 Task: Access a repository's "Releases" to publish and manage versions.
Action: Mouse moved to (631, 302)
Screenshot: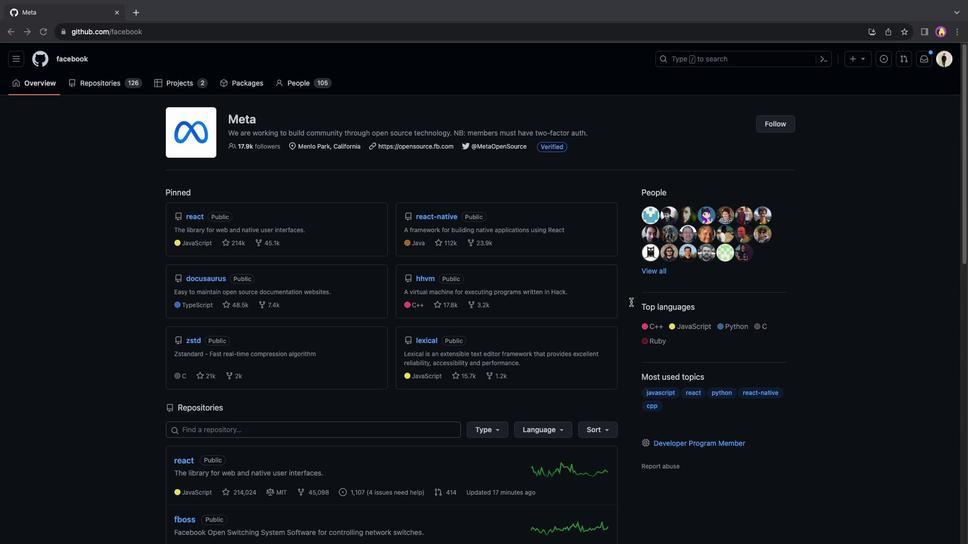 
Action: Mouse pressed left at (631, 302)
Screenshot: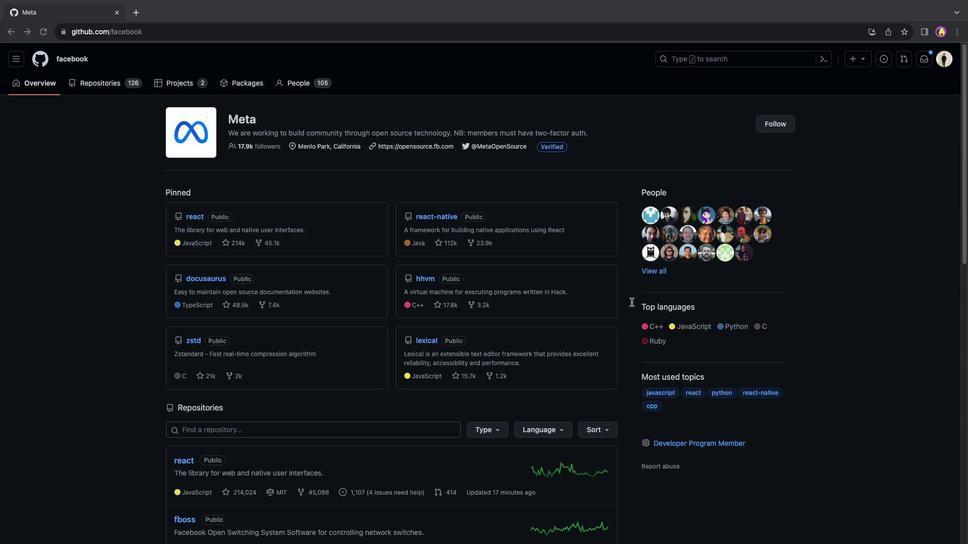 
Action: Mouse moved to (426, 216)
Screenshot: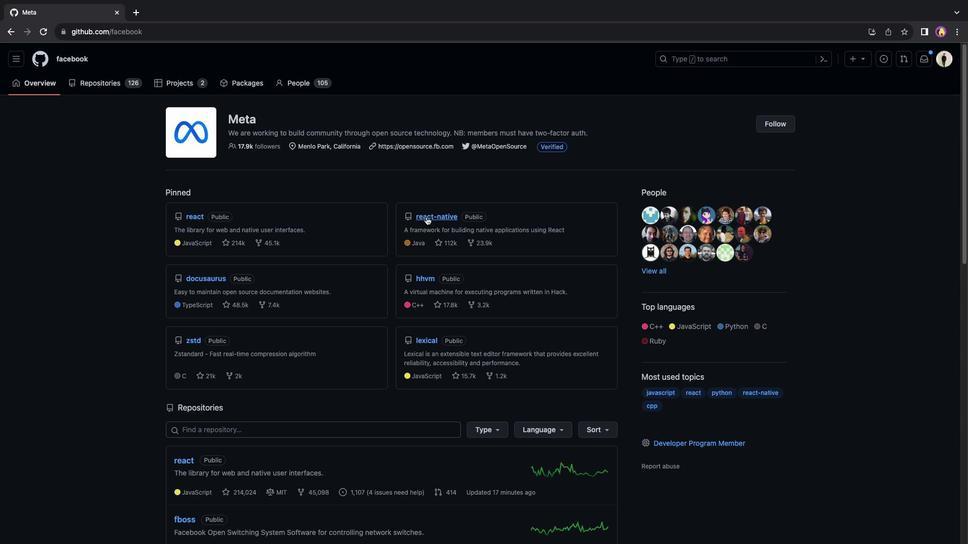 
Action: Mouse pressed left at (426, 216)
Screenshot: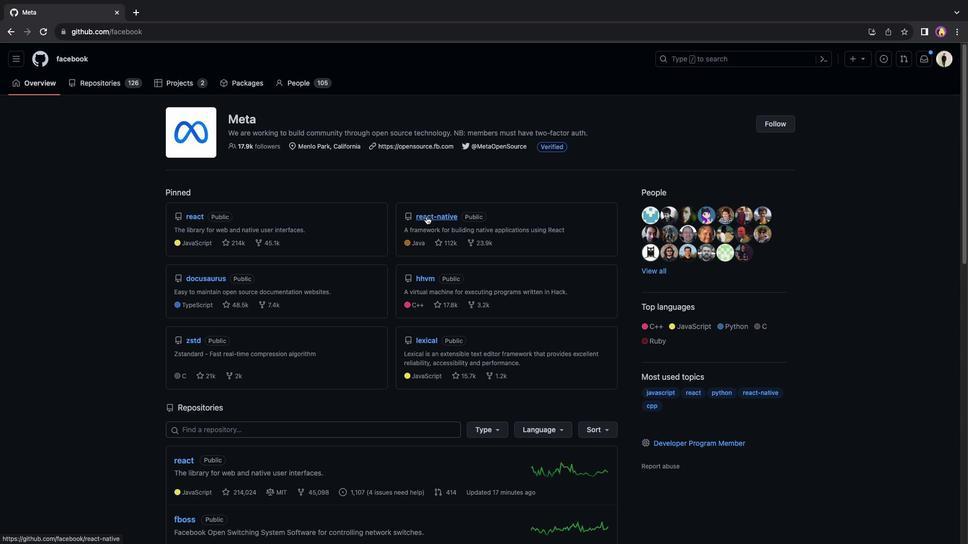 
Action: Mouse moved to (805, 301)
Screenshot: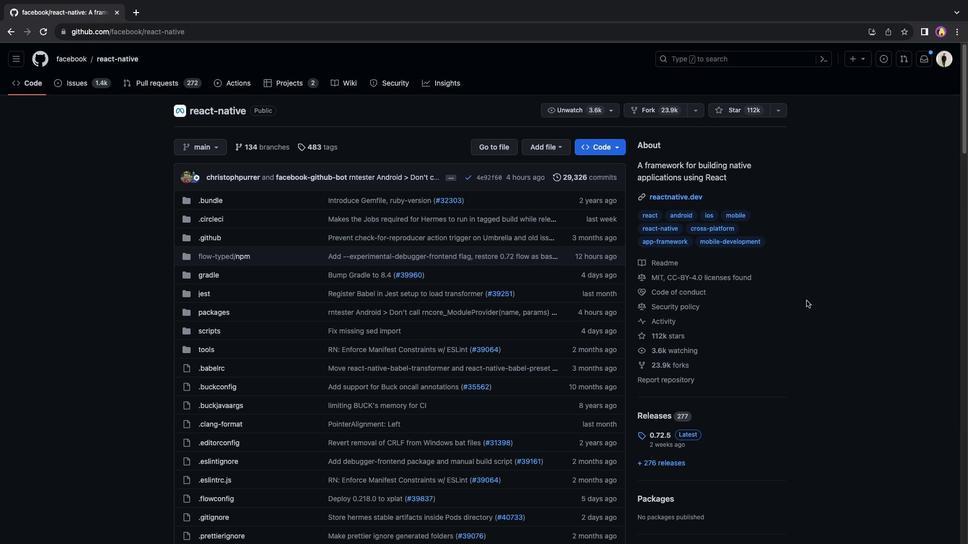
Action: Mouse scrolled (805, 301) with delta (0, 0)
Screenshot: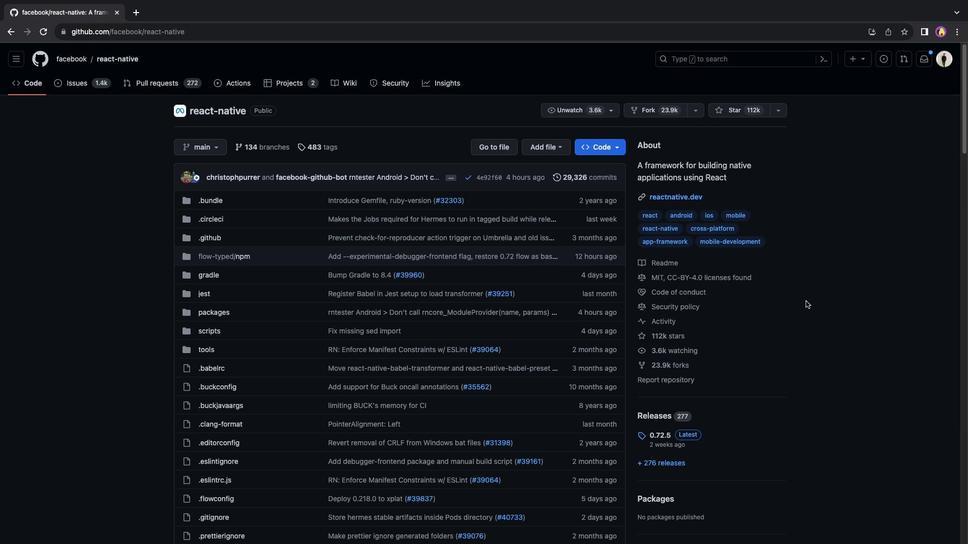 
Action: Mouse scrolled (805, 301) with delta (0, 0)
Screenshot: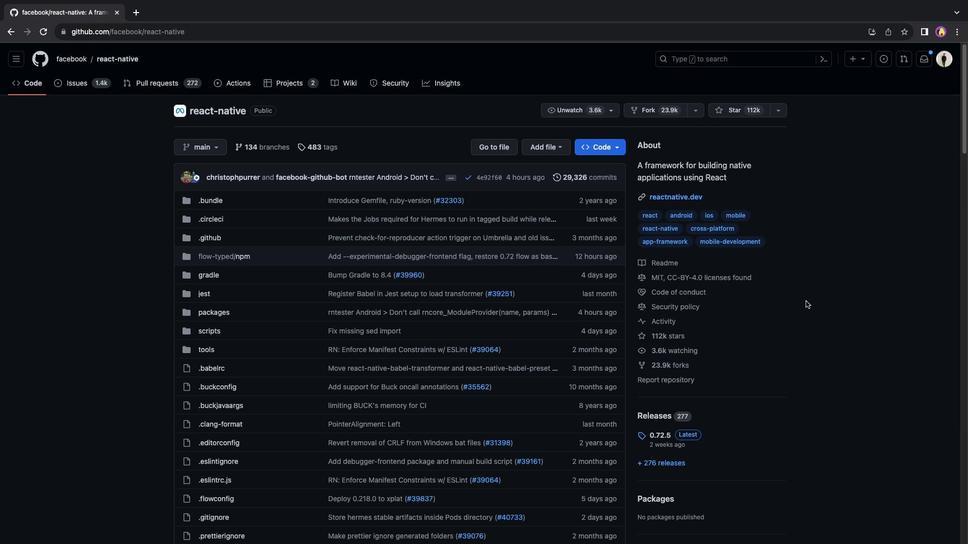
Action: Mouse scrolled (805, 301) with delta (0, -1)
Screenshot: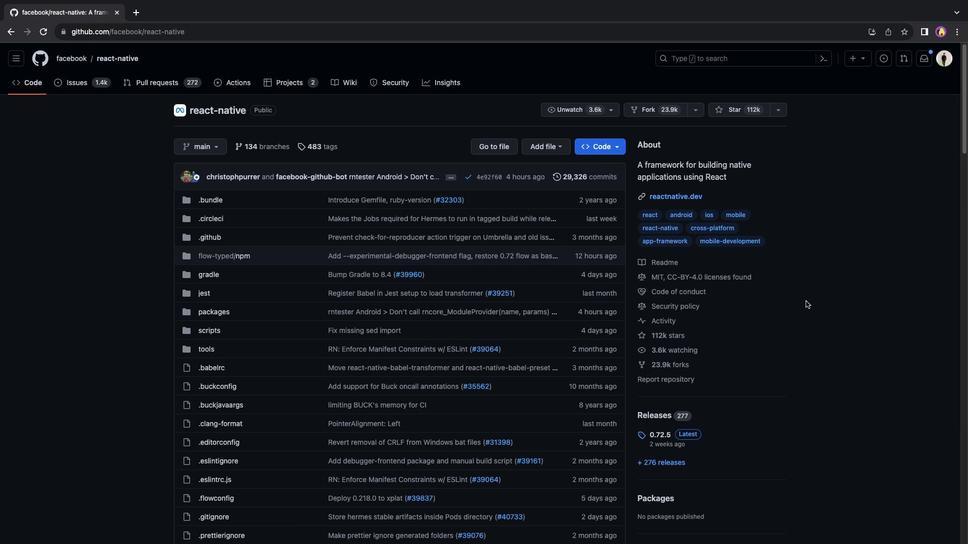 
Action: Mouse scrolled (805, 301) with delta (0, 0)
Screenshot: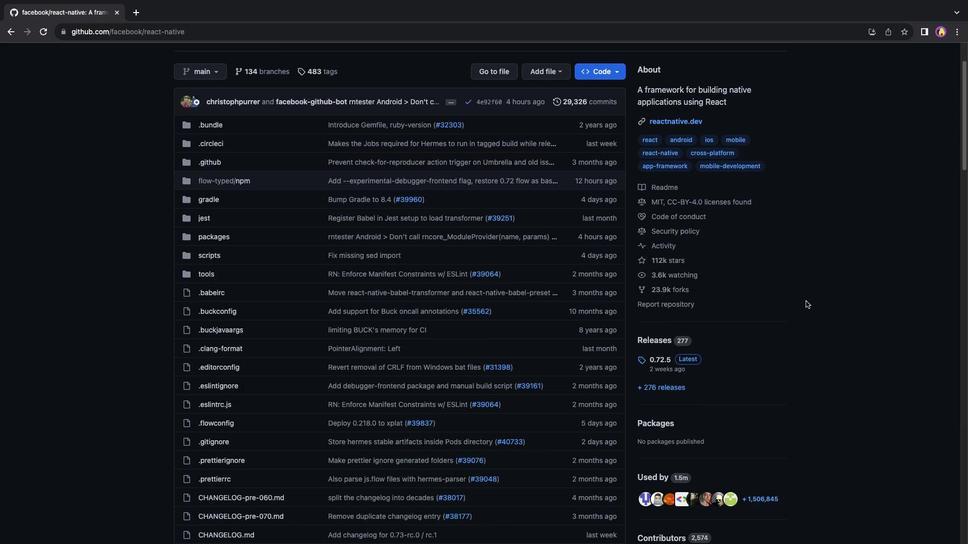 
Action: Mouse scrolled (805, 301) with delta (0, 0)
Screenshot: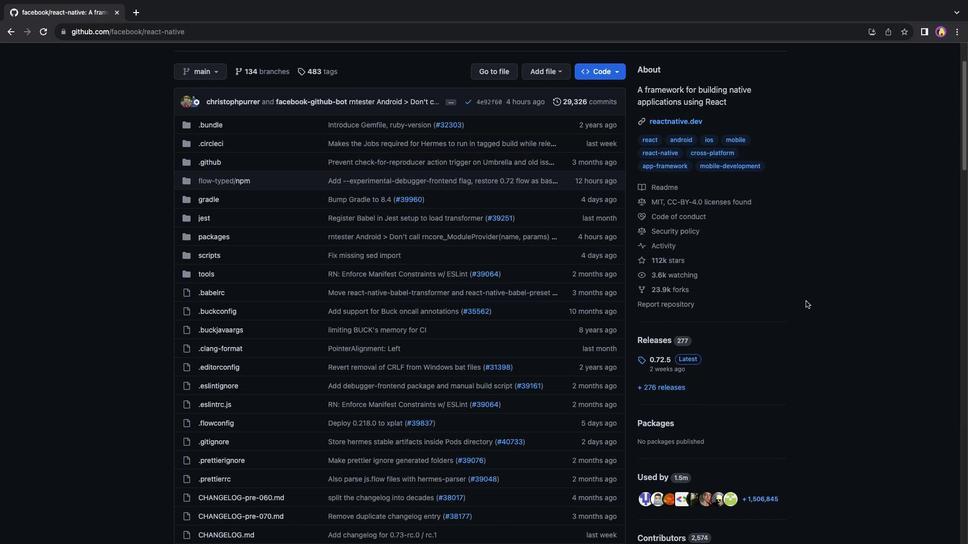 
Action: Mouse scrolled (805, 301) with delta (0, -1)
Screenshot: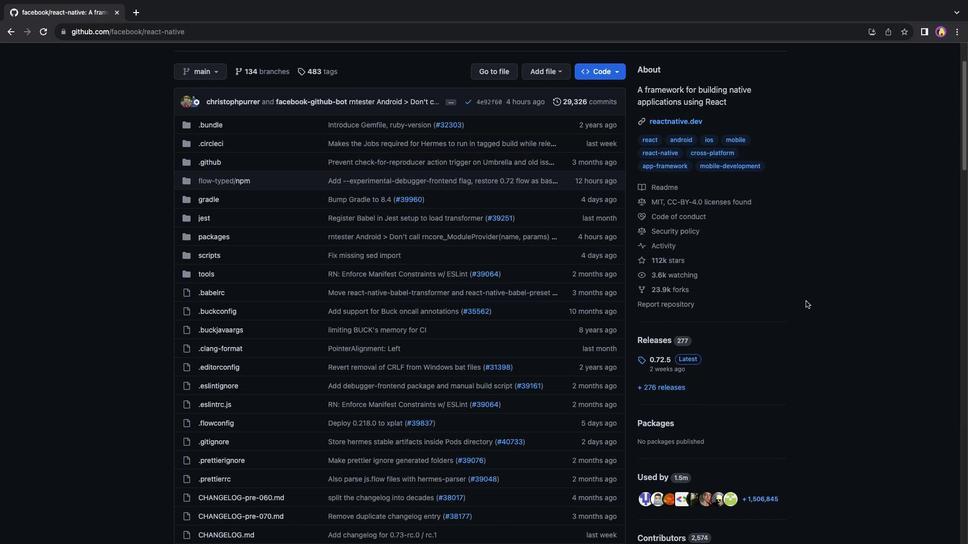 
Action: Mouse moved to (656, 302)
Screenshot: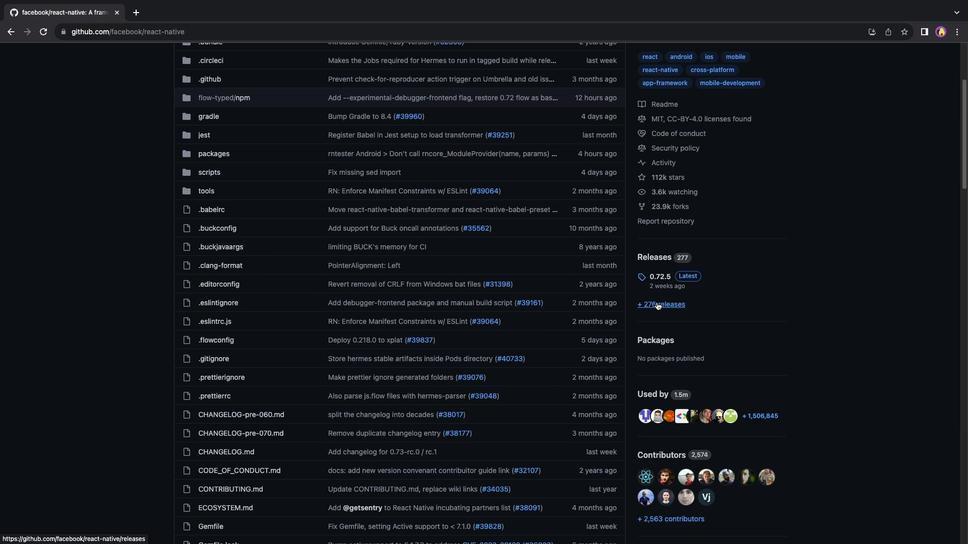 
Action: Mouse pressed left at (656, 302)
Screenshot: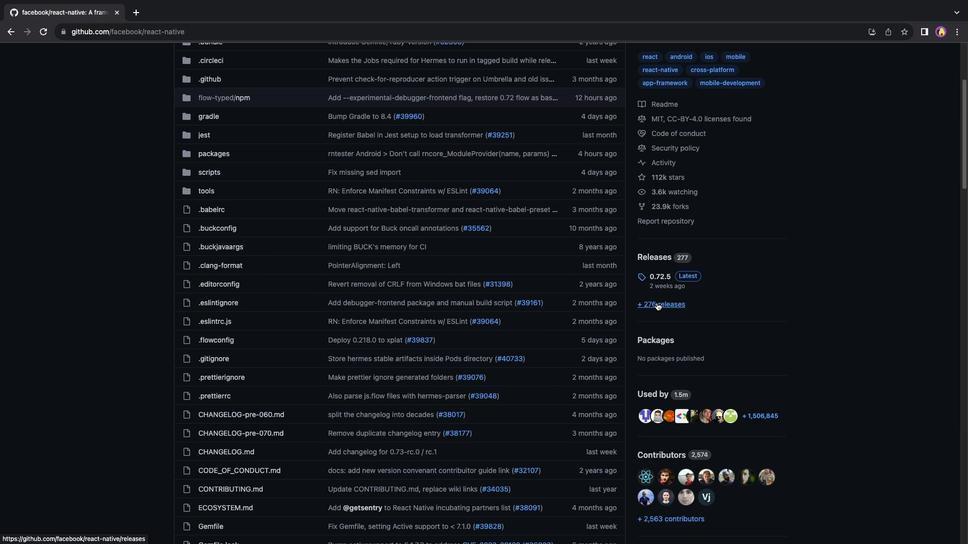 
Action: Mouse moved to (528, 277)
Screenshot: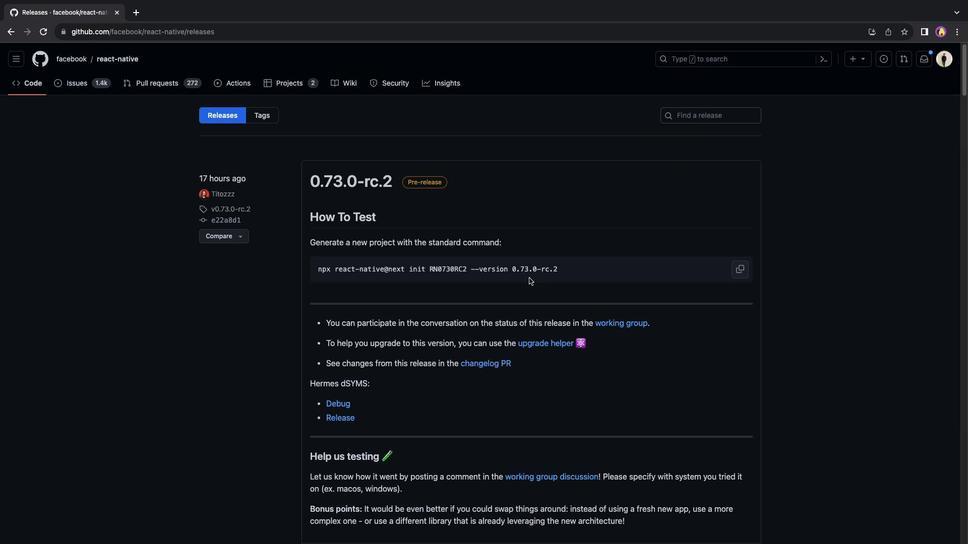 
Action: Mouse scrolled (528, 277) with delta (0, 0)
Screenshot: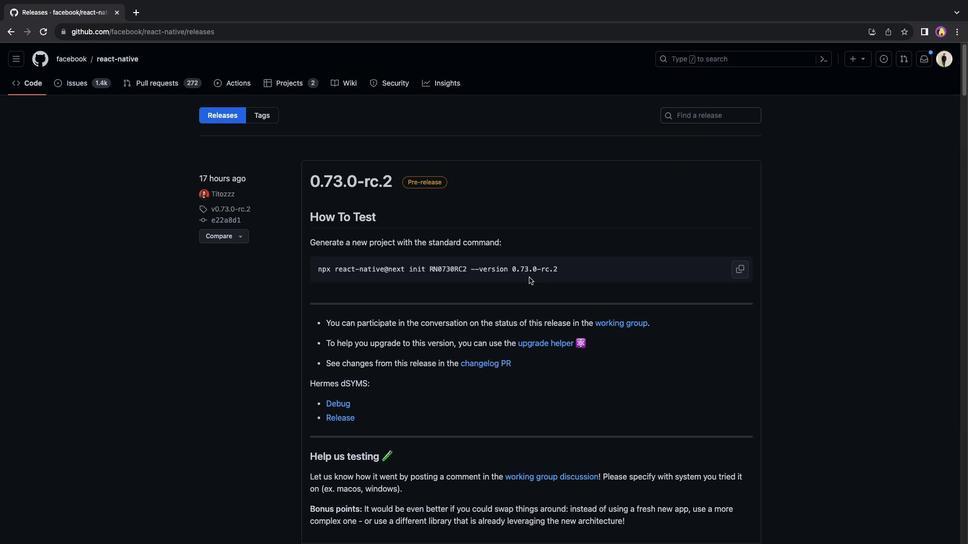 
Action: Mouse scrolled (528, 277) with delta (0, 0)
Screenshot: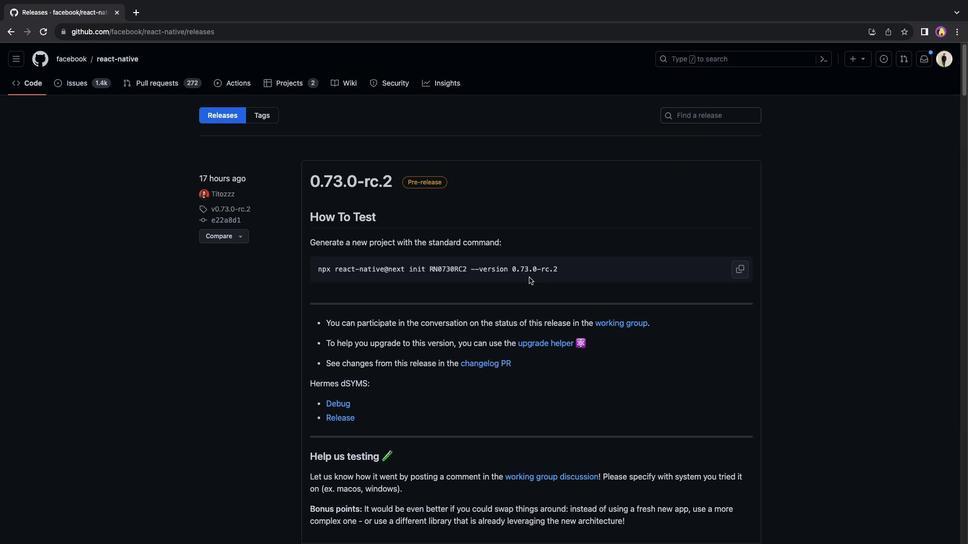 
Action: Mouse scrolled (528, 277) with delta (0, -1)
Screenshot: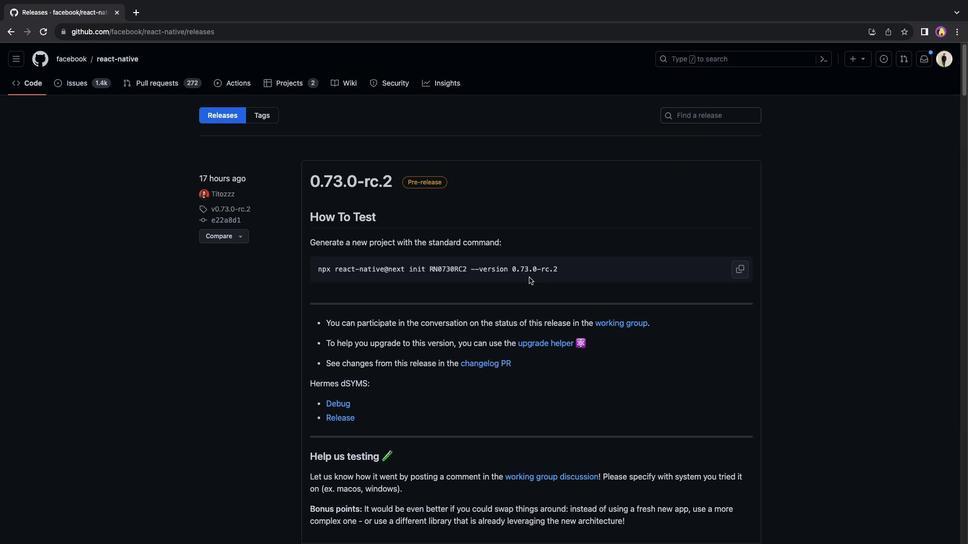 
Action: Mouse scrolled (528, 277) with delta (0, 0)
Screenshot: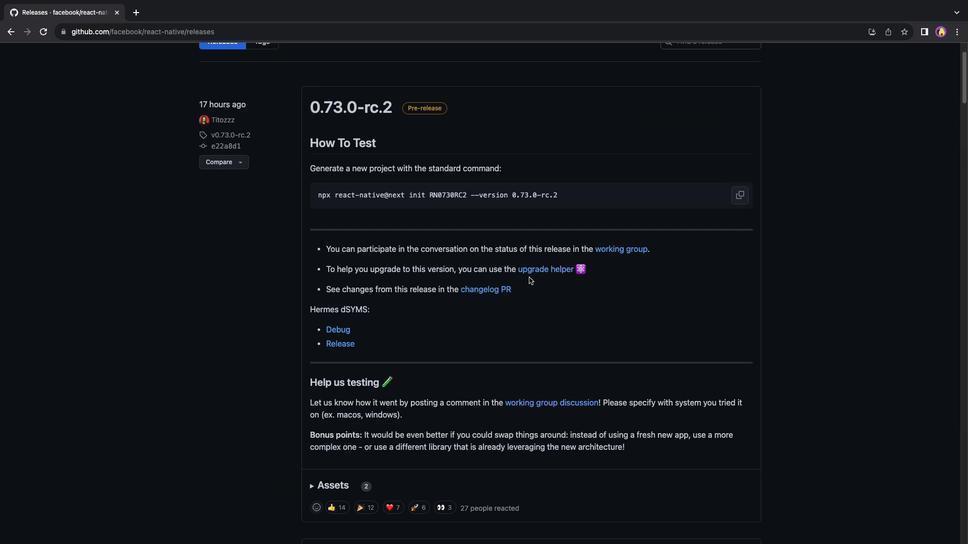 
Action: Mouse scrolled (528, 277) with delta (0, 0)
Screenshot: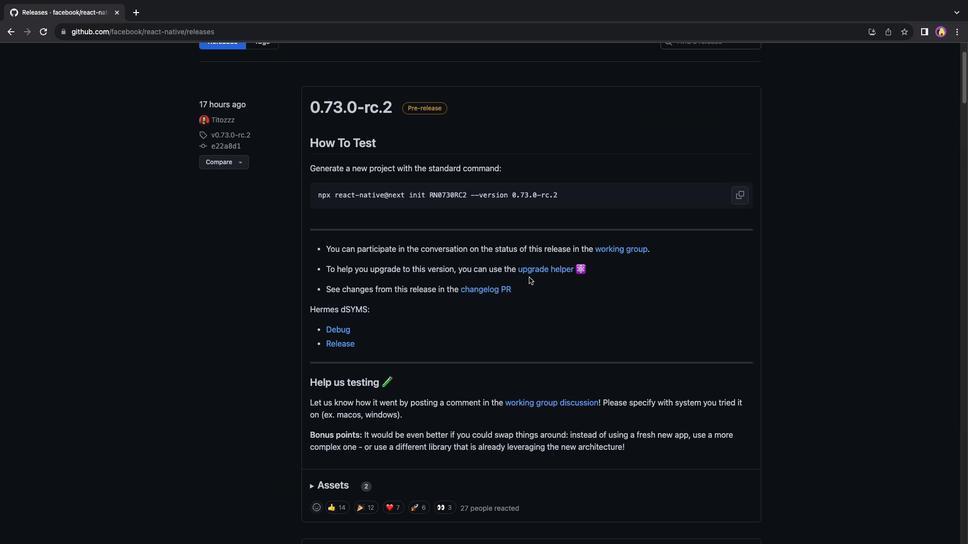 
Action: Mouse moved to (528, 278)
Screenshot: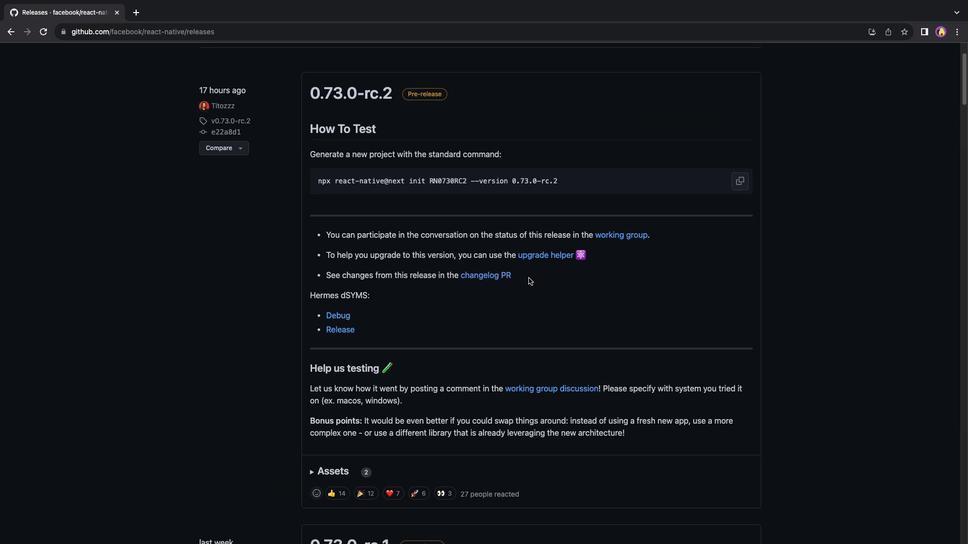 
Action: Mouse scrolled (528, 278) with delta (0, 0)
Screenshot: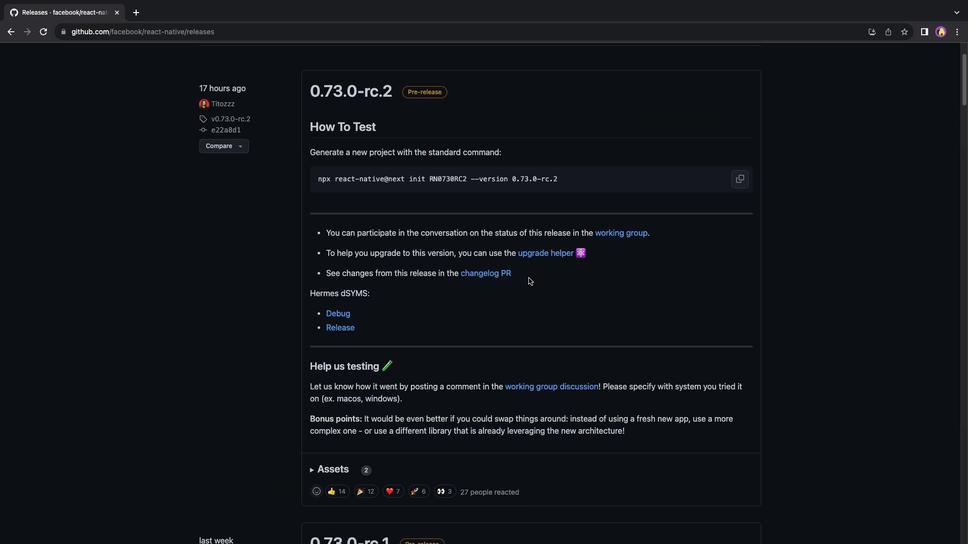 
Action: Mouse scrolled (528, 278) with delta (0, 0)
Screenshot: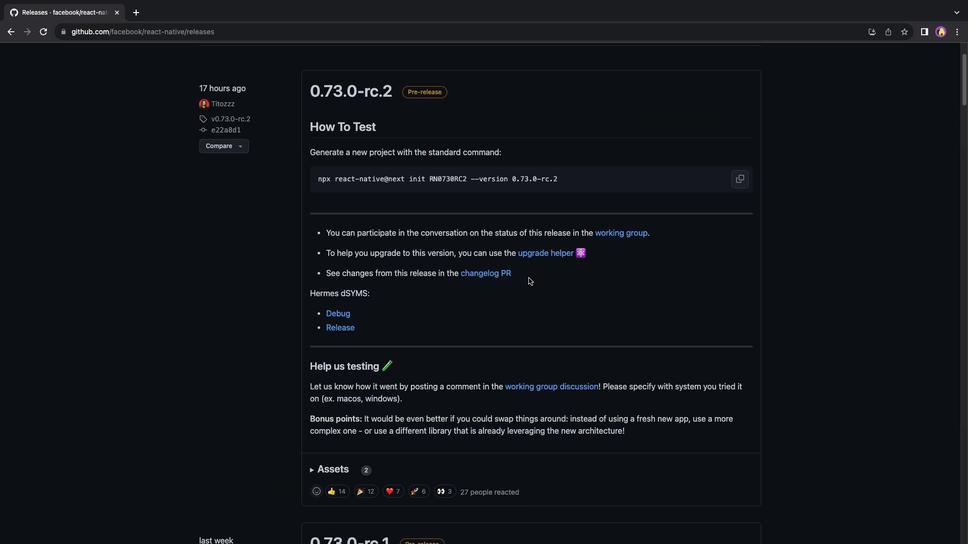 
Action: Mouse scrolled (528, 278) with delta (0, -1)
Screenshot: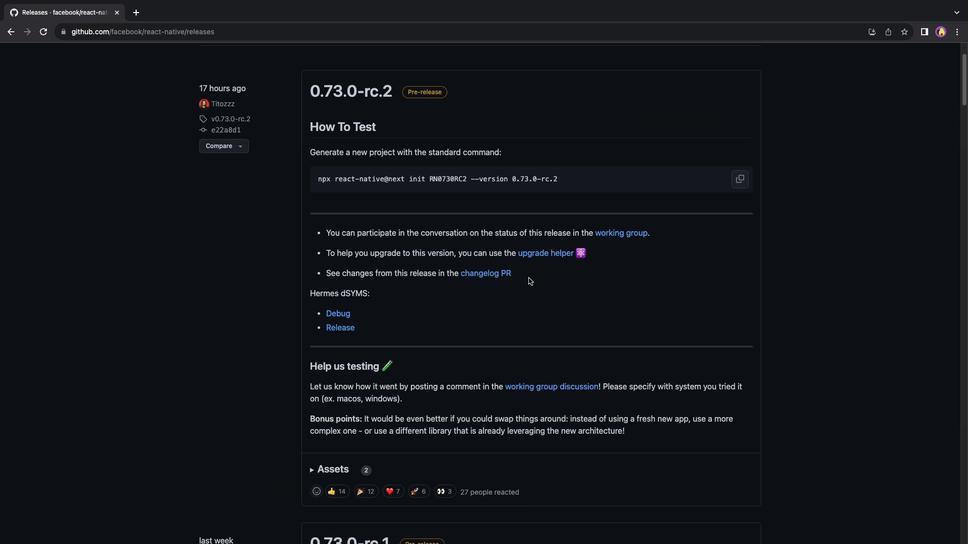 
Action: Mouse scrolled (528, 278) with delta (0, 0)
Screenshot: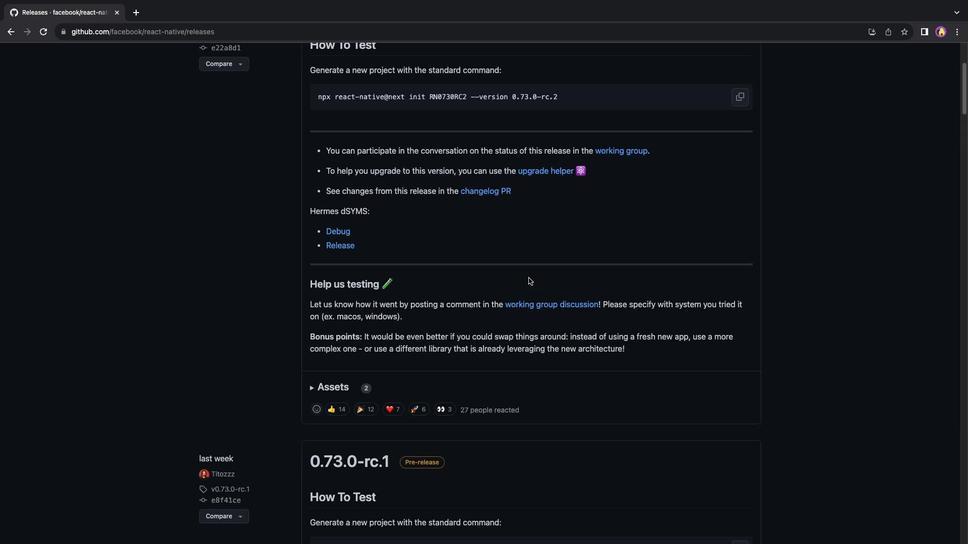 
Action: Mouse scrolled (528, 278) with delta (0, 0)
Screenshot: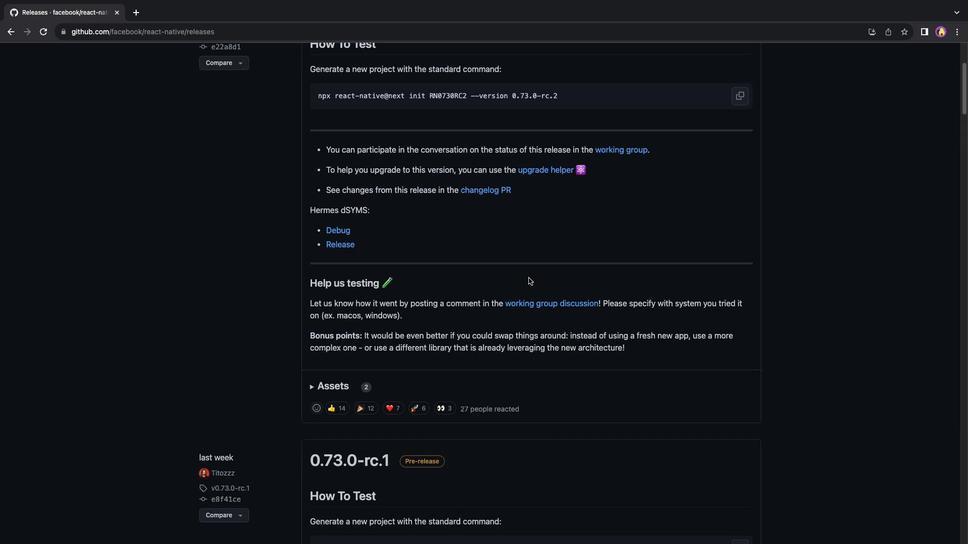 
Action: Mouse scrolled (528, 278) with delta (0, -1)
Screenshot: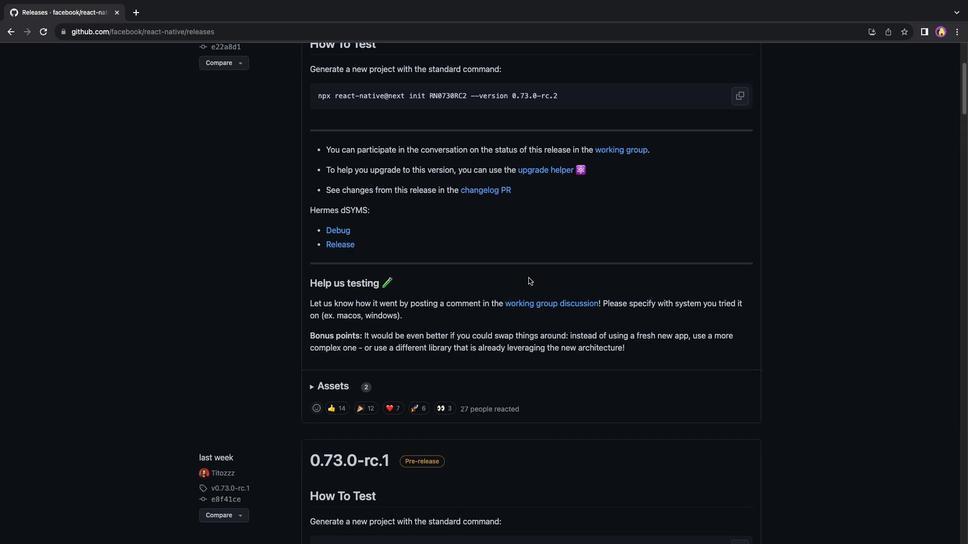 
Action: Mouse scrolled (528, 278) with delta (0, 0)
Screenshot: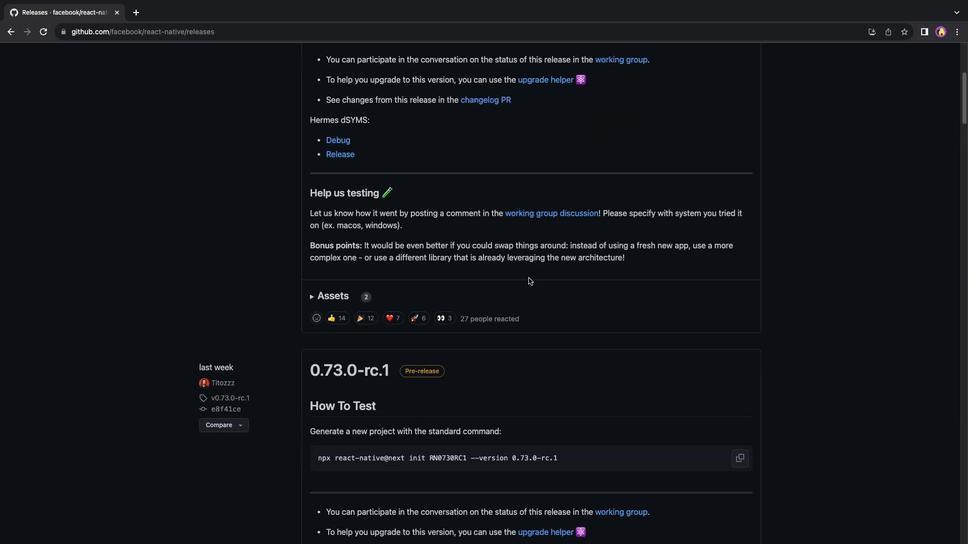
Action: Mouse scrolled (528, 278) with delta (0, 0)
Screenshot: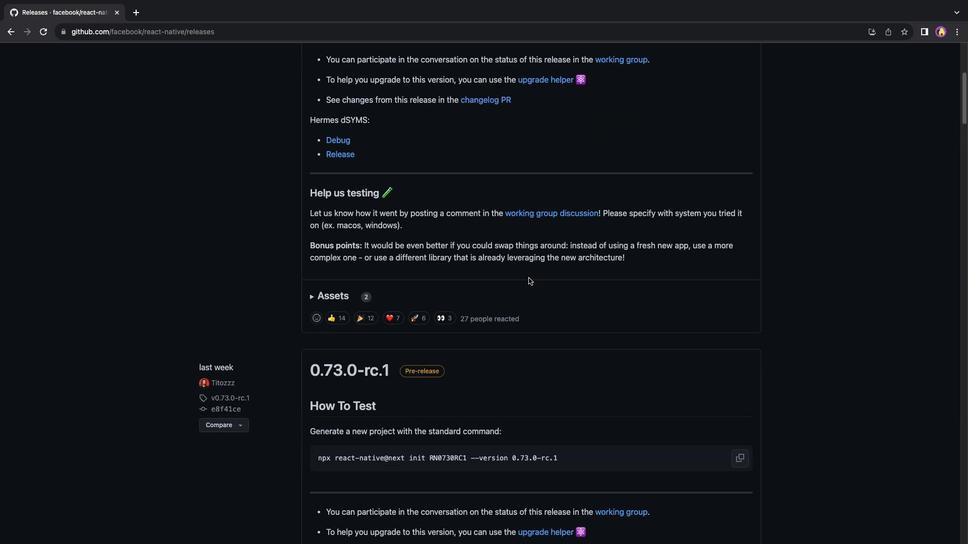 
Action: Mouse scrolled (528, 278) with delta (0, 0)
Screenshot: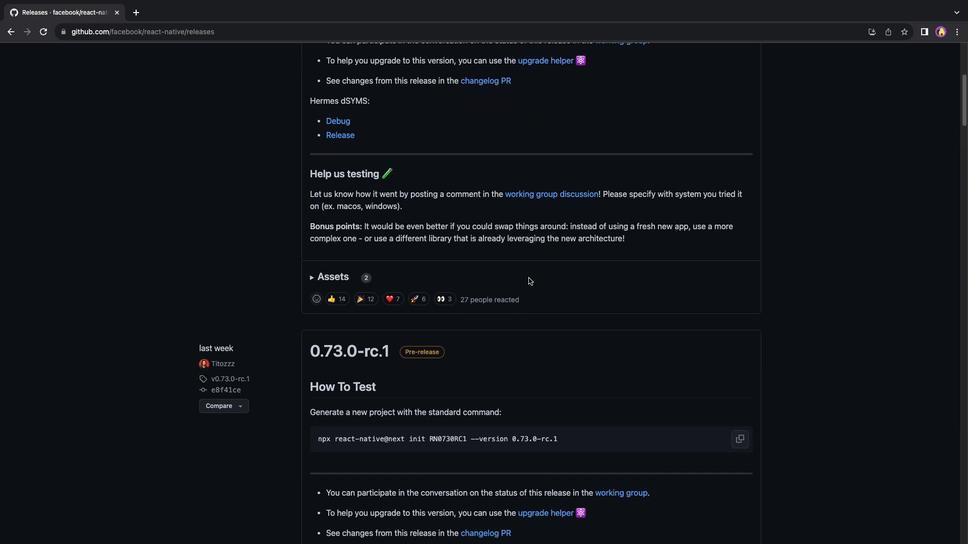 
Action: Mouse scrolled (528, 278) with delta (0, 0)
Screenshot: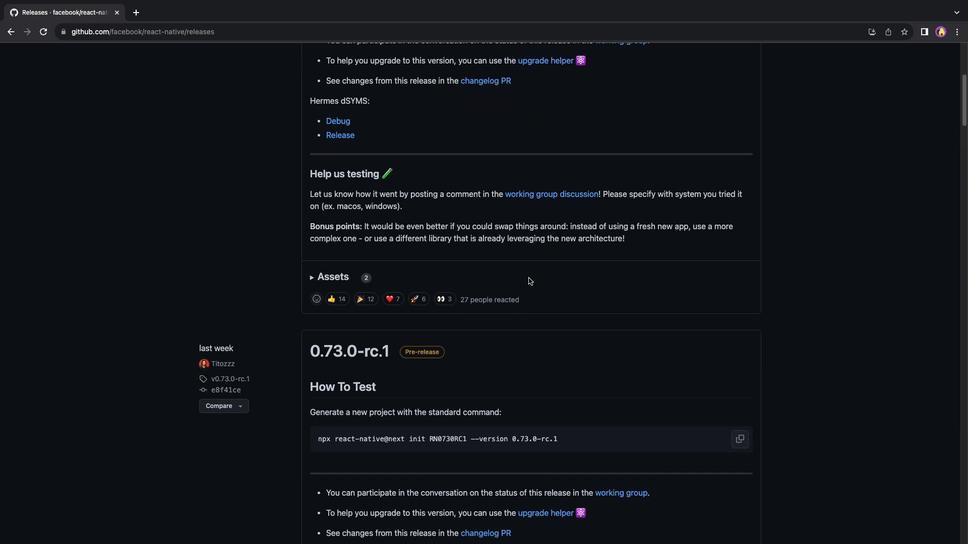 
Action: Mouse scrolled (528, 278) with delta (0, -1)
Screenshot: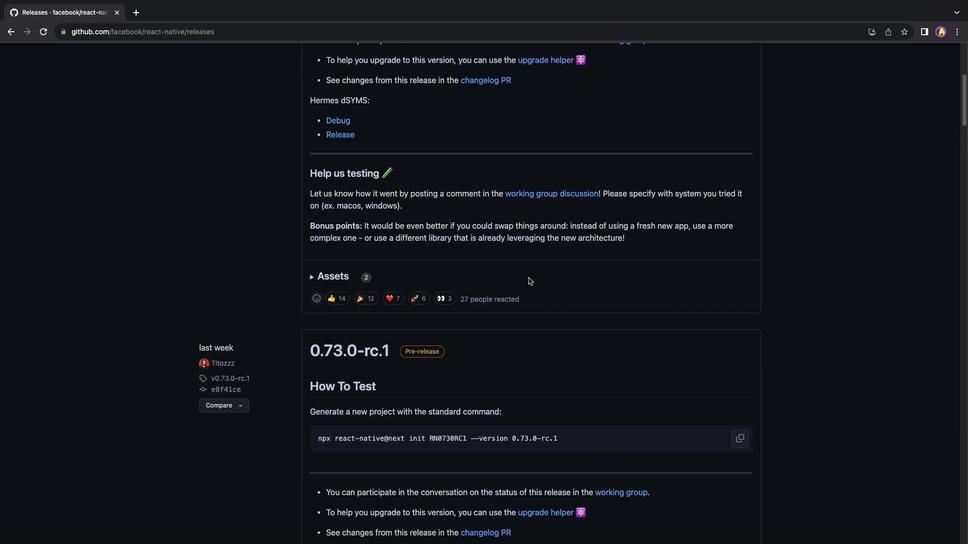 
Action: Mouse scrolled (528, 278) with delta (0, 0)
Screenshot: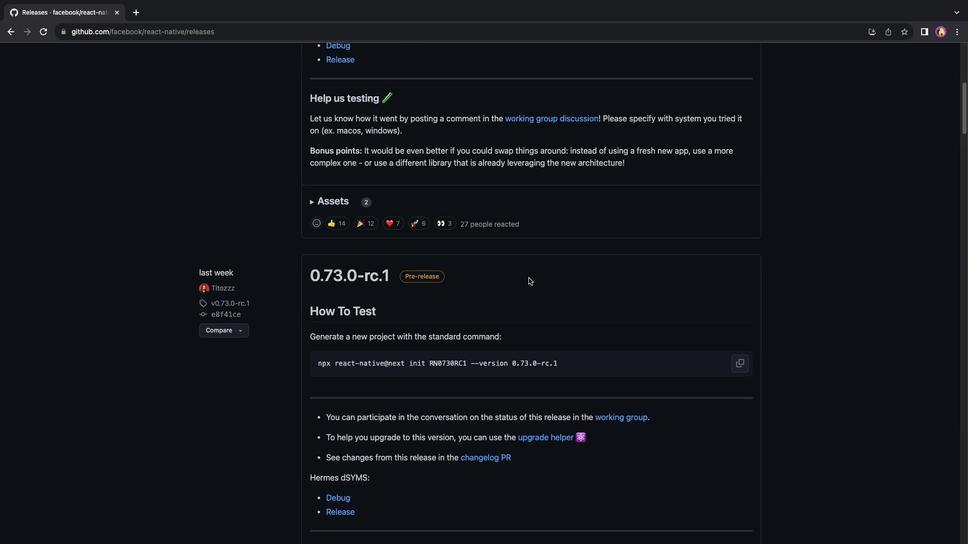 
Action: Mouse scrolled (528, 278) with delta (0, 0)
Screenshot: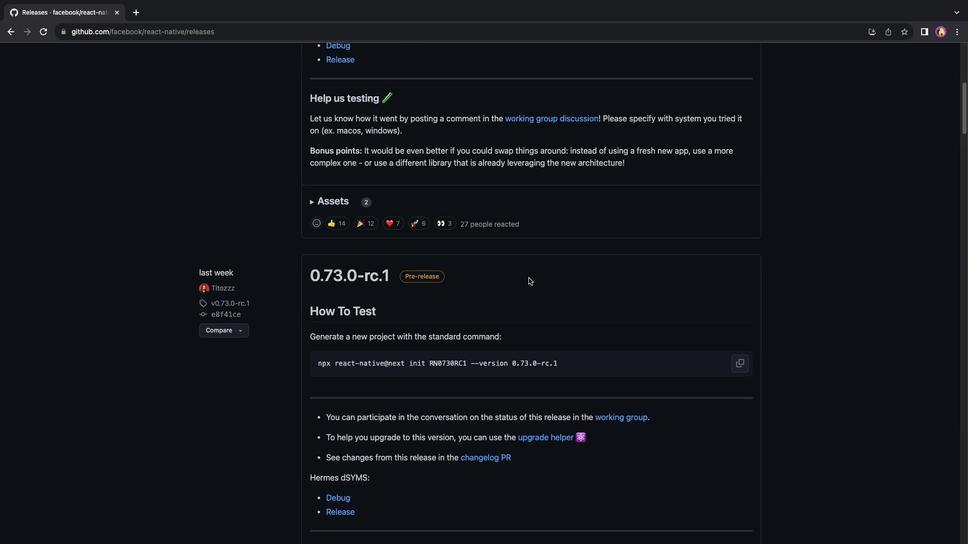 
Action: Mouse scrolled (528, 278) with delta (0, 0)
Screenshot: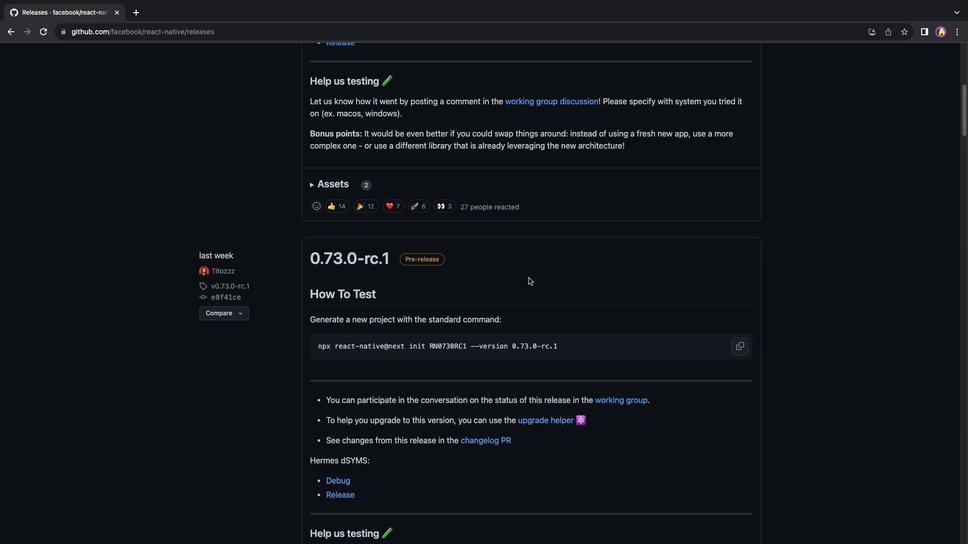 
Action: Mouse scrolled (528, 278) with delta (0, 0)
Screenshot: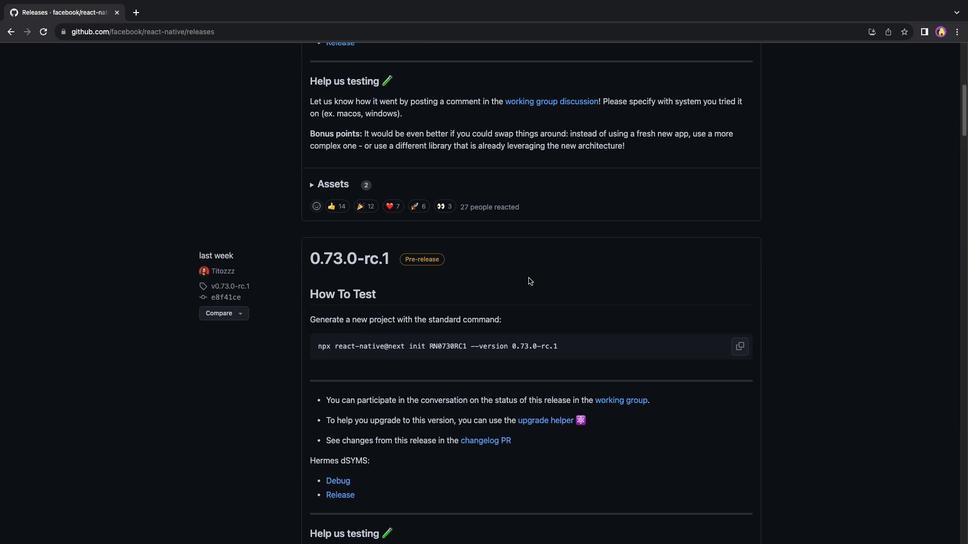 
Action: Mouse scrolled (528, 278) with delta (0, -1)
Screenshot: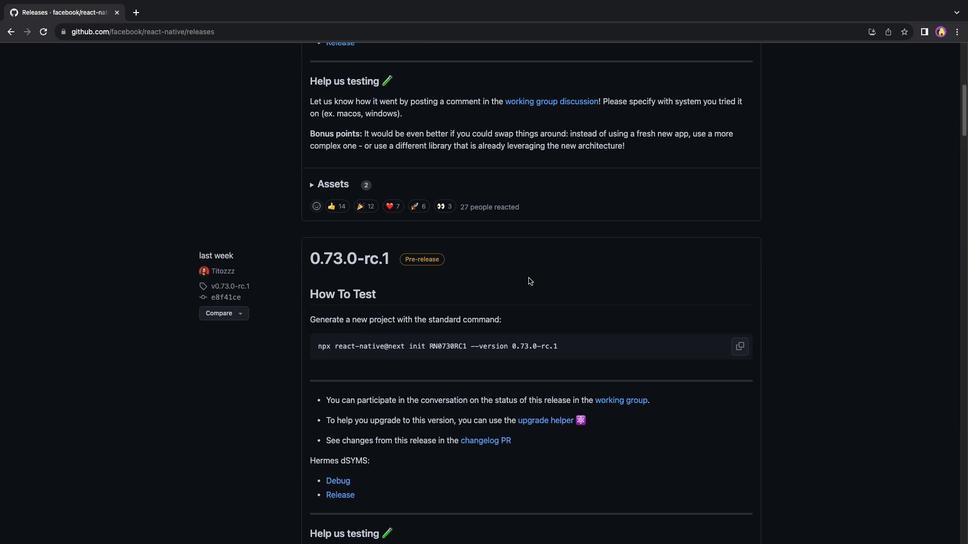 
Action: Mouse scrolled (528, 278) with delta (0, 0)
Screenshot: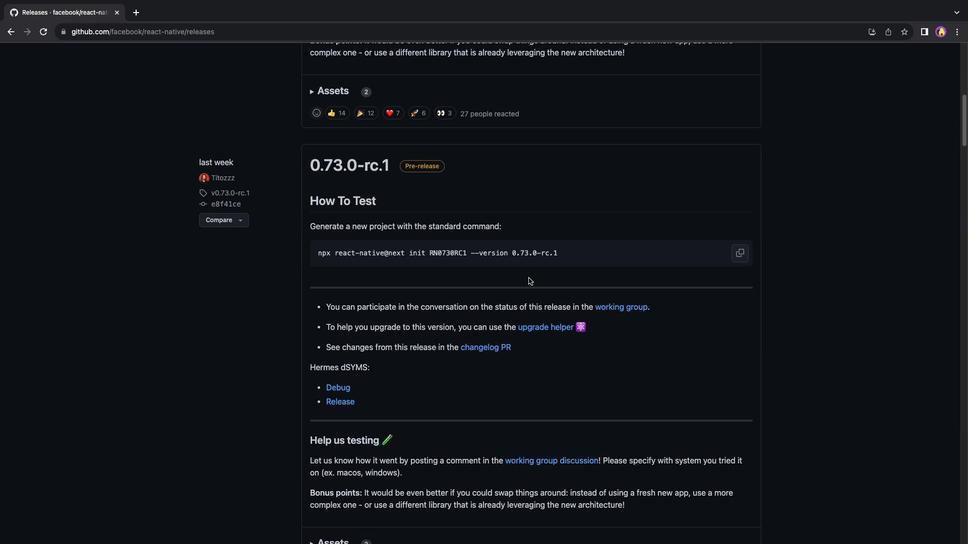 
Action: Mouse scrolled (528, 278) with delta (0, 0)
Screenshot: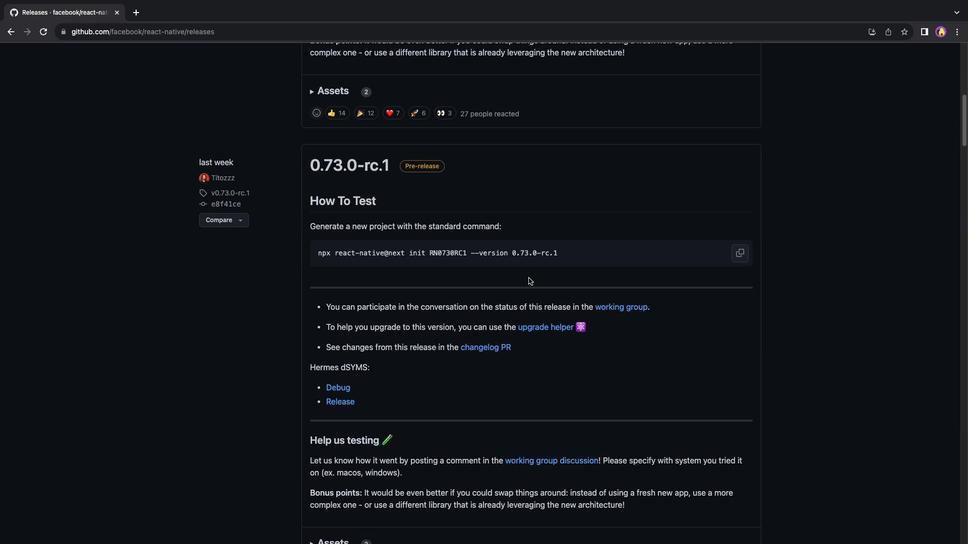
Action: Mouse scrolled (528, 278) with delta (0, -1)
Screenshot: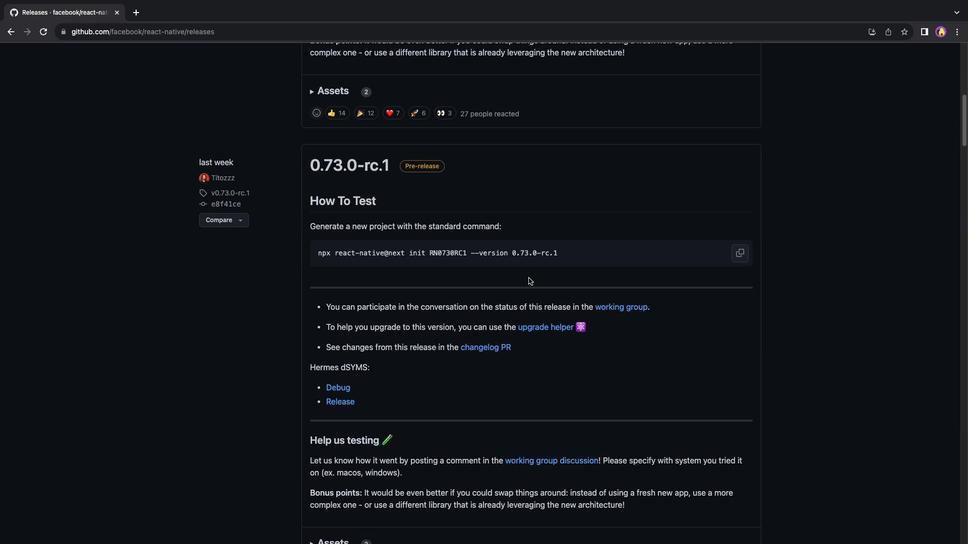 
Action: Mouse scrolled (528, 278) with delta (0, 0)
Screenshot: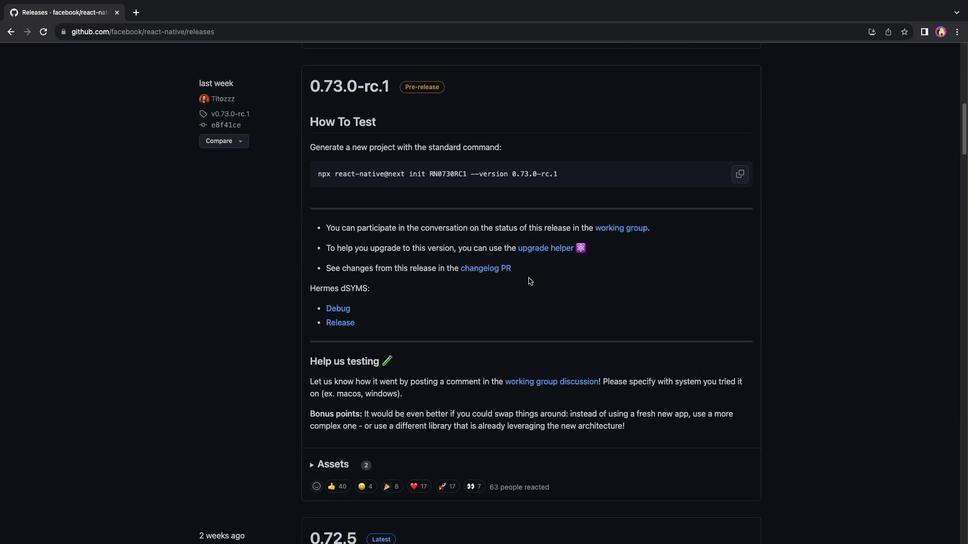 
Action: Mouse scrolled (528, 278) with delta (0, 0)
Screenshot: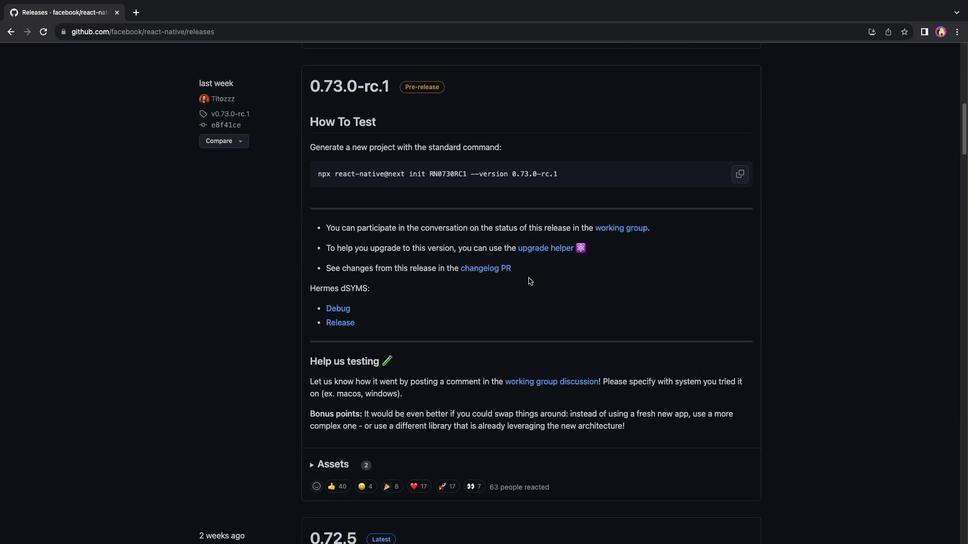 
Action: Mouse scrolled (528, 278) with delta (0, -1)
Screenshot: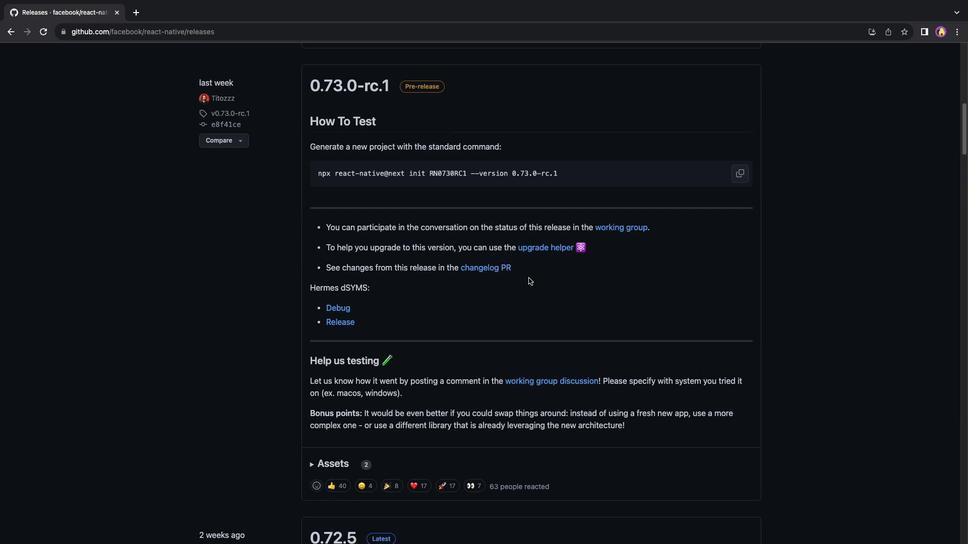 
Action: Mouse scrolled (528, 278) with delta (0, 0)
Screenshot: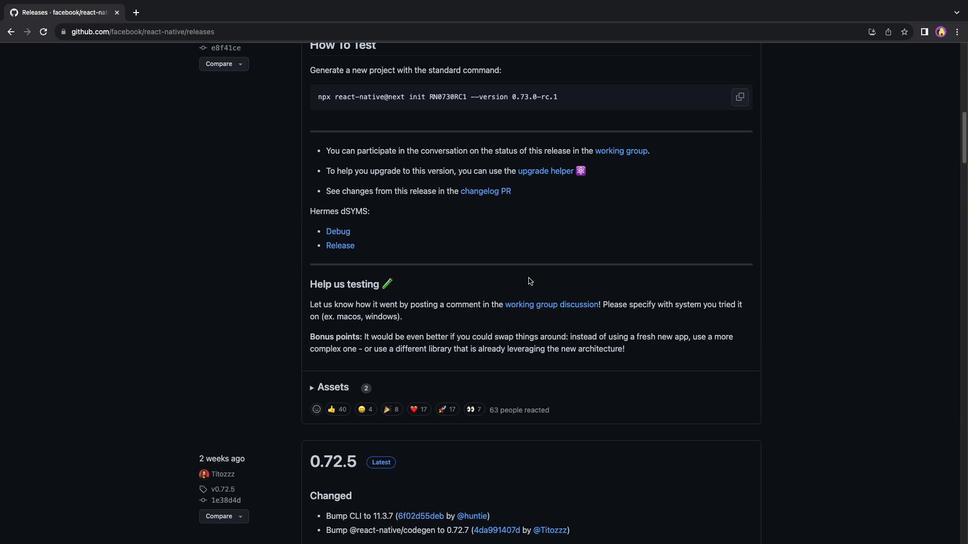 
Action: Mouse scrolled (528, 278) with delta (0, 0)
Screenshot: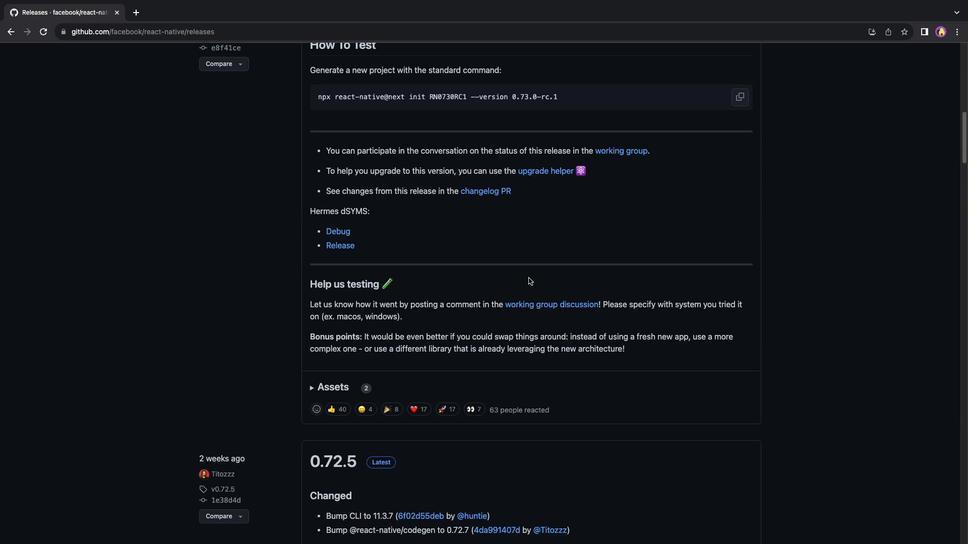 
Action: Mouse scrolled (528, 278) with delta (0, -1)
Screenshot: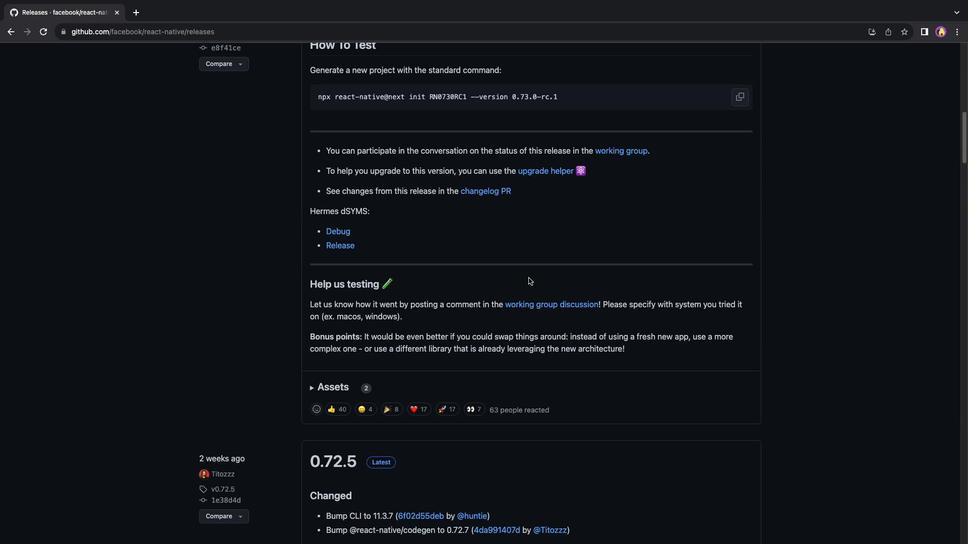 
Action: Mouse moved to (528, 278)
Screenshot: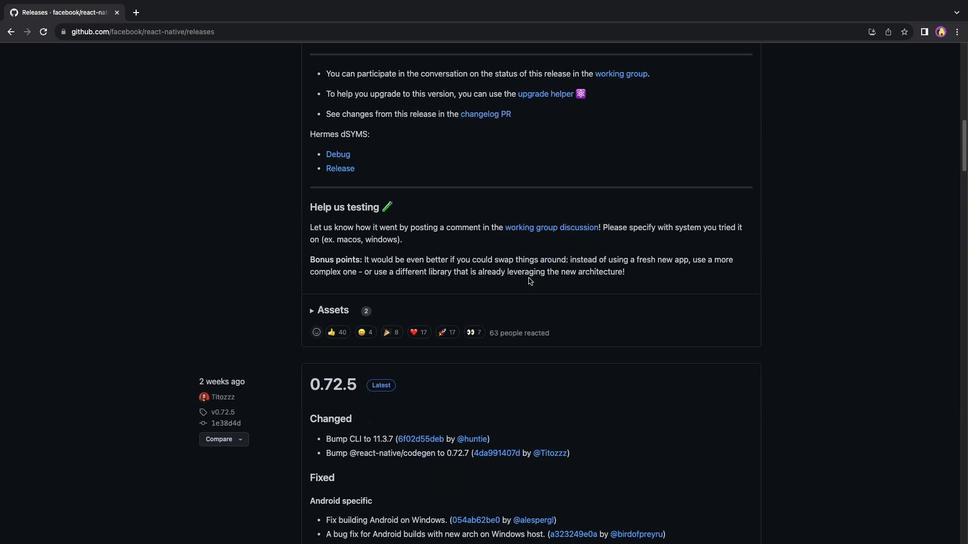 
Action: Mouse scrolled (528, 278) with delta (0, 0)
Screenshot: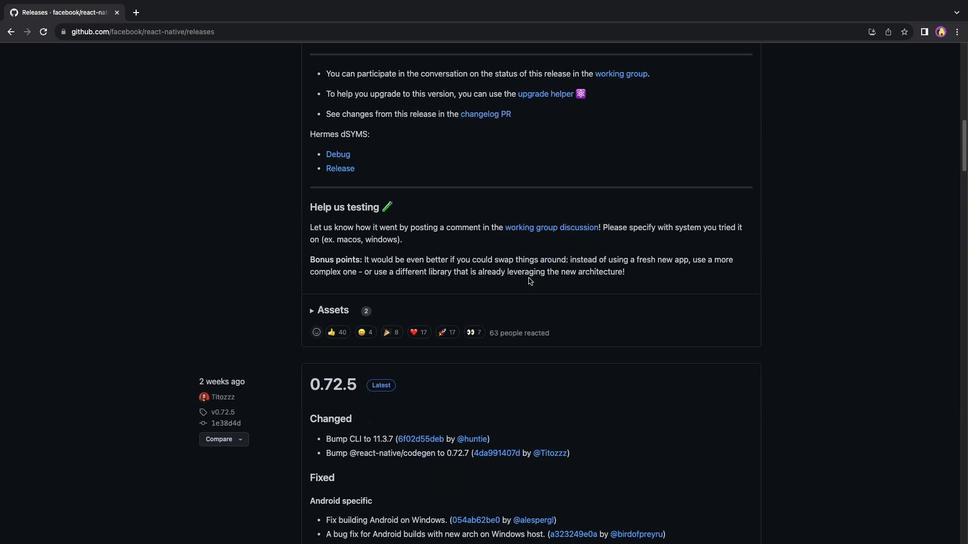 
Action: Mouse scrolled (528, 278) with delta (0, 0)
Screenshot: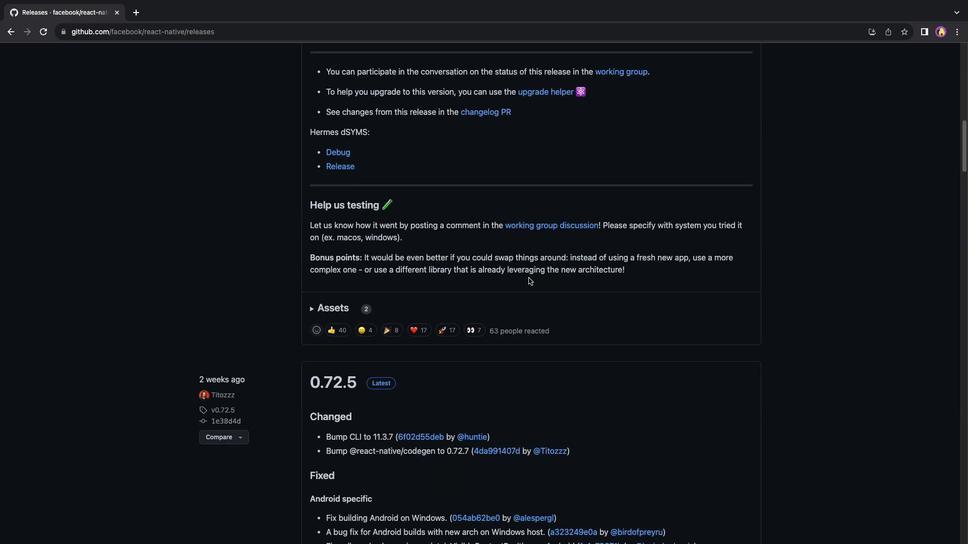 
Action: Mouse moved to (528, 278)
Screenshot: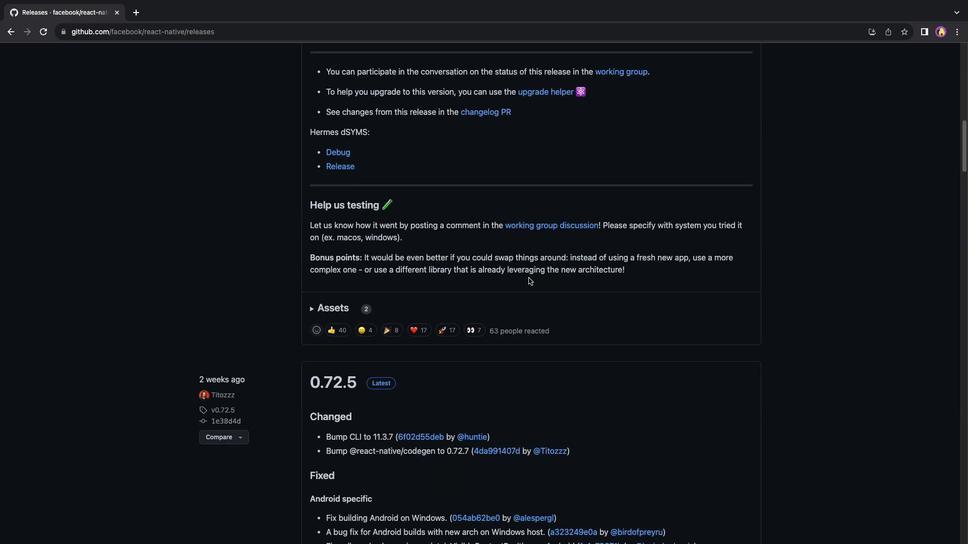 
Action: Mouse scrolled (528, 278) with delta (0, -1)
Screenshot: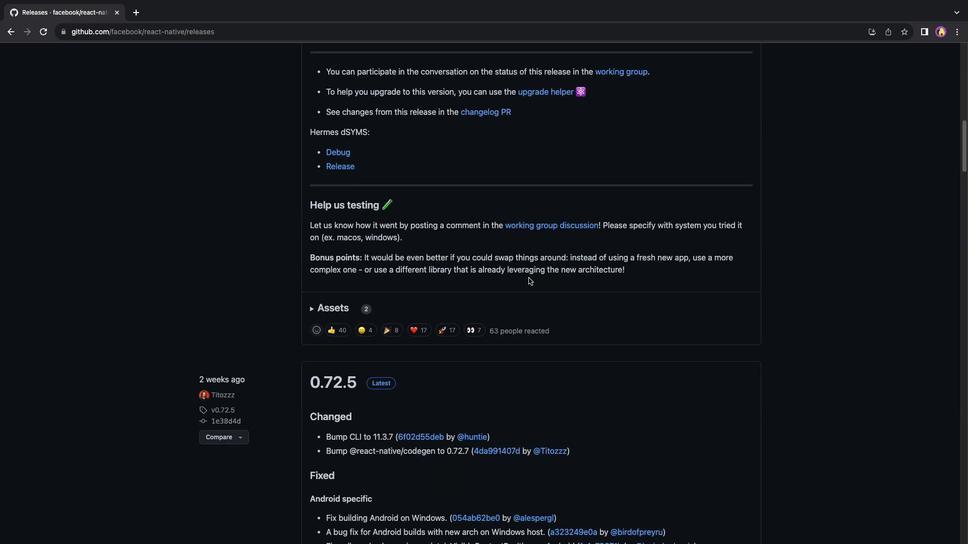 
Action: Mouse scrolled (528, 278) with delta (0, -2)
Screenshot: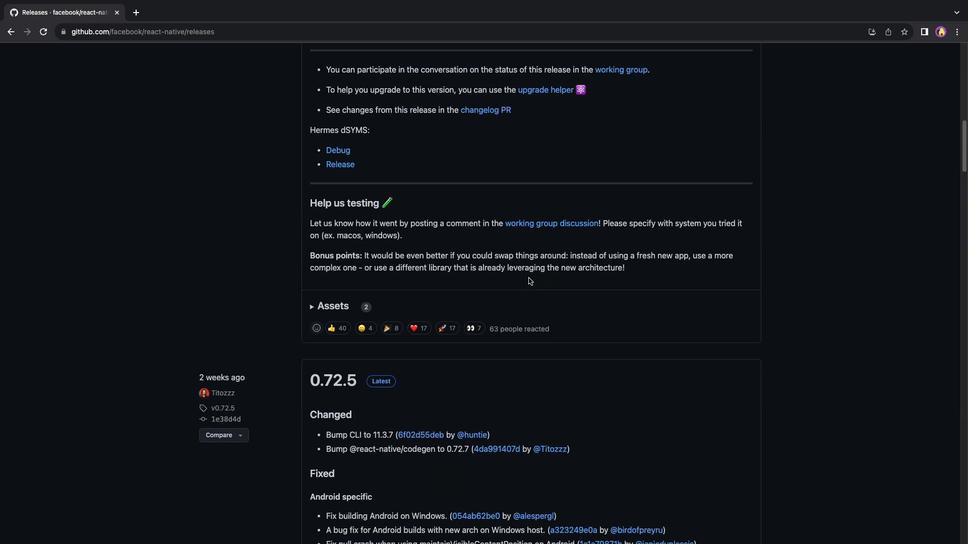 
Action: Mouse scrolled (528, 278) with delta (0, 0)
Screenshot: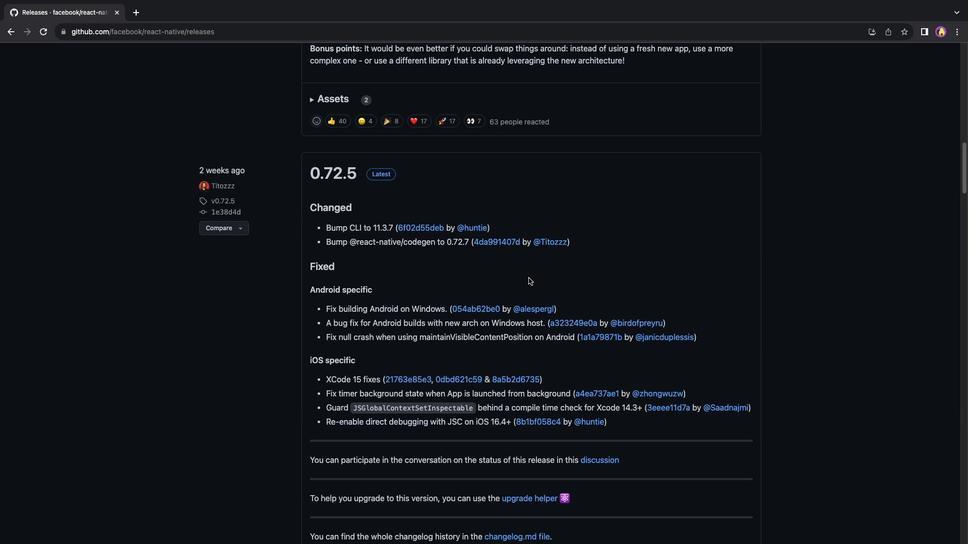 
Action: Mouse scrolled (528, 278) with delta (0, 0)
Screenshot: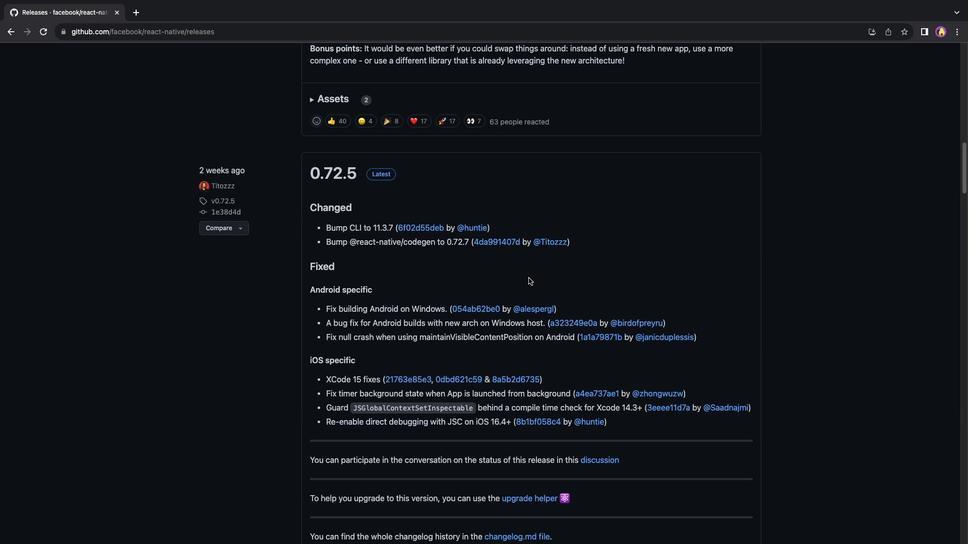 
Action: Mouse scrolled (528, 278) with delta (0, -1)
Screenshot: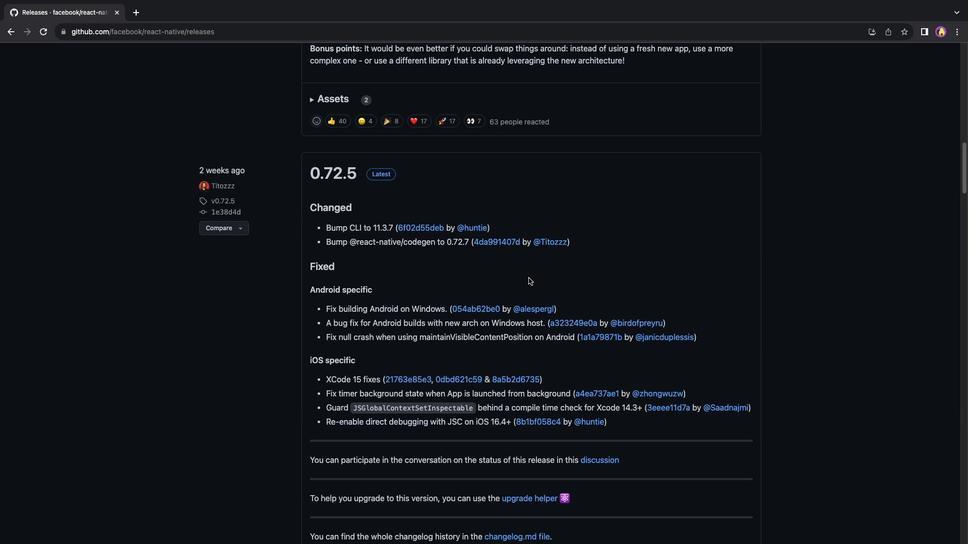 
Action: Mouse scrolled (528, 278) with delta (0, 0)
Screenshot: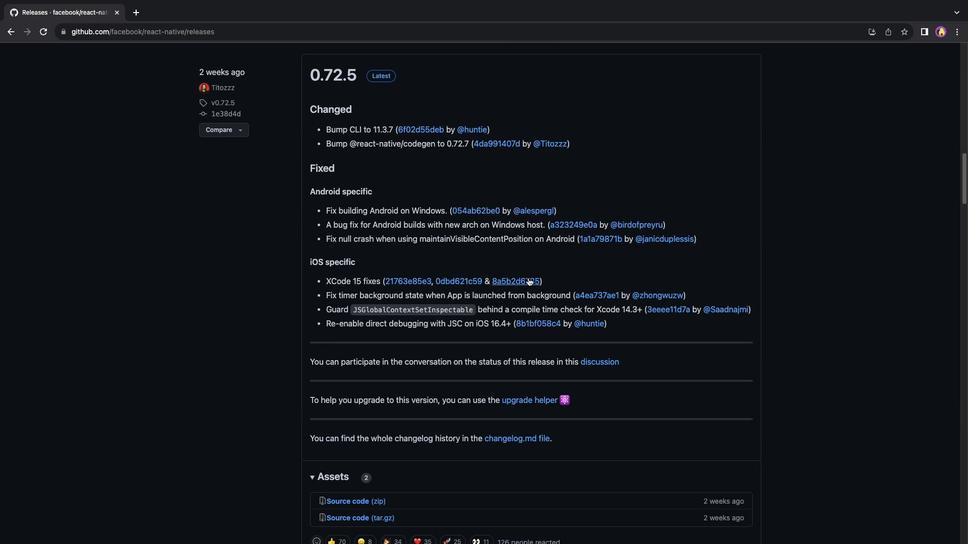 
Action: Mouse scrolled (528, 278) with delta (0, 0)
Screenshot: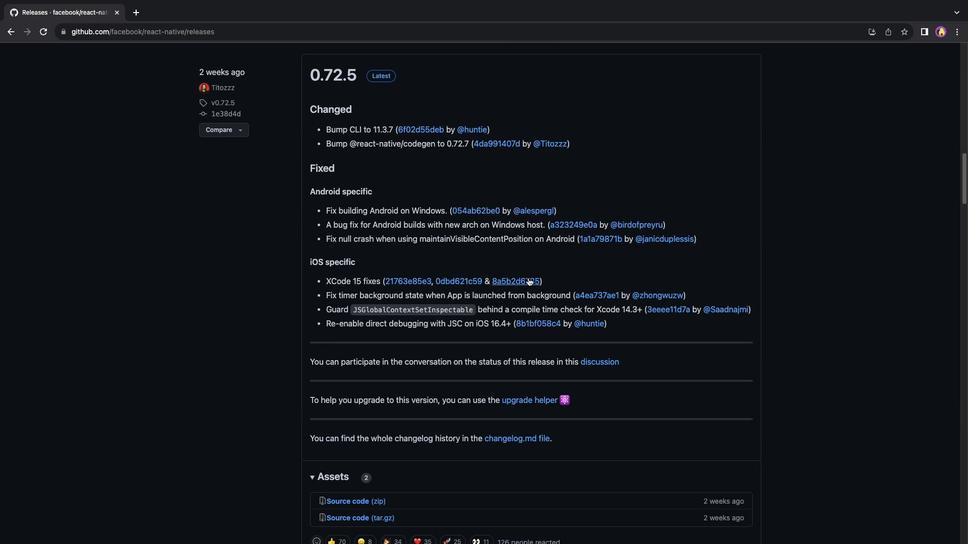 
Action: Mouse scrolled (528, 278) with delta (0, -1)
Screenshot: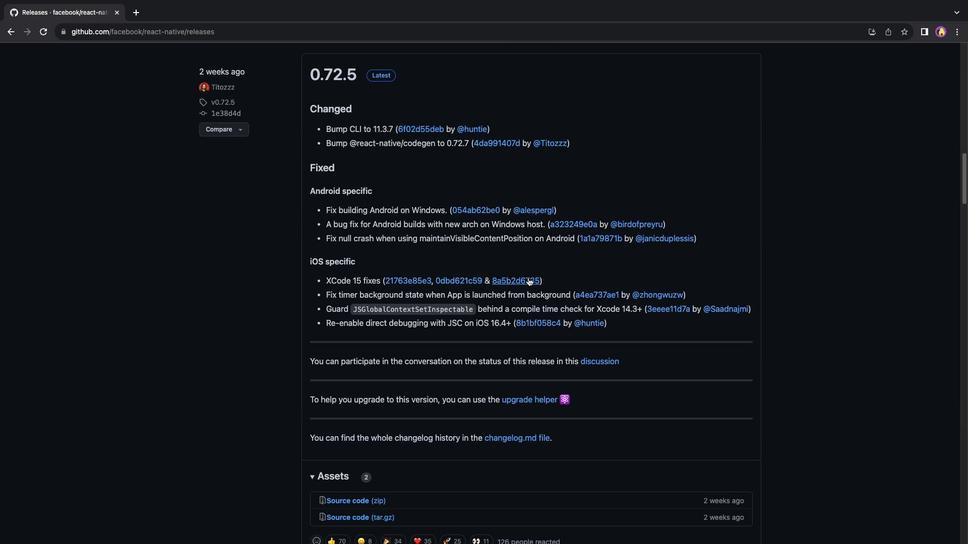 
Action: Mouse scrolled (528, 278) with delta (0, -2)
Screenshot: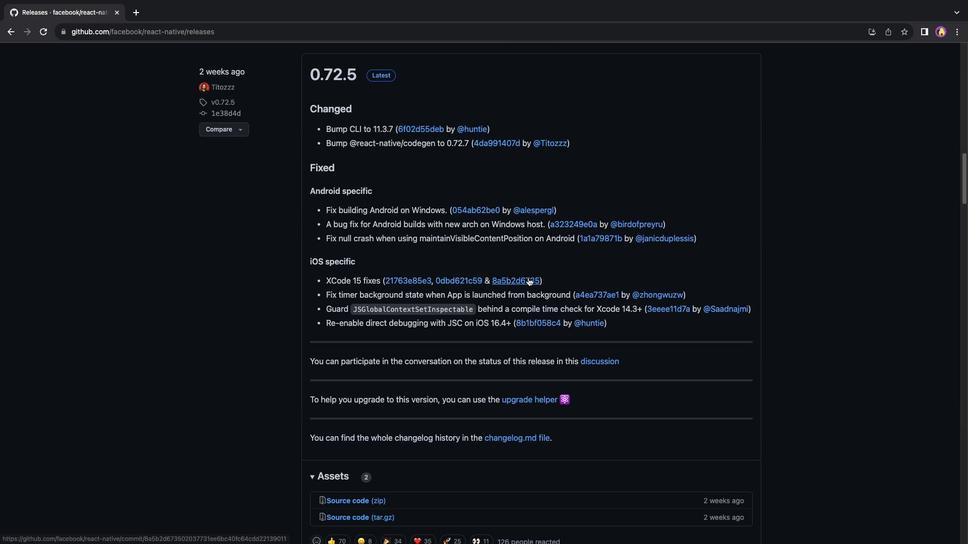 
Action: Mouse scrolled (528, 278) with delta (0, 0)
Screenshot: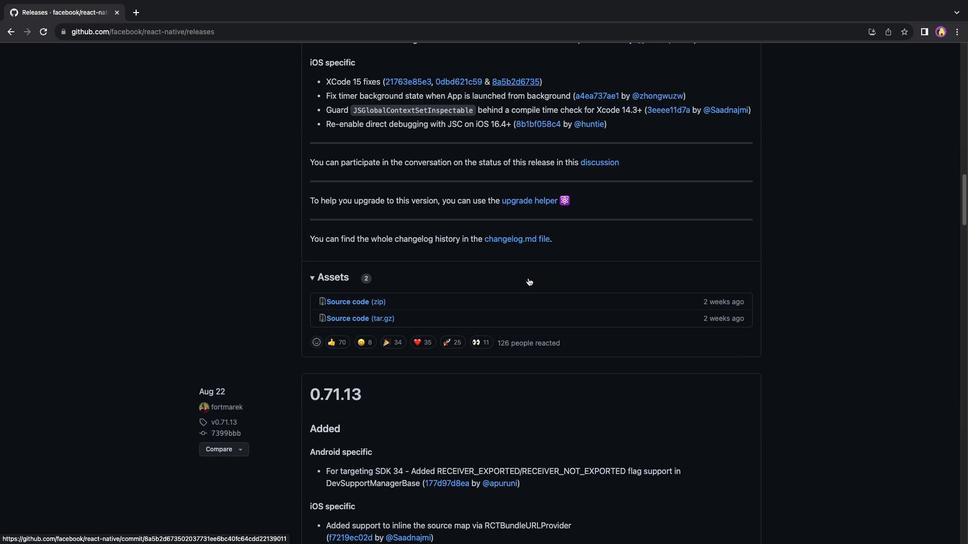 
Action: Mouse scrolled (528, 278) with delta (0, 0)
Screenshot: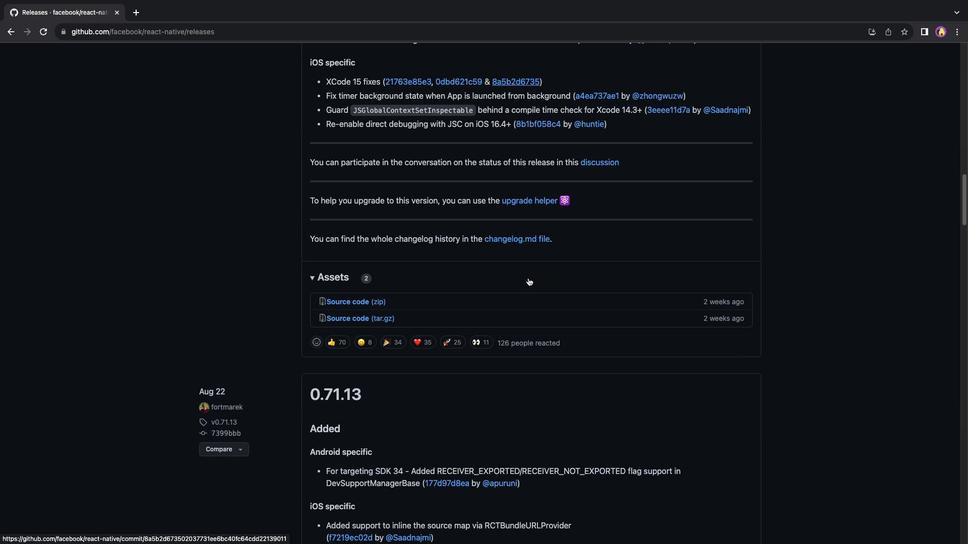 
Action: Mouse scrolled (528, 278) with delta (0, -1)
Screenshot: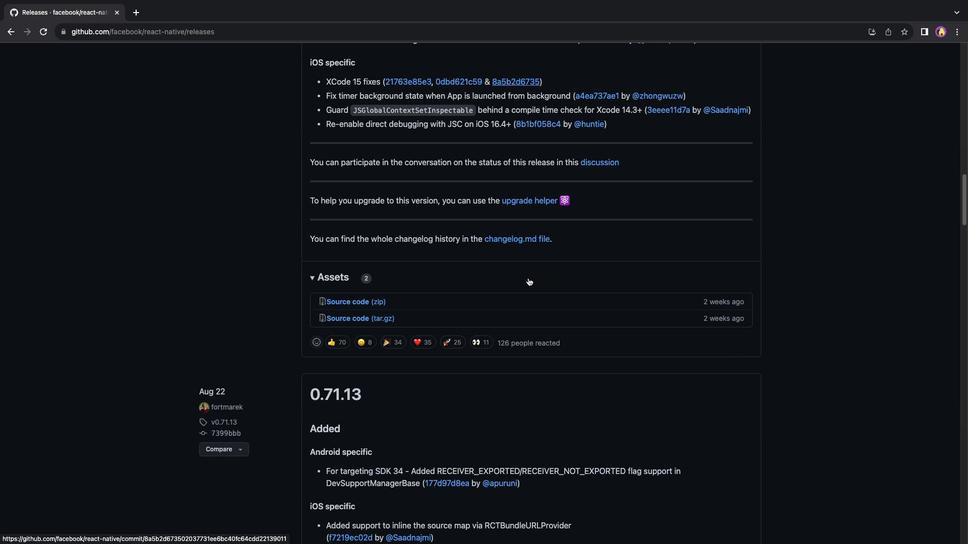 
Action: Mouse scrolled (528, 278) with delta (0, 0)
Screenshot: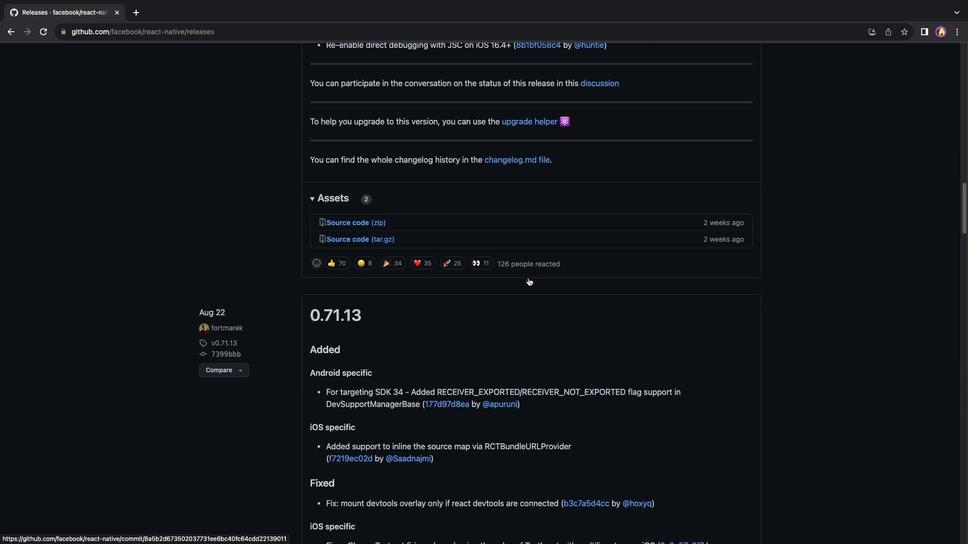 
Action: Mouse scrolled (528, 278) with delta (0, 0)
Screenshot: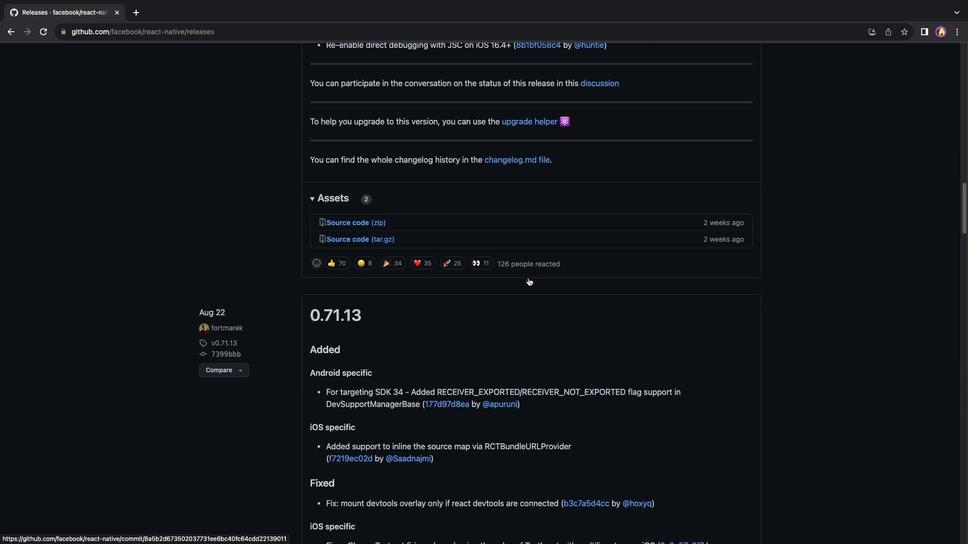 
Action: Mouse scrolled (528, 278) with delta (0, 0)
Screenshot: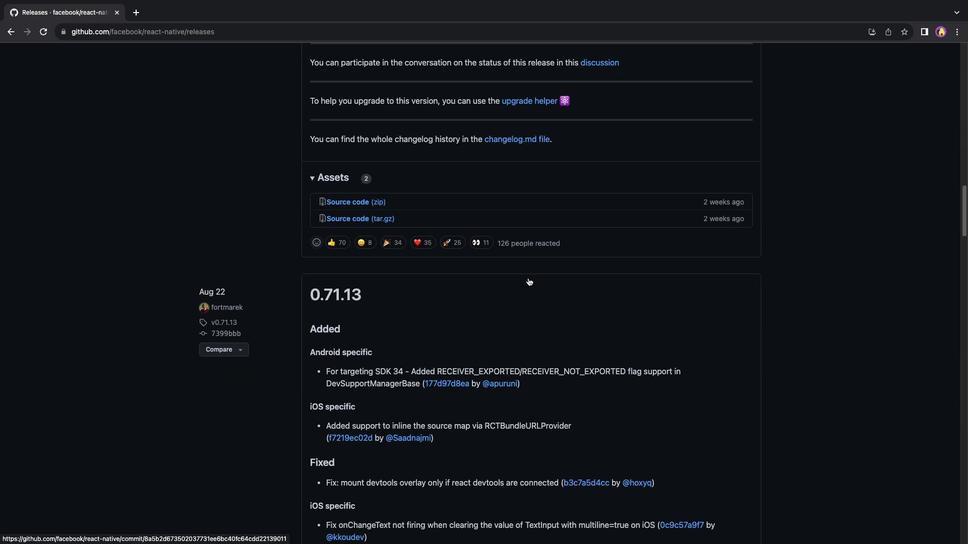 
Action: Mouse scrolled (528, 278) with delta (0, 0)
Screenshot: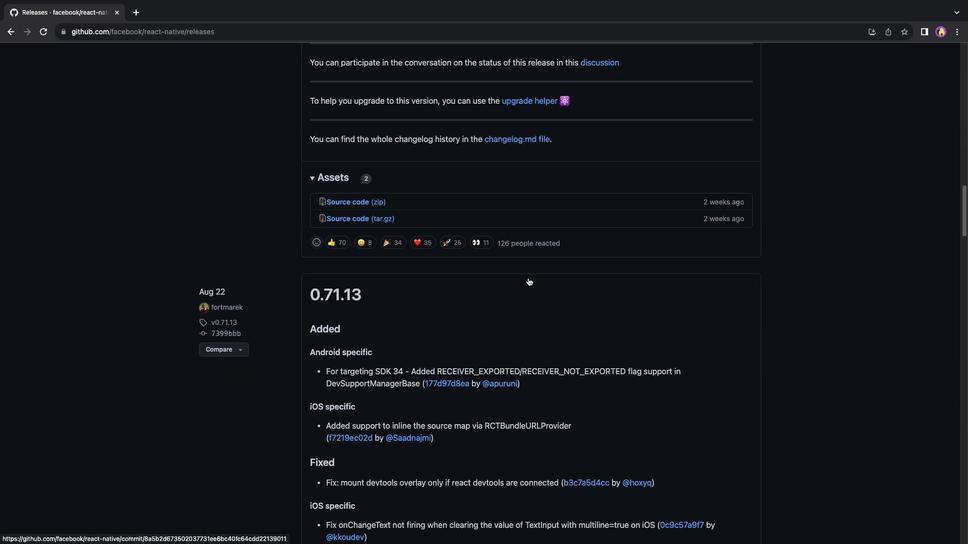 
Action: Mouse scrolled (528, 278) with delta (0, -1)
Screenshot: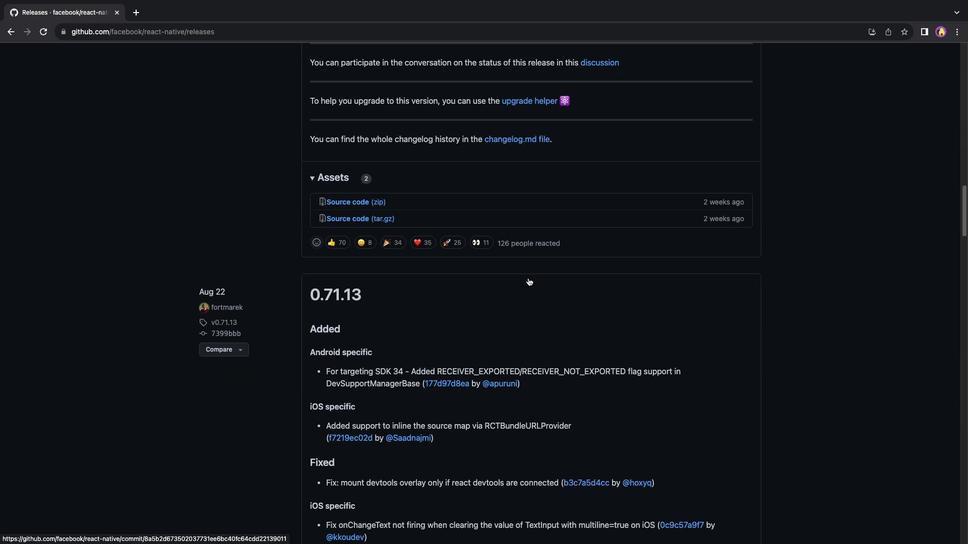 
Action: Mouse scrolled (528, 278) with delta (0, 0)
Screenshot: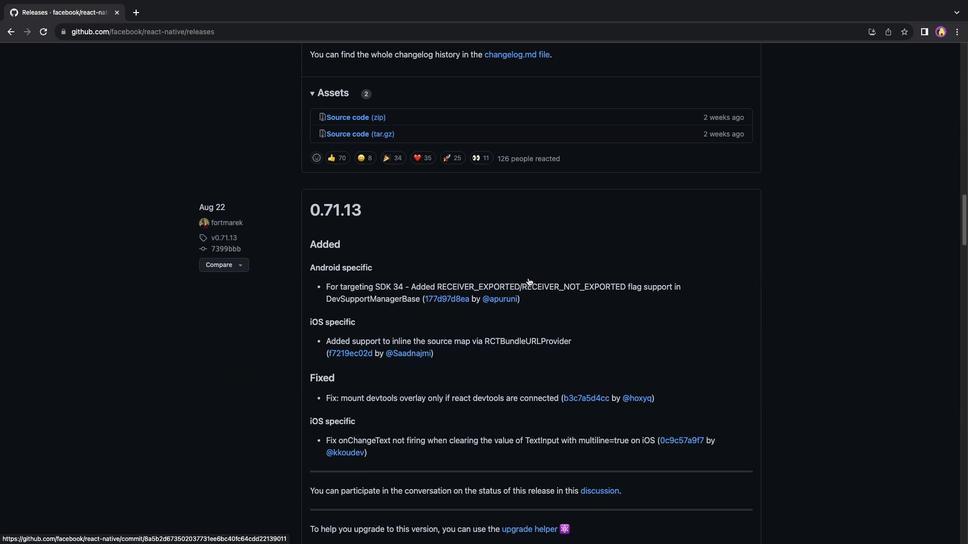 
Action: Mouse scrolled (528, 278) with delta (0, 0)
Screenshot: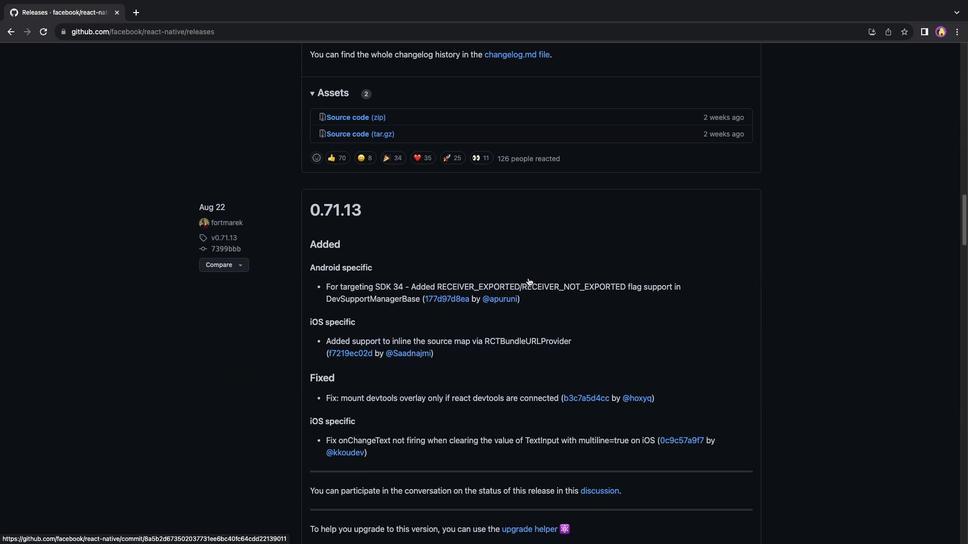 
Action: Mouse scrolled (528, 278) with delta (0, 0)
Screenshot: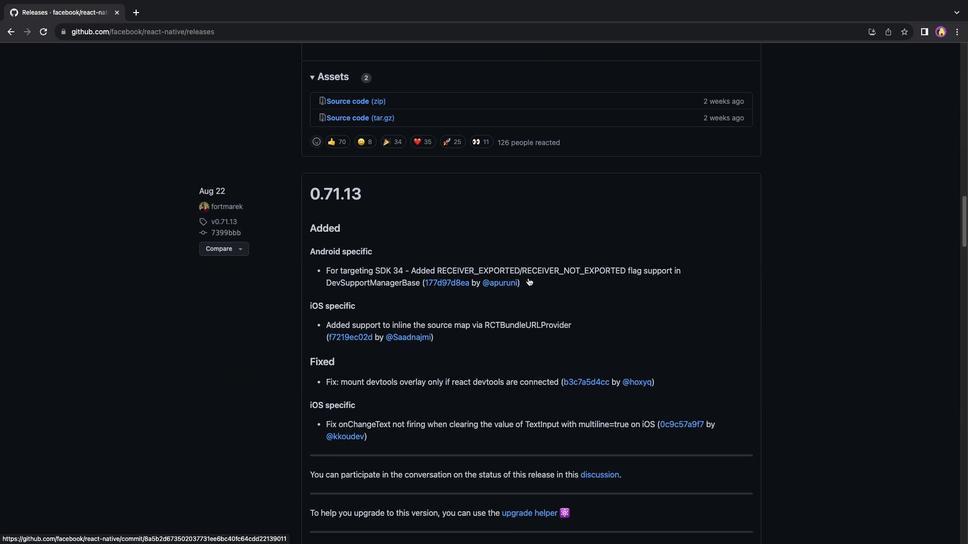
Action: Mouse scrolled (528, 278) with delta (0, 0)
Screenshot: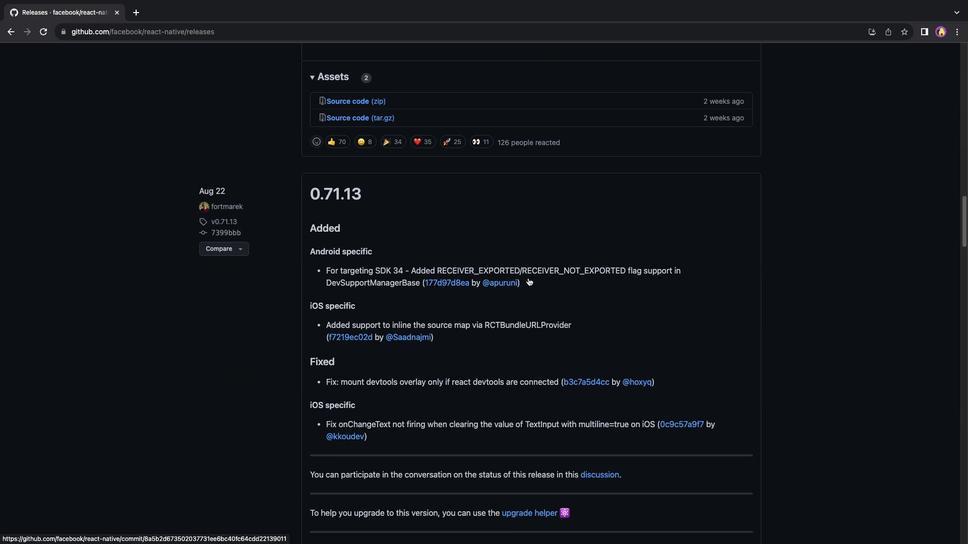 
Action: Mouse scrolled (528, 278) with delta (0, -1)
Screenshot: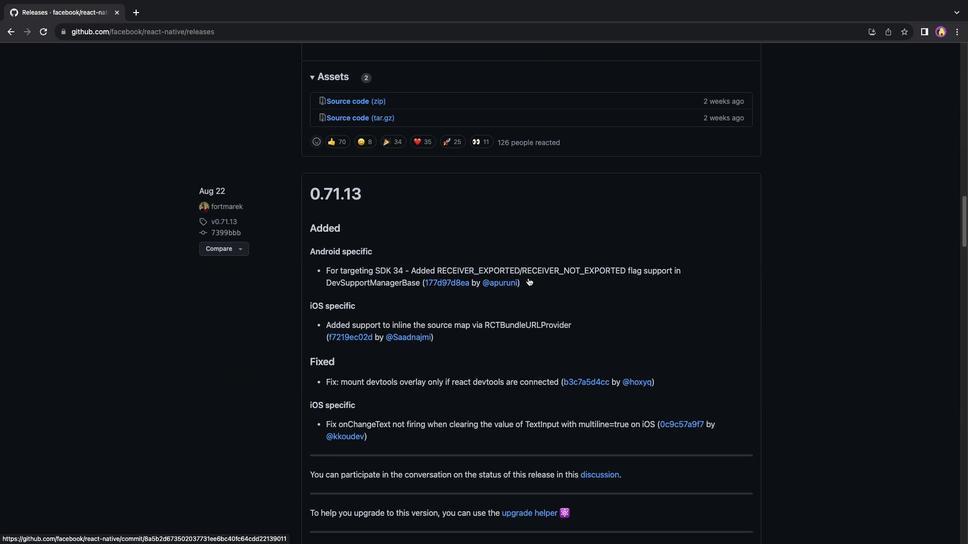
Action: Mouse moved to (527, 278)
Screenshot: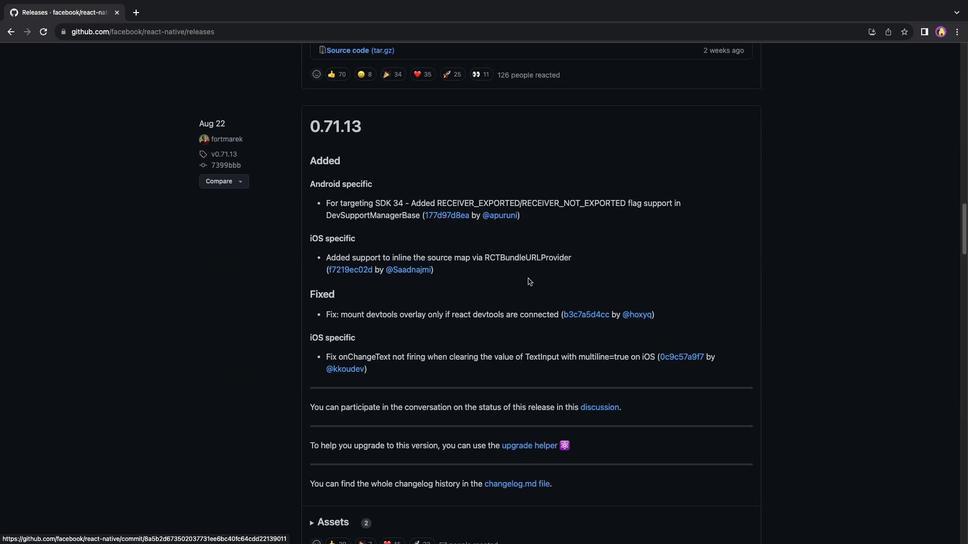 
Action: Mouse scrolled (527, 278) with delta (0, 0)
Screenshot: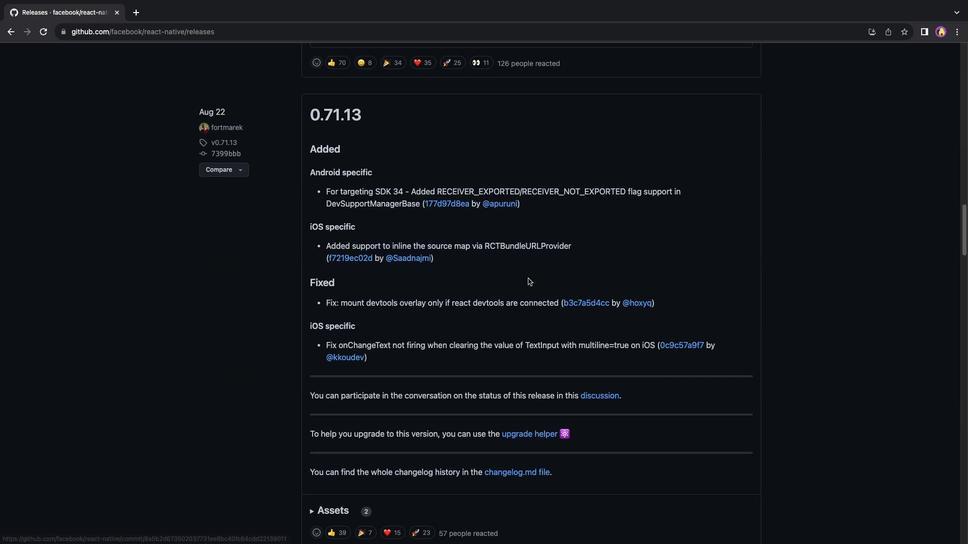 
Action: Mouse scrolled (527, 278) with delta (0, 0)
Screenshot: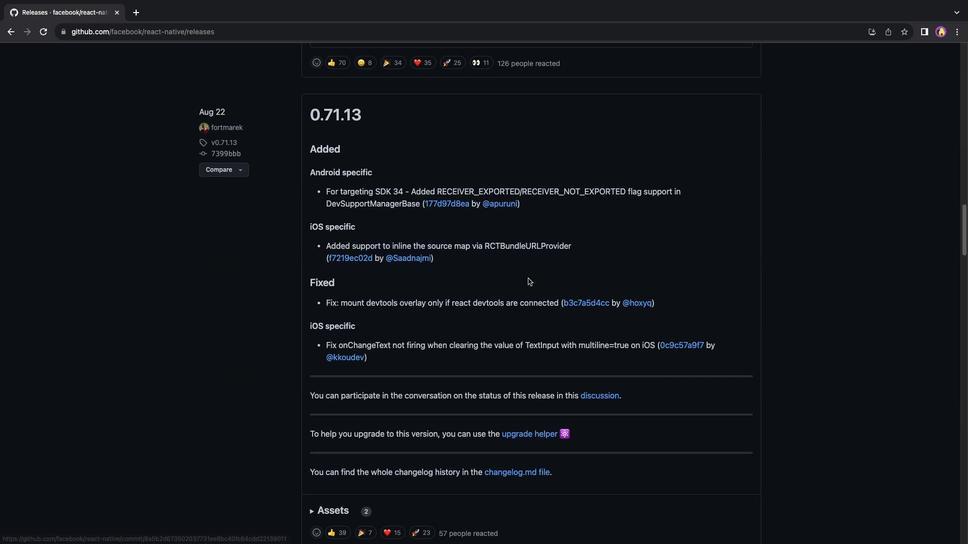 
Action: Mouse scrolled (527, 278) with delta (0, -1)
Screenshot: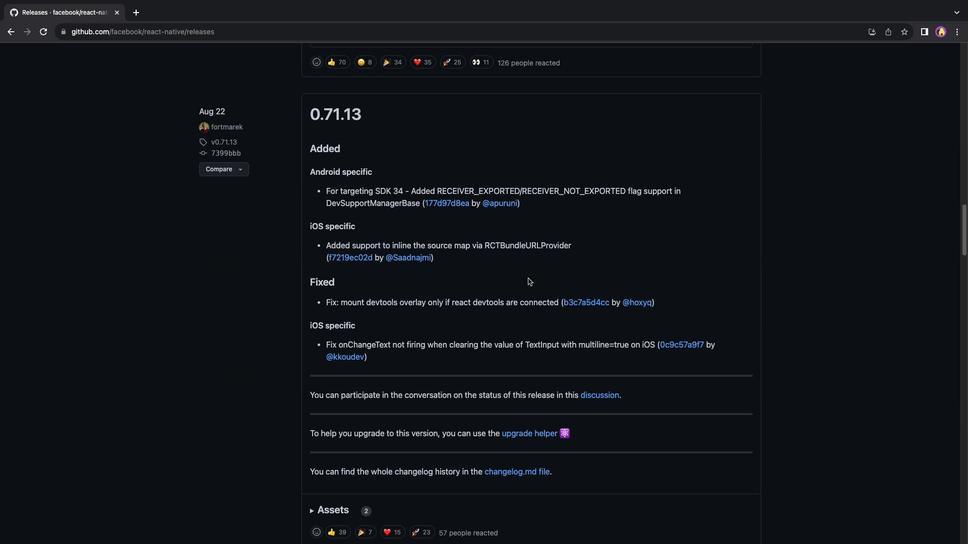 
Action: Mouse scrolled (527, 278) with delta (0, 0)
Screenshot: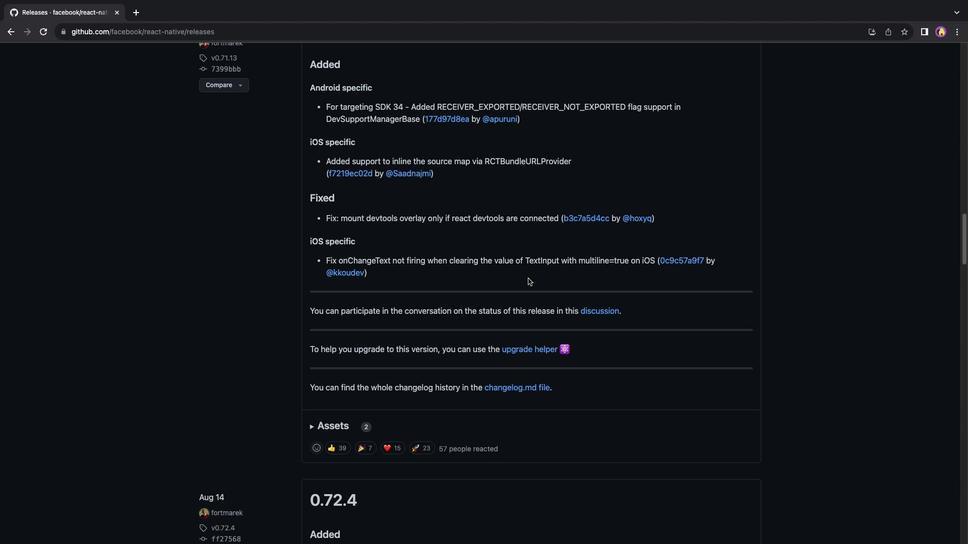 
Action: Mouse scrolled (527, 278) with delta (0, 0)
Screenshot: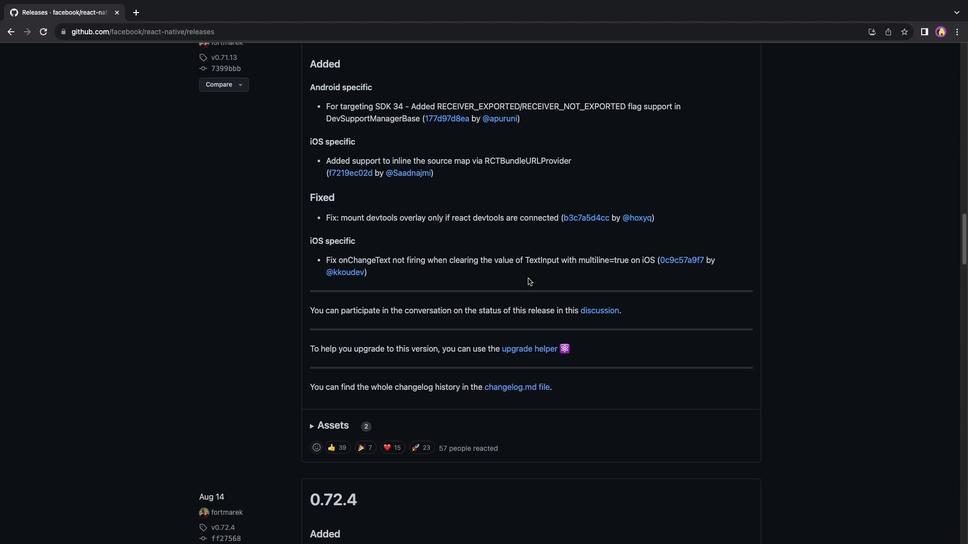 
Action: Mouse scrolled (527, 278) with delta (0, 0)
Screenshot: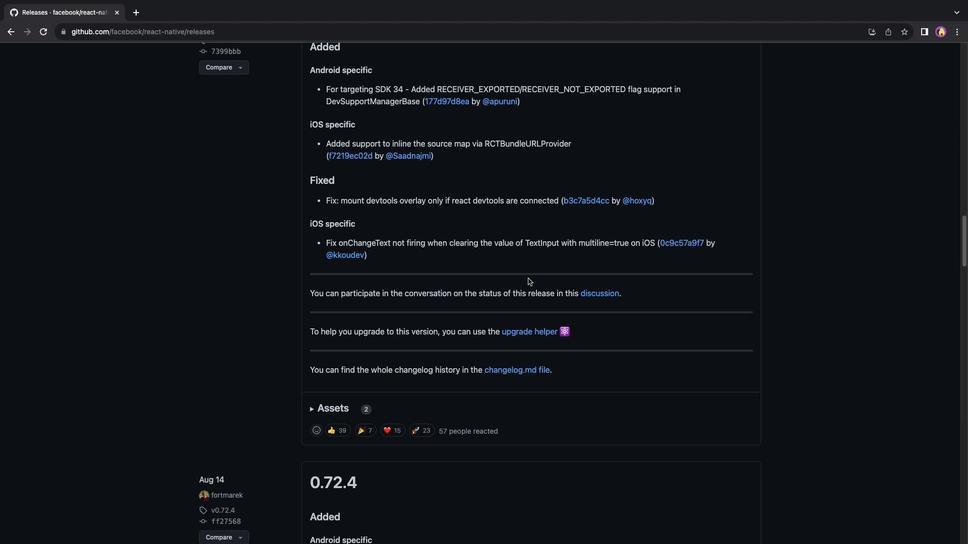 
Action: Mouse scrolled (527, 278) with delta (0, 0)
Screenshot: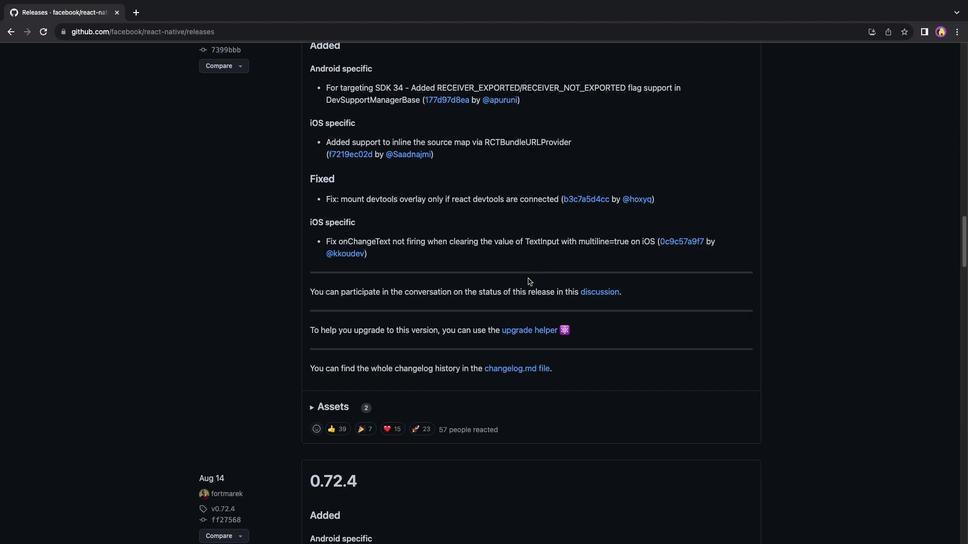 
Action: Mouse scrolled (527, 278) with delta (0, -1)
Screenshot: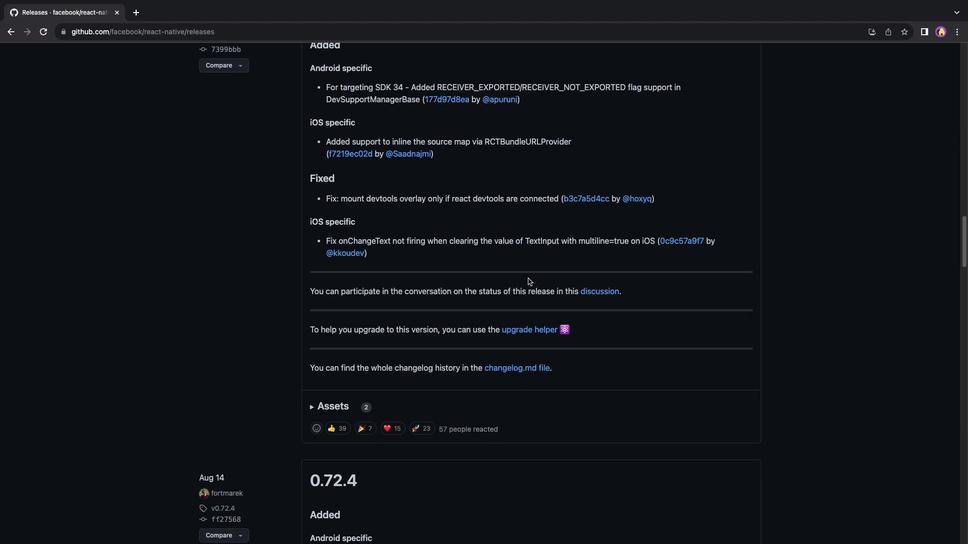 
Action: Mouse scrolled (527, 278) with delta (0, 0)
Screenshot: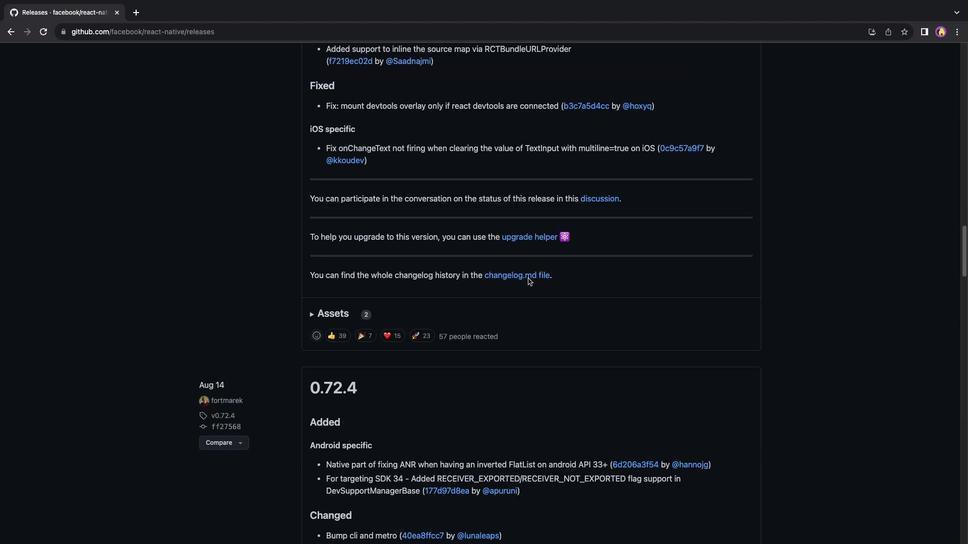 
Action: Mouse scrolled (527, 278) with delta (0, 0)
Screenshot: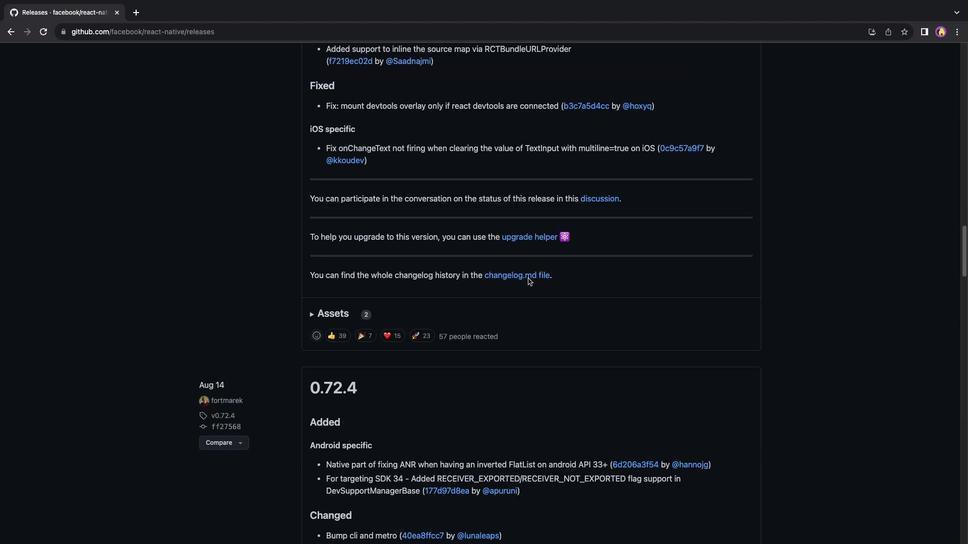 
Action: Mouse scrolled (527, 278) with delta (0, -1)
Screenshot: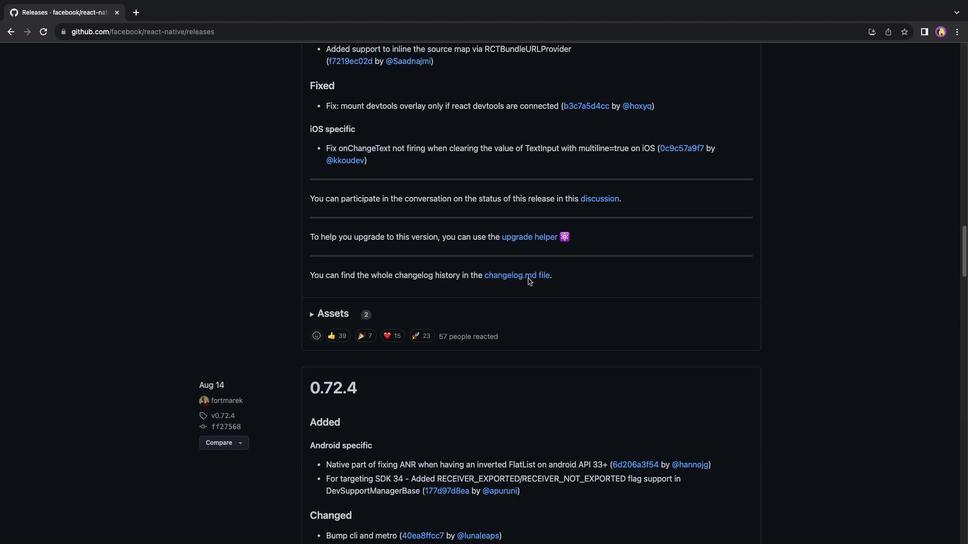 
Action: Mouse scrolled (527, 278) with delta (0, -2)
Screenshot: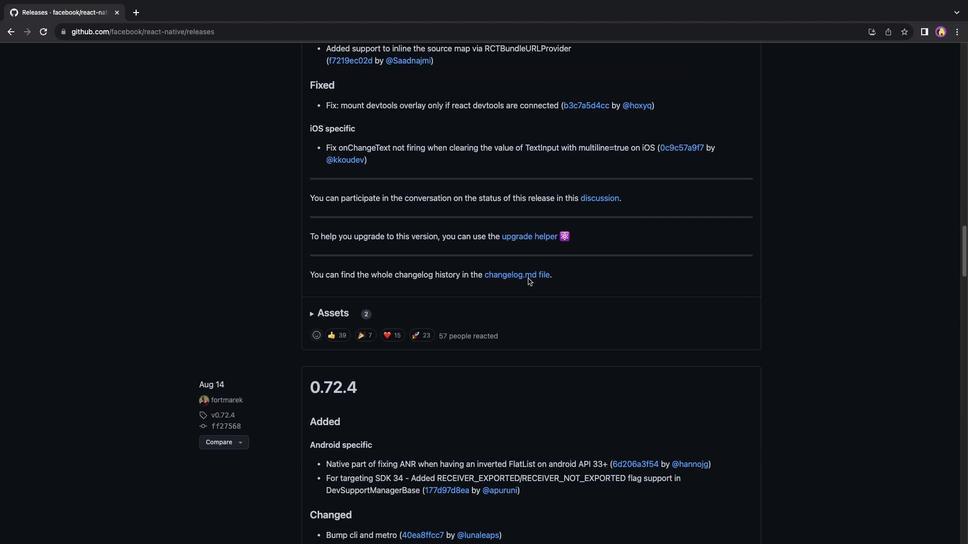 
Action: Mouse scrolled (527, 278) with delta (0, 0)
Screenshot: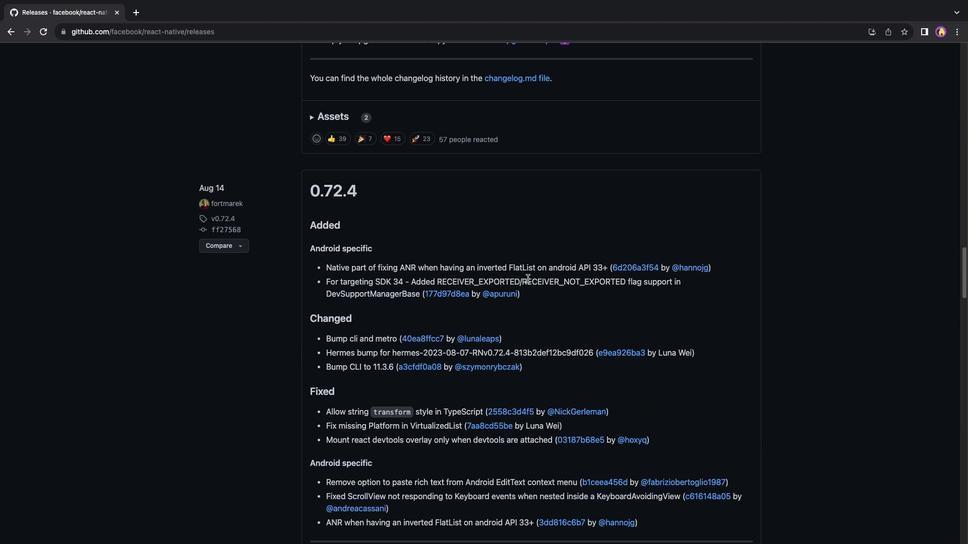 
Action: Mouse scrolled (527, 278) with delta (0, 0)
Screenshot: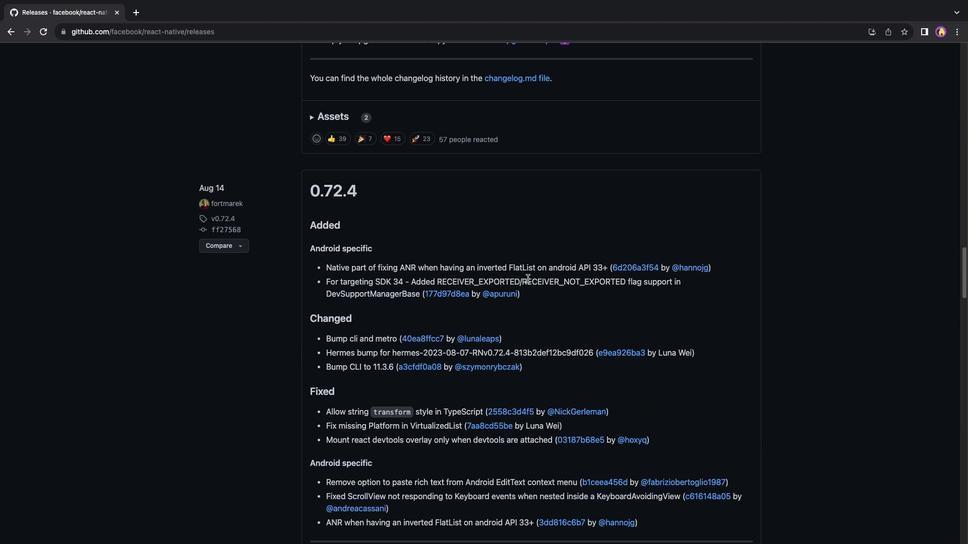 
Action: Mouse scrolled (527, 278) with delta (0, -1)
Screenshot: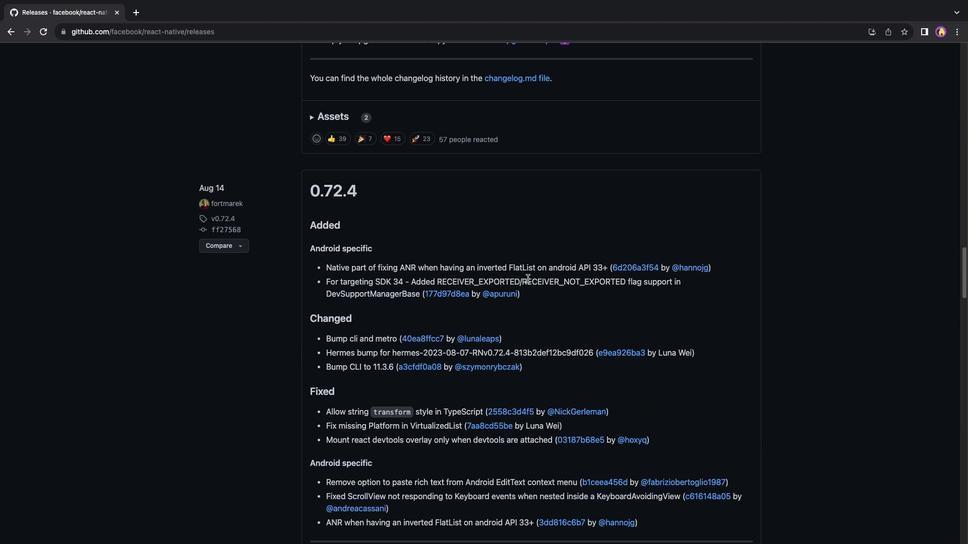 
Action: Mouse scrolled (527, 278) with delta (0, 0)
Screenshot: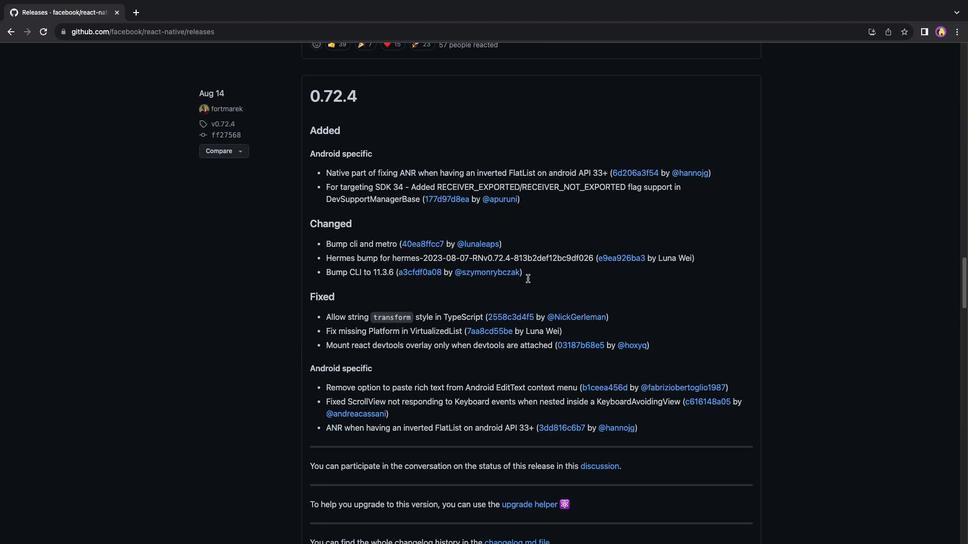 
Action: Mouse scrolled (527, 278) with delta (0, 0)
Screenshot: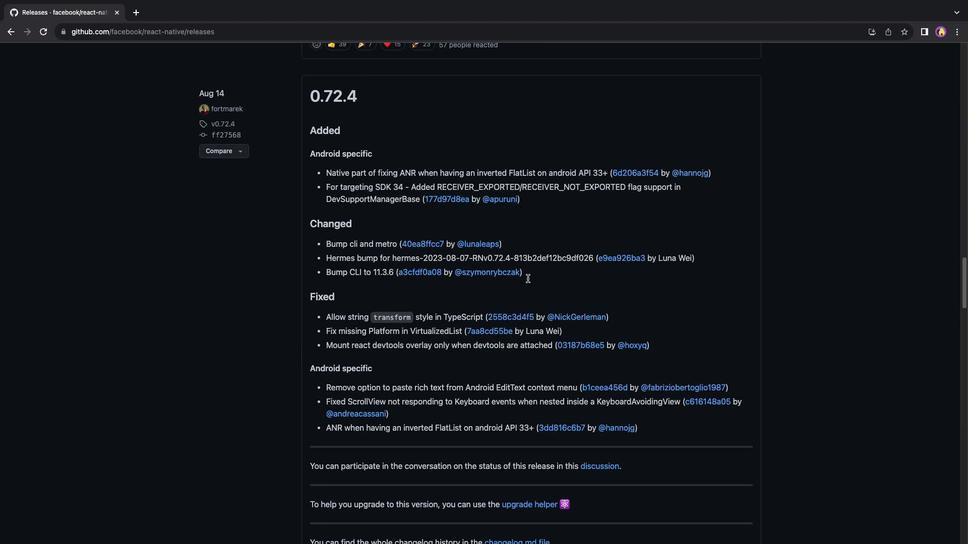 
Action: Mouse scrolled (527, 278) with delta (0, -1)
Screenshot: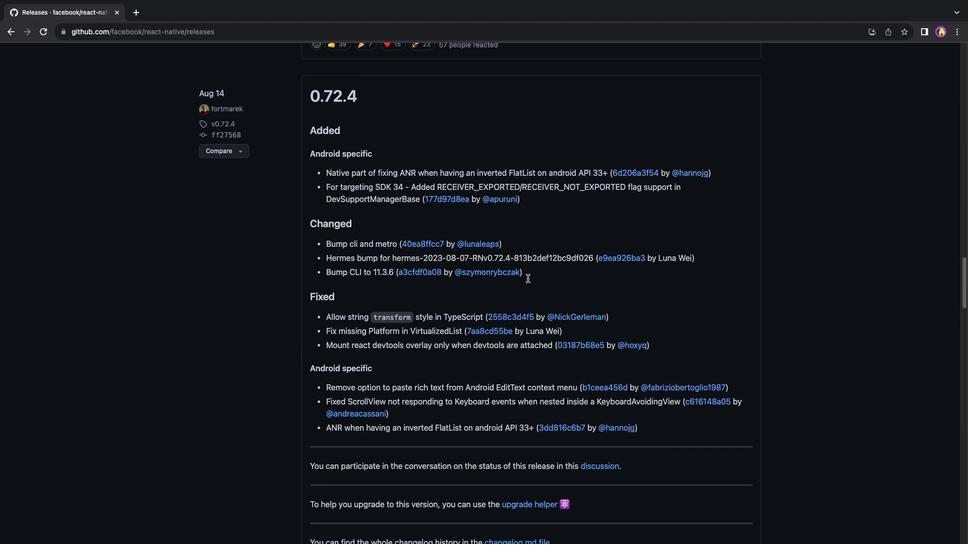 
Action: Mouse scrolled (527, 278) with delta (0, 0)
Screenshot: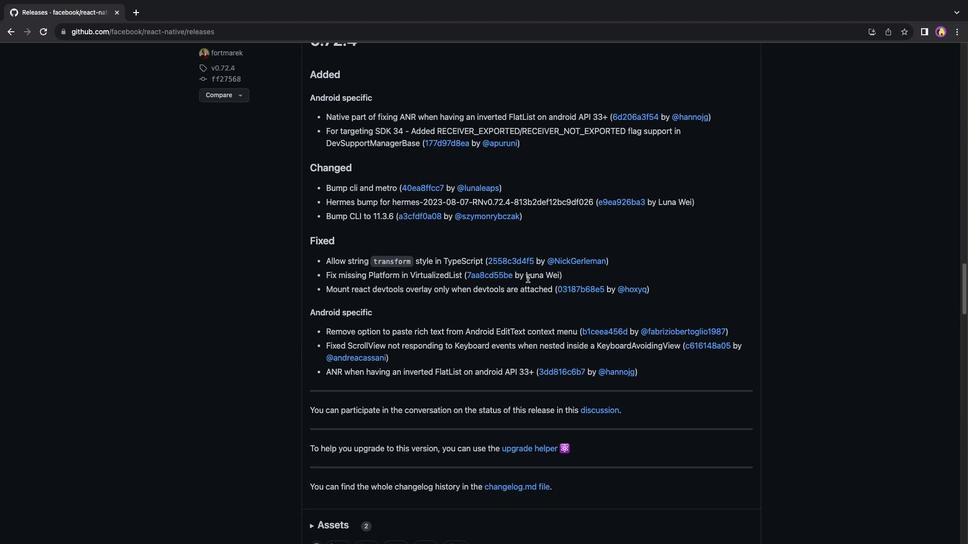 
Action: Mouse scrolled (527, 278) with delta (0, 0)
Screenshot: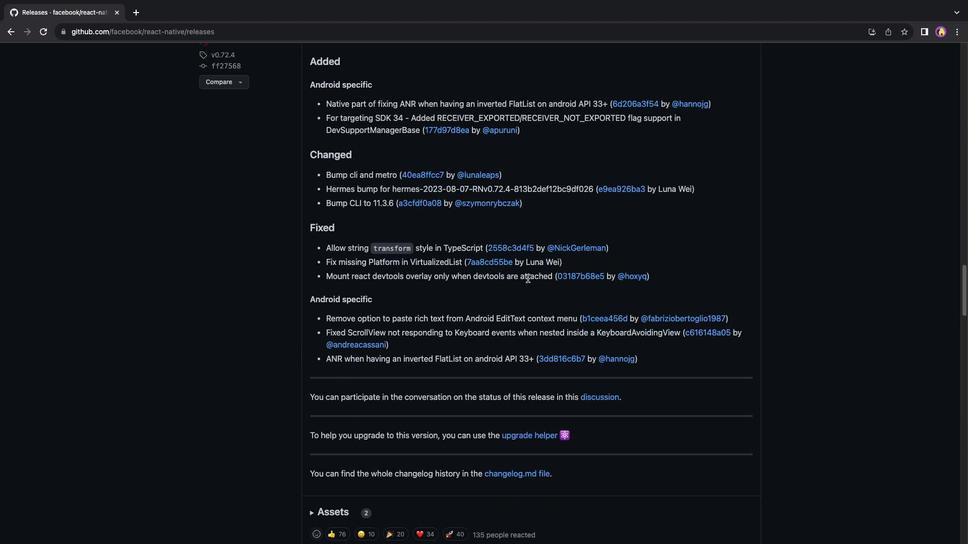 
Action: Mouse scrolled (527, 278) with delta (0, -1)
Screenshot: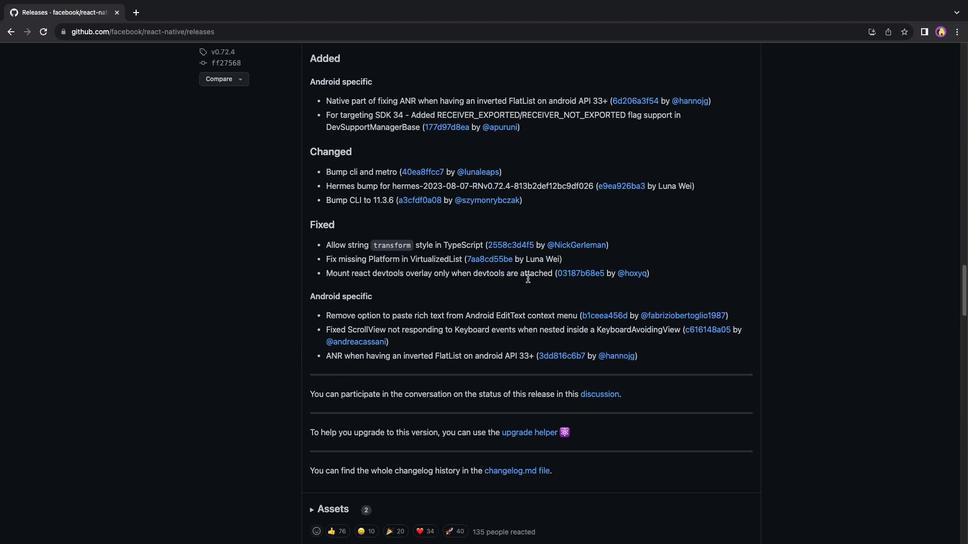 
Action: Mouse moved to (527, 278)
Screenshot: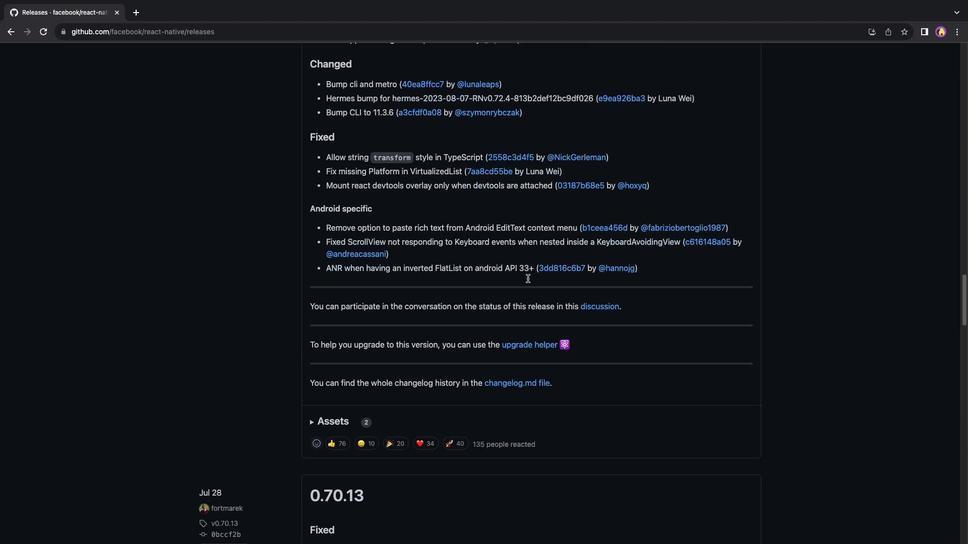 
Action: Mouse scrolled (527, 278) with delta (0, 0)
Screenshot: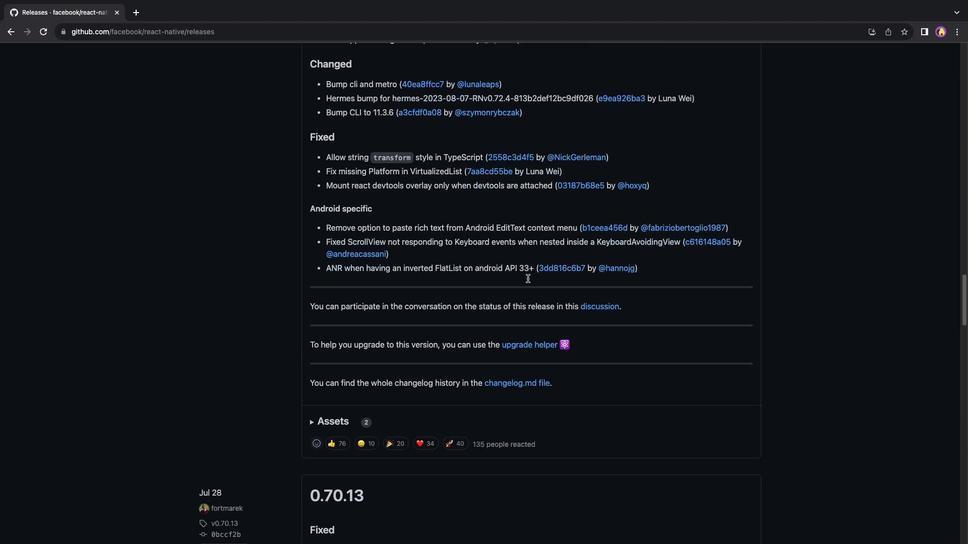 
Action: Mouse scrolled (527, 278) with delta (0, 0)
Screenshot: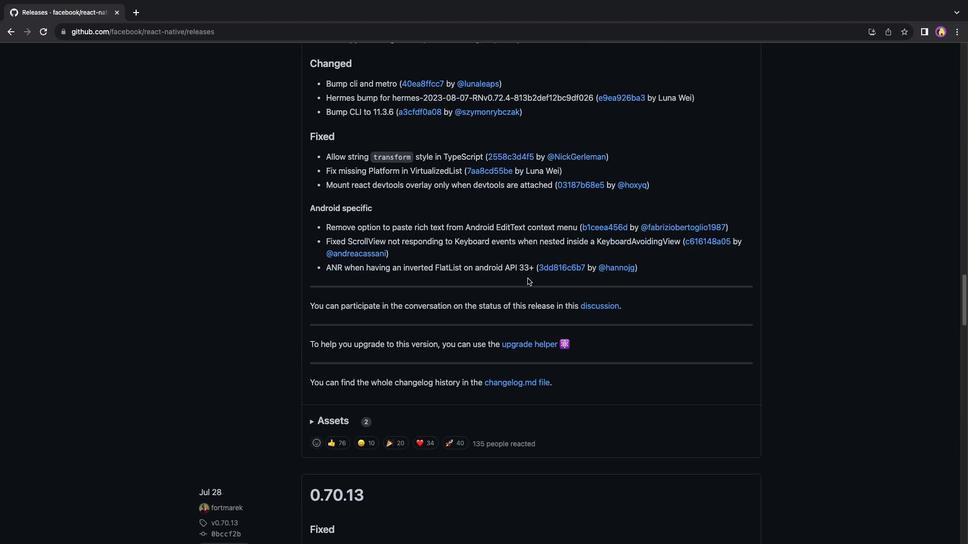 
Action: Mouse scrolled (527, 278) with delta (0, -1)
Screenshot: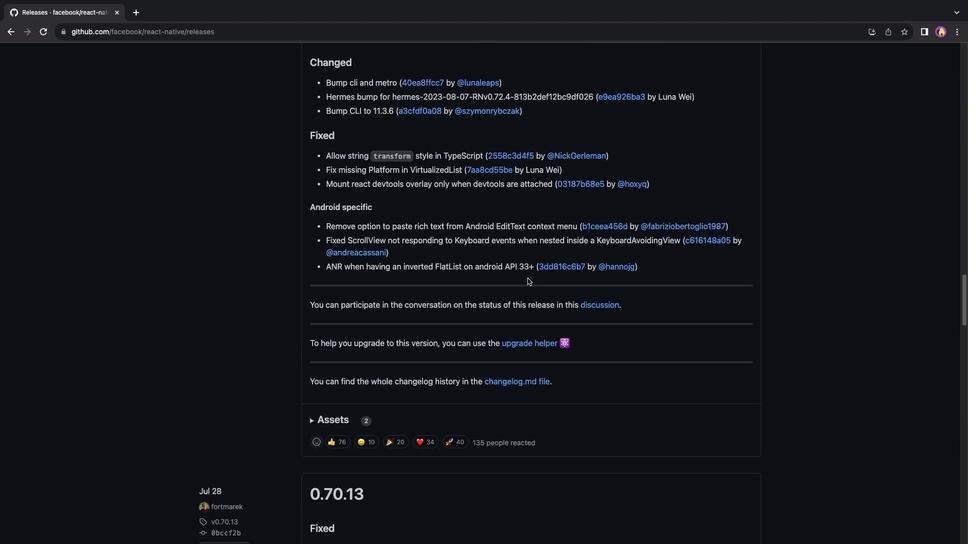 
Action: Mouse moved to (527, 278)
Screenshot: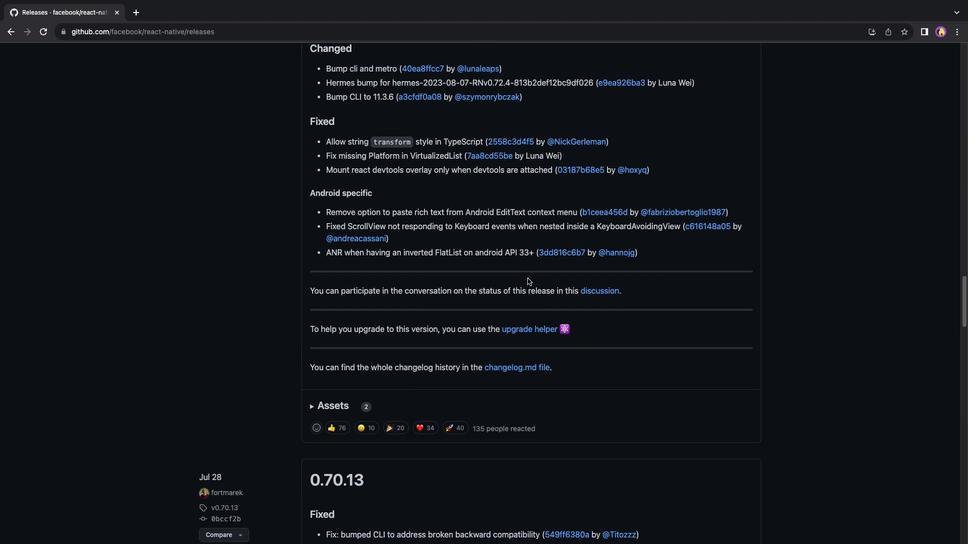 
Action: Mouse scrolled (527, 278) with delta (0, 0)
Screenshot: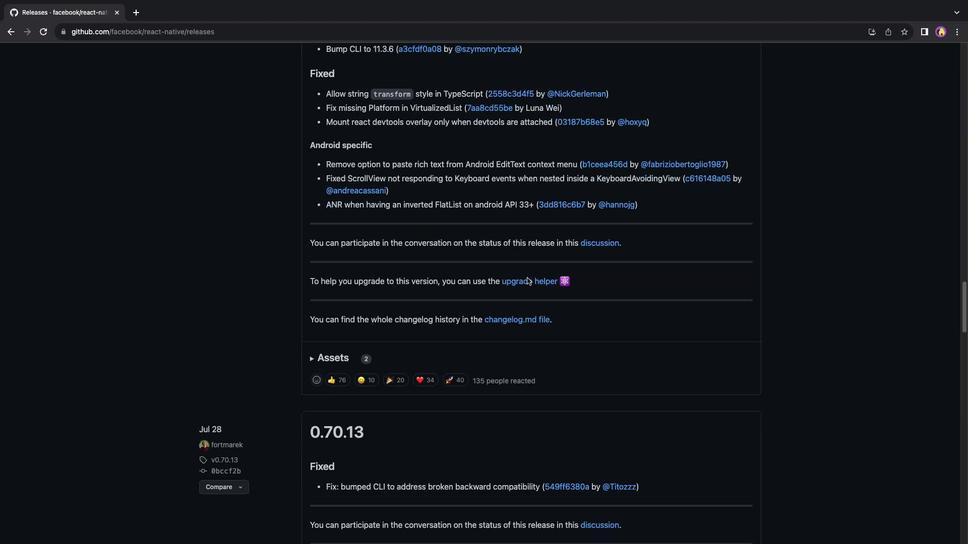 
Action: Mouse scrolled (527, 278) with delta (0, 0)
Screenshot: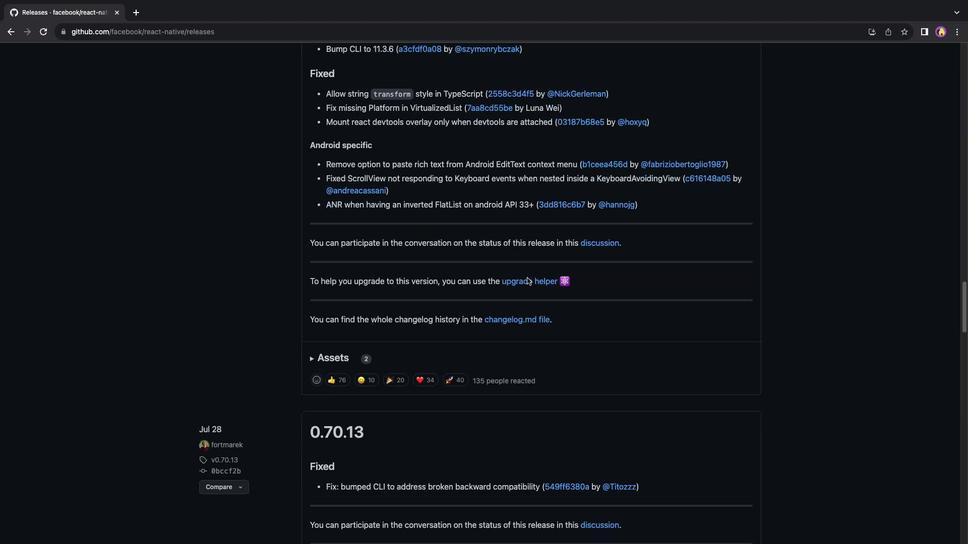 
Action: Mouse scrolled (527, 278) with delta (0, -1)
Screenshot: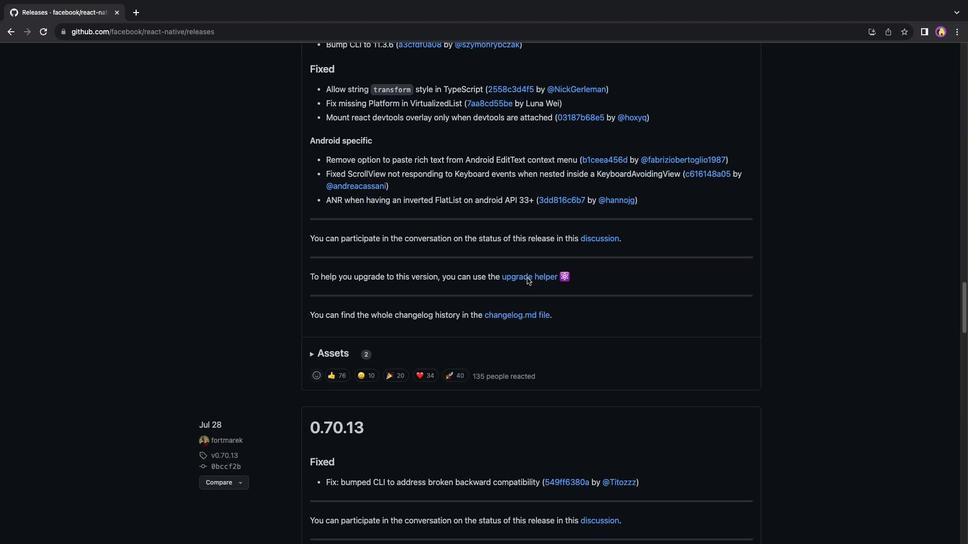 
Action: Mouse moved to (526, 278)
Screenshot: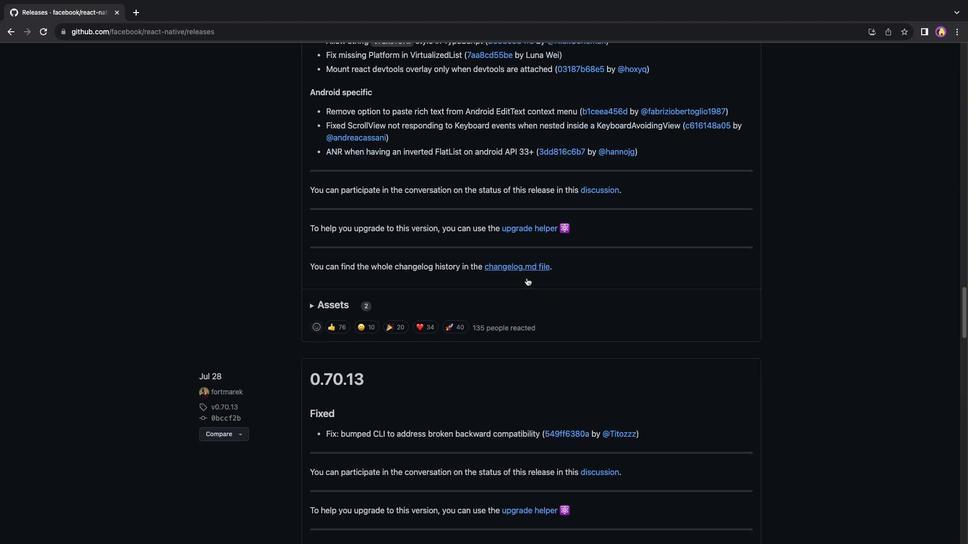 
Action: Mouse scrolled (526, 278) with delta (0, 0)
Screenshot: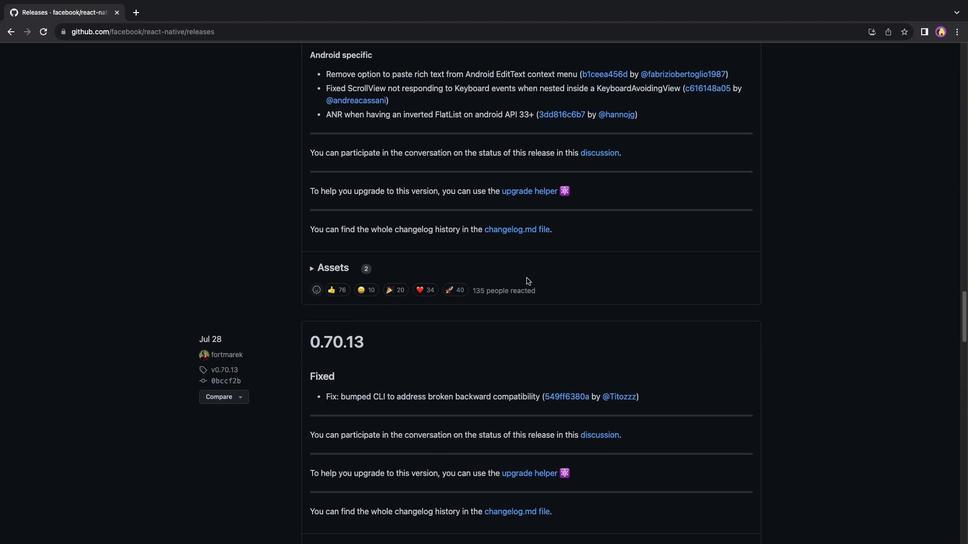 
Action: Mouse scrolled (526, 278) with delta (0, 0)
Screenshot: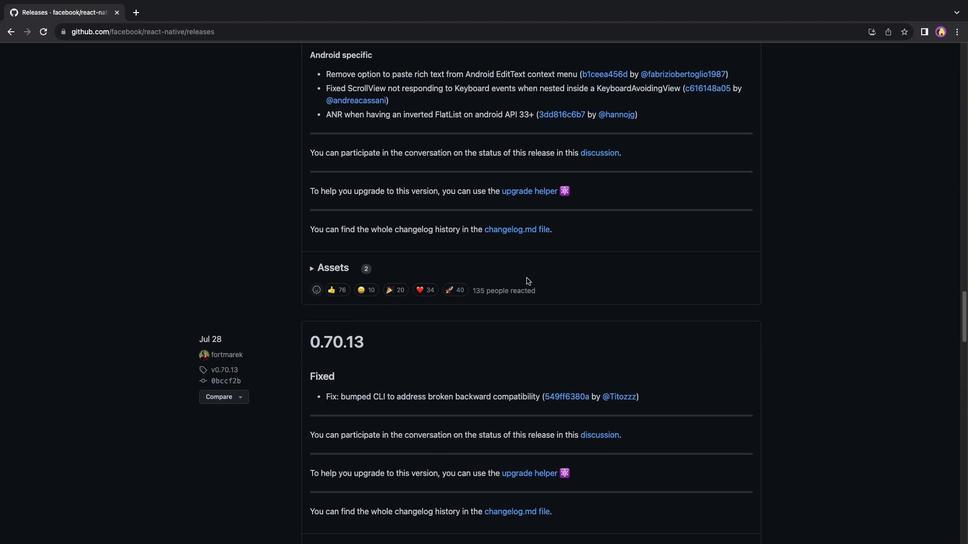 
Action: Mouse scrolled (526, 278) with delta (0, -1)
Screenshot: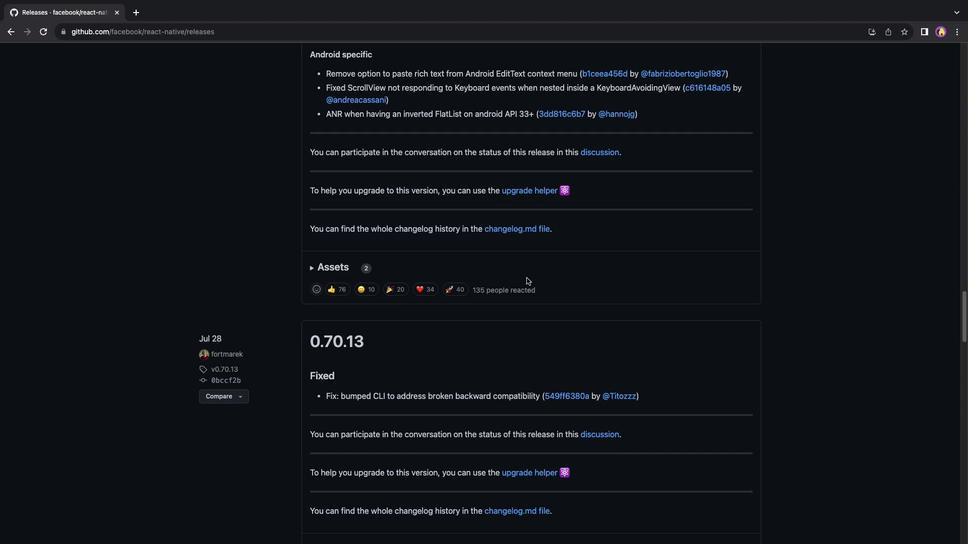 
Action: Mouse scrolled (526, 278) with delta (0, 0)
Screenshot: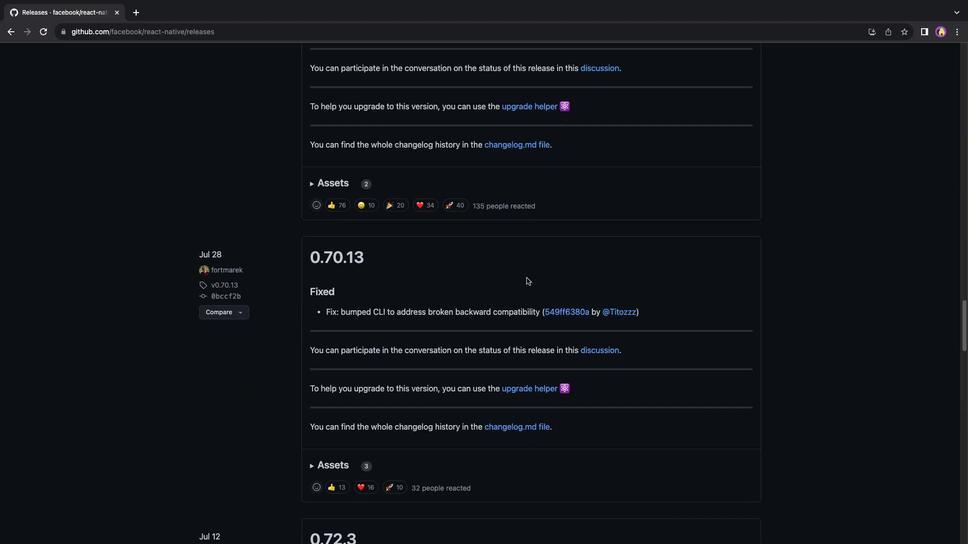
Action: Mouse scrolled (526, 278) with delta (0, 0)
Screenshot: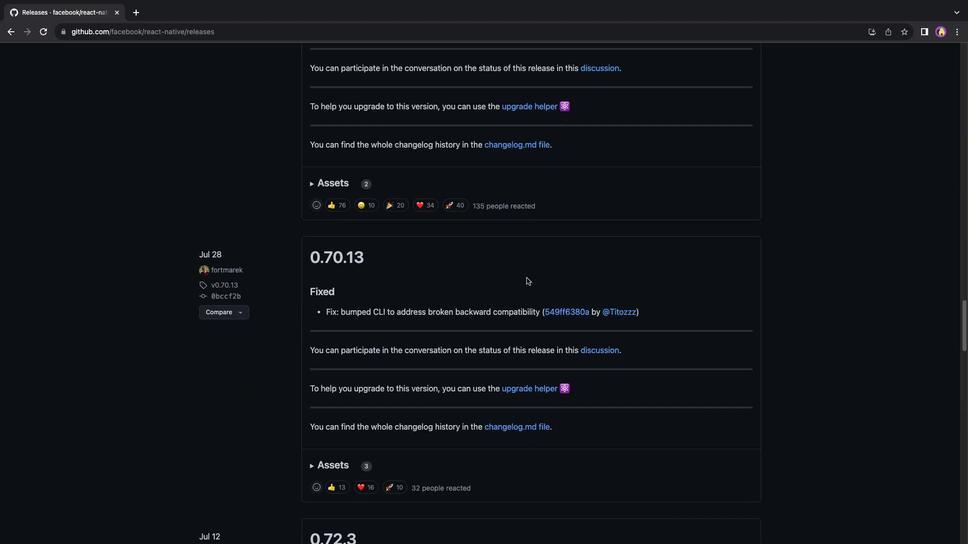 
Action: Mouse scrolled (526, 278) with delta (0, -1)
Screenshot: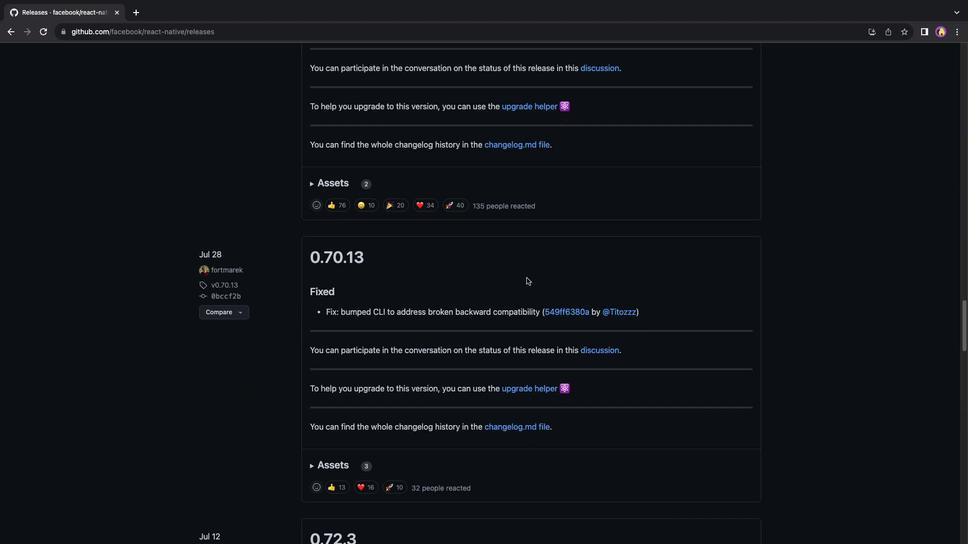 
Action: Mouse scrolled (526, 278) with delta (0, 0)
Screenshot: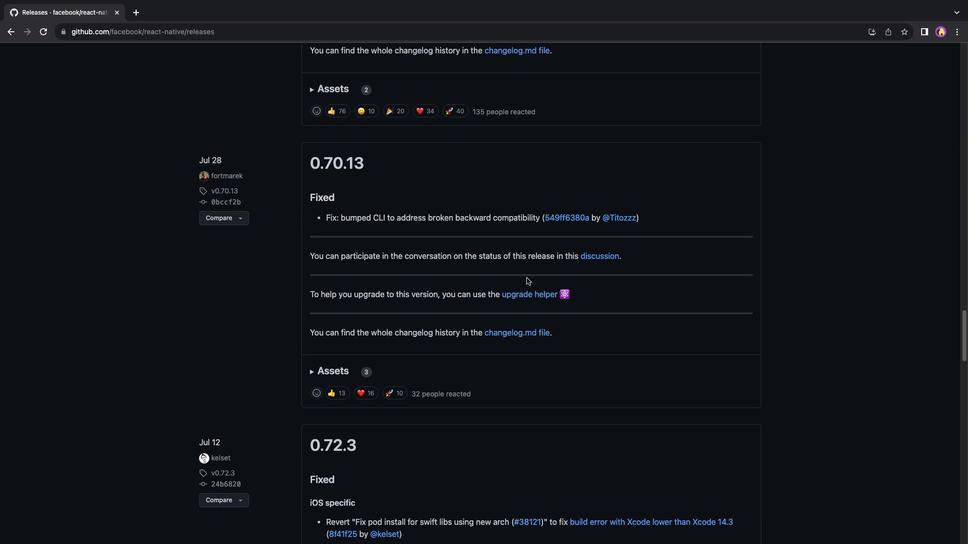 
Action: Mouse scrolled (526, 278) with delta (0, 0)
Screenshot: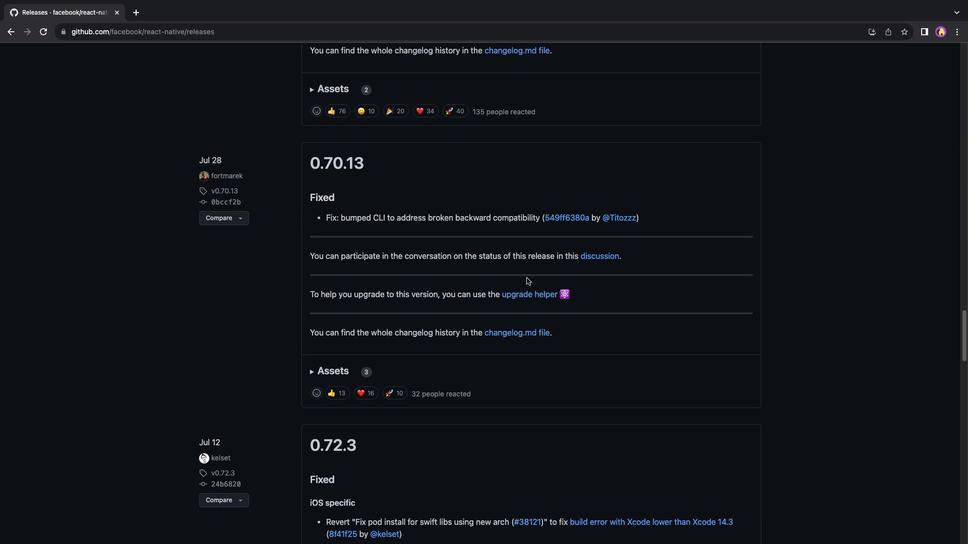 
Action: Mouse scrolled (526, 278) with delta (0, -1)
Screenshot: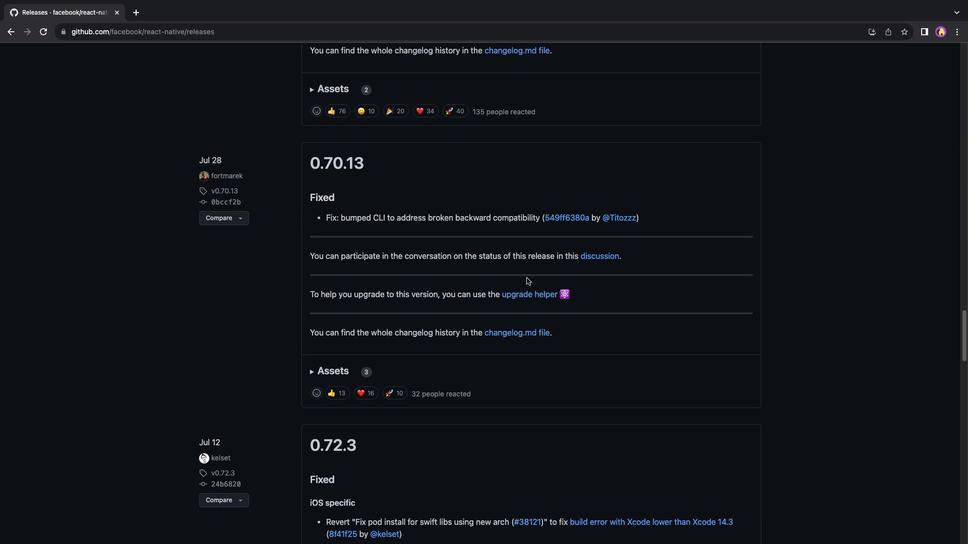 
Action: Mouse scrolled (526, 278) with delta (0, 0)
Screenshot: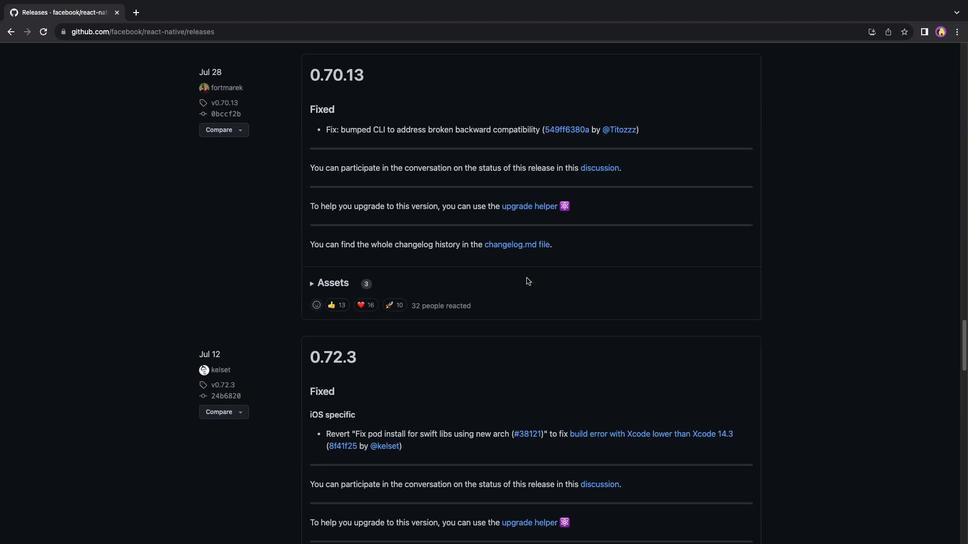 
Action: Mouse scrolled (526, 278) with delta (0, 0)
Screenshot: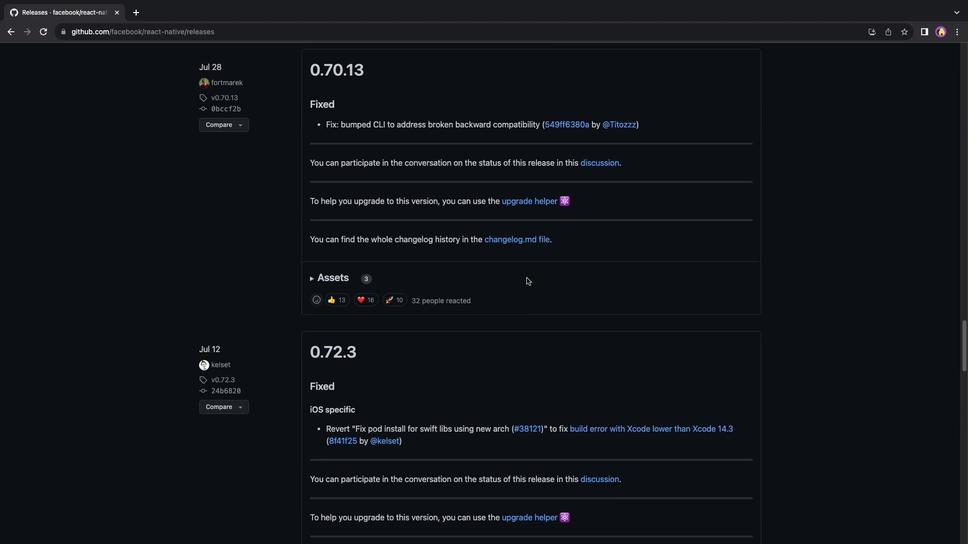 
Action: Mouse moved to (526, 278)
Screenshot: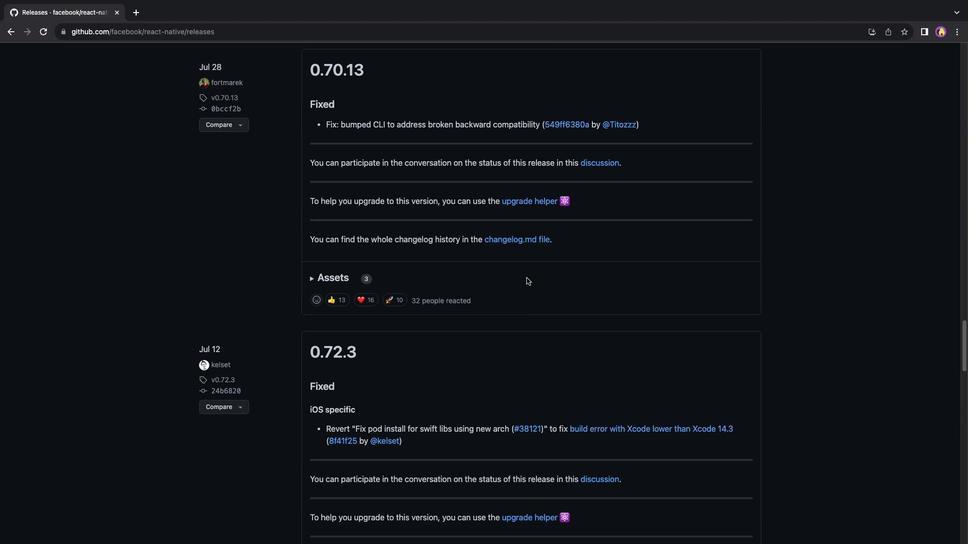 
Action: Mouse scrolled (526, 278) with delta (0, -1)
Screenshot: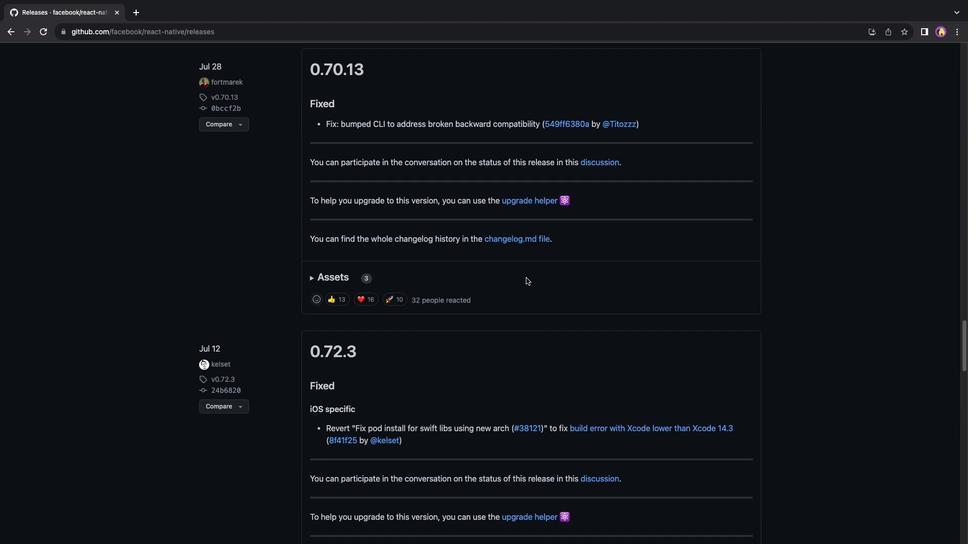 
Action: Mouse scrolled (526, 278) with delta (0, 0)
Screenshot: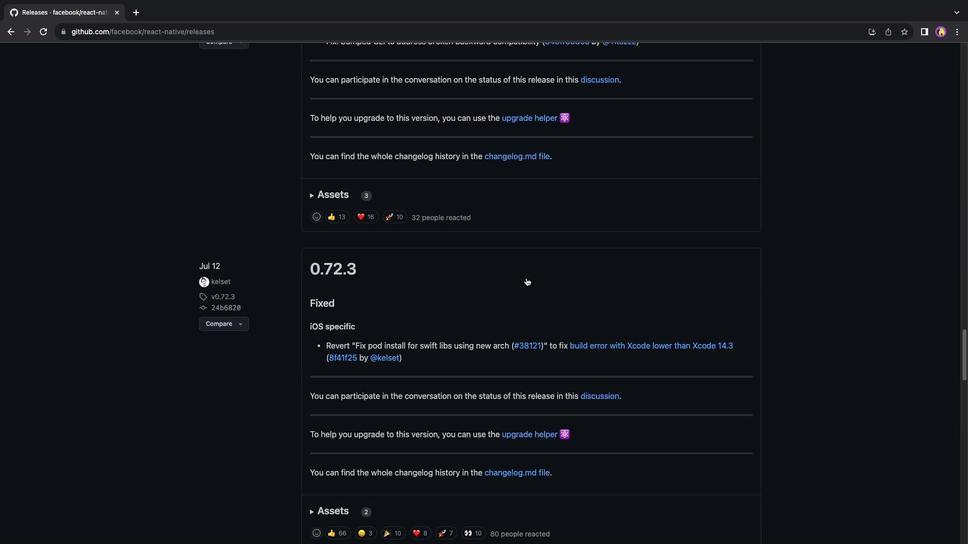 
Action: Mouse scrolled (526, 278) with delta (0, 0)
Screenshot: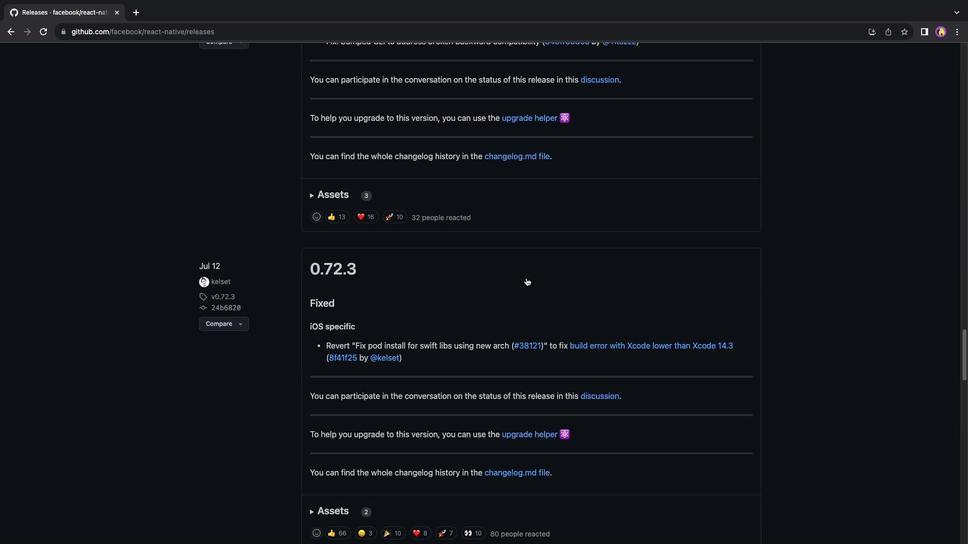 
Action: Mouse scrolled (526, 278) with delta (0, -1)
Screenshot: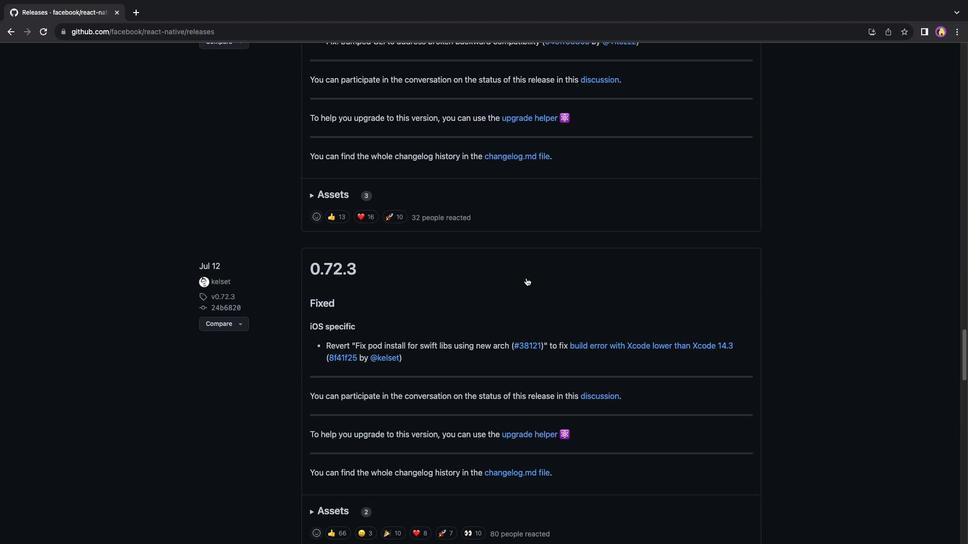 
Action: Mouse scrolled (526, 278) with delta (0, 0)
Screenshot: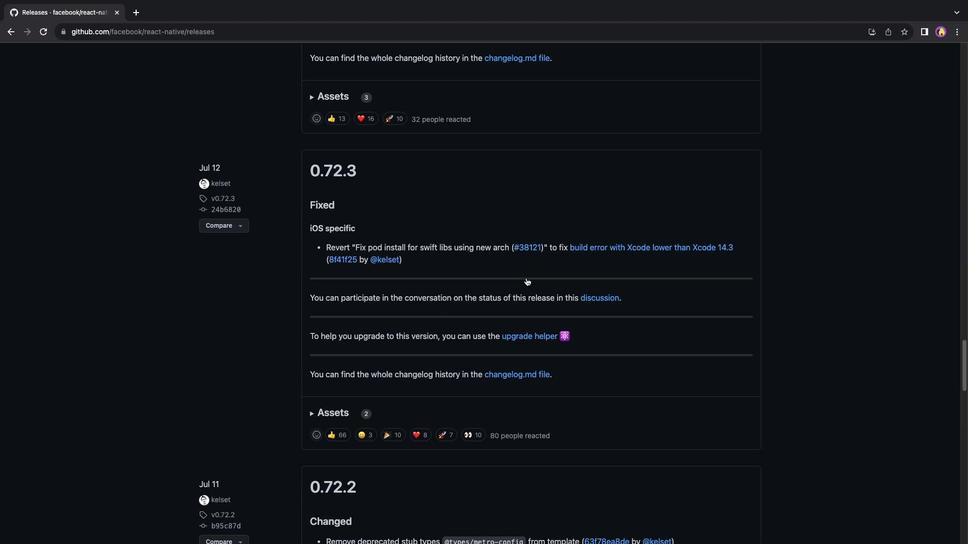 
Action: Mouse scrolled (526, 278) with delta (0, 0)
Screenshot: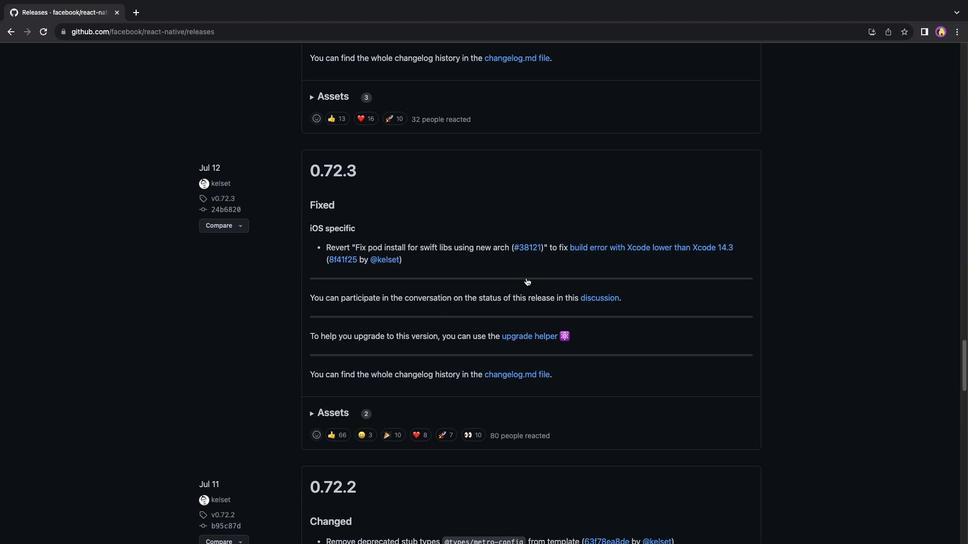 
Action: Mouse scrolled (526, 278) with delta (0, -1)
Screenshot: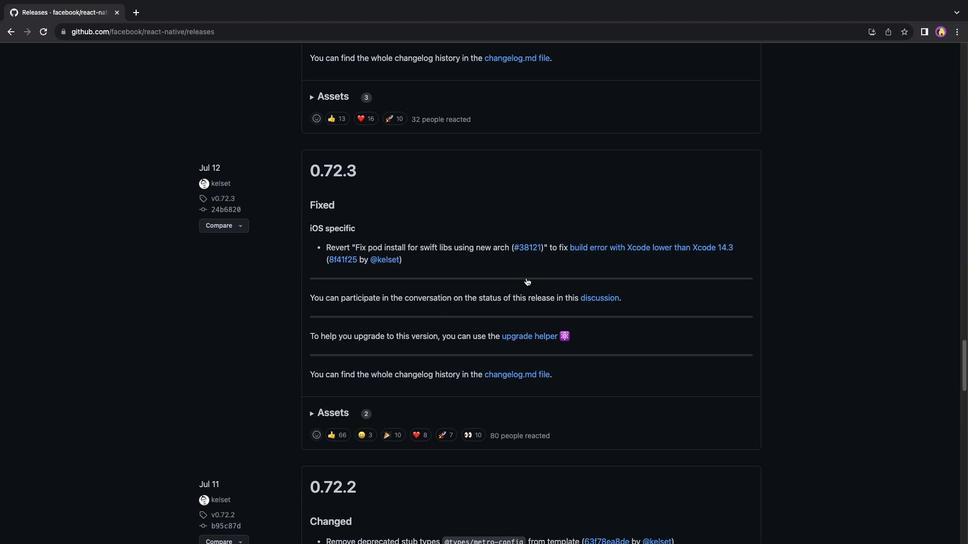 
Action: Mouse scrolled (526, 278) with delta (0, -2)
Screenshot: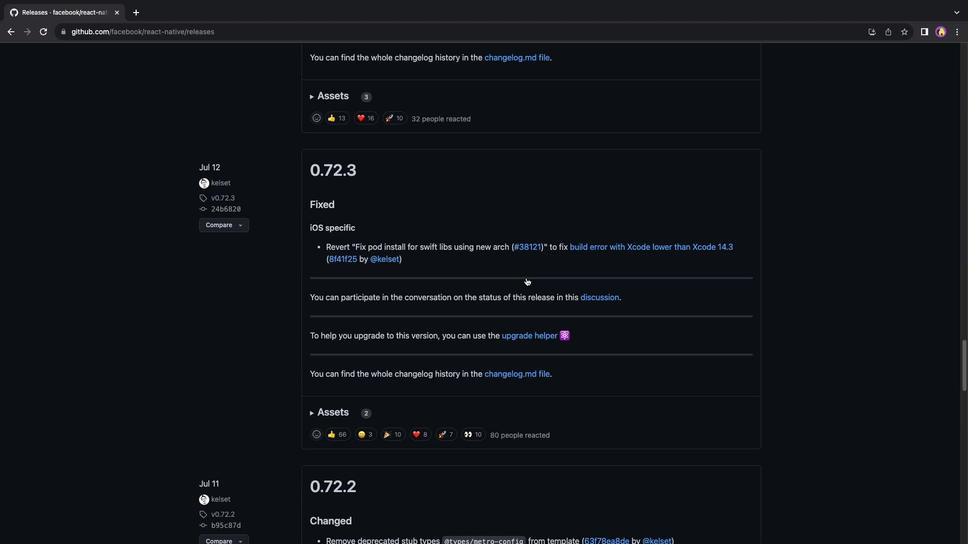 
Action: Mouse scrolled (526, 278) with delta (0, 0)
Screenshot: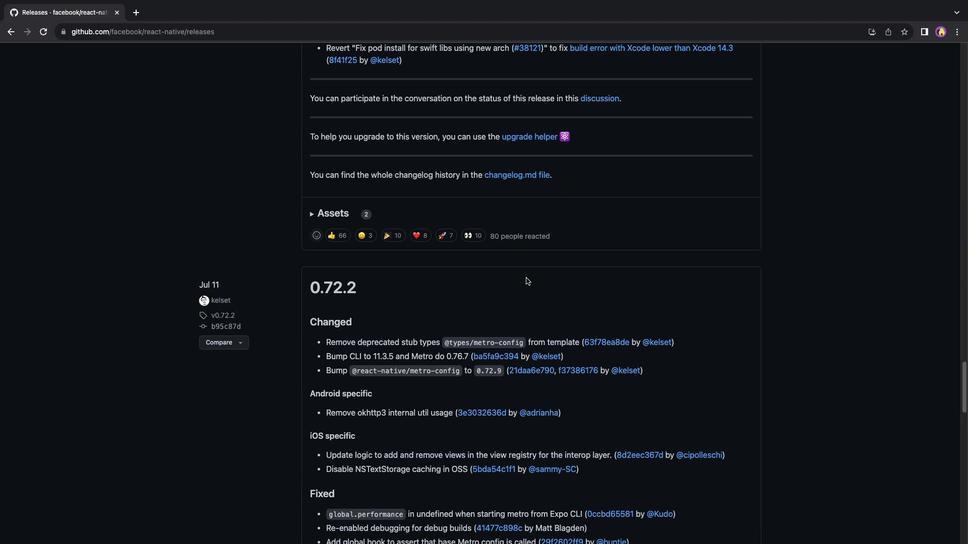 
Action: Mouse pressed middle at (526, 278)
Screenshot: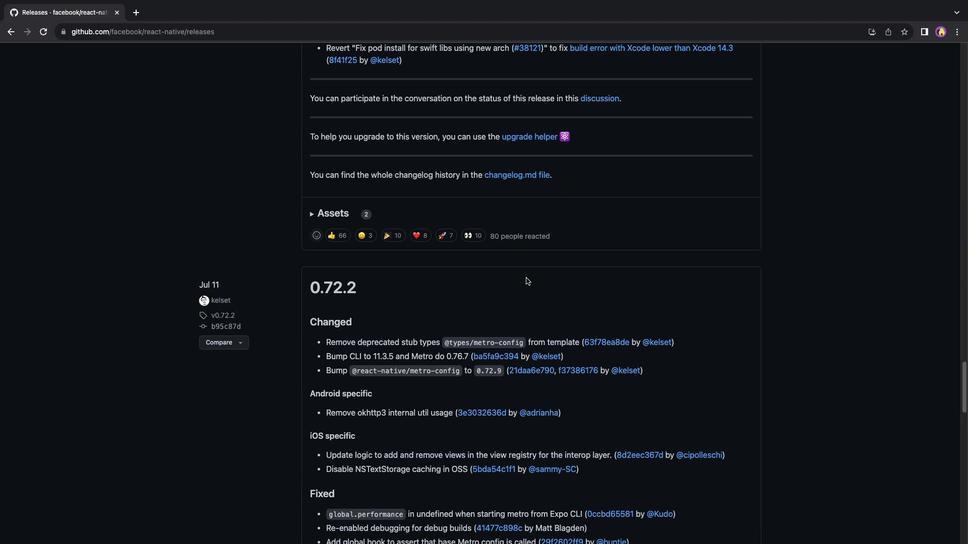 
Action: Mouse scrolled (526, 278) with delta (0, 0)
Screenshot: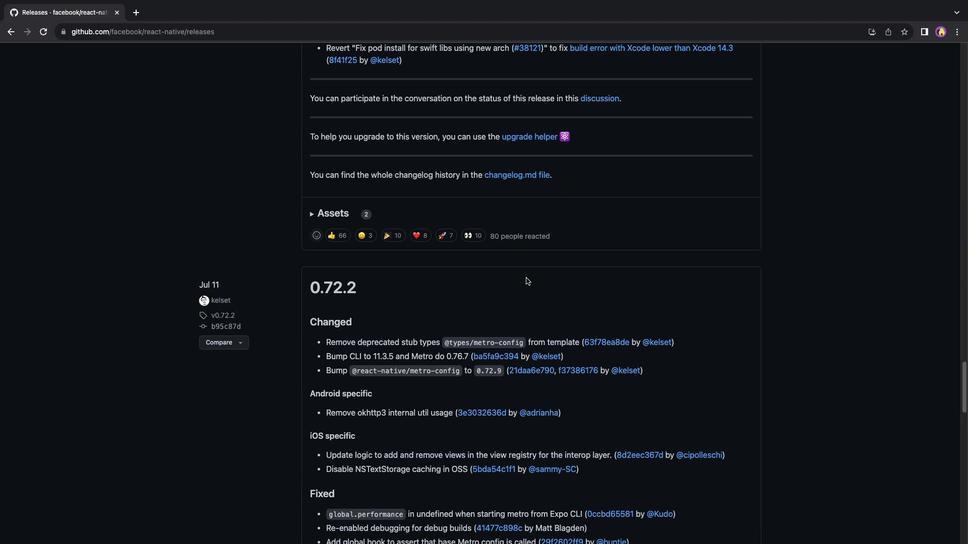 
Action: Mouse scrolled (526, 278) with delta (0, -1)
Screenshot: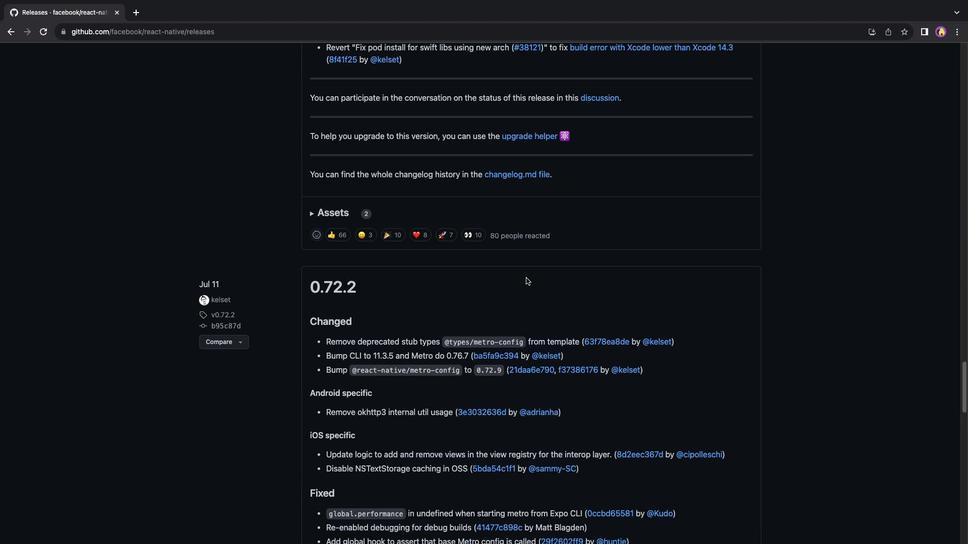 
Action: Mouse scrolled (526, 278) with delta (0, -2)
Screenshot: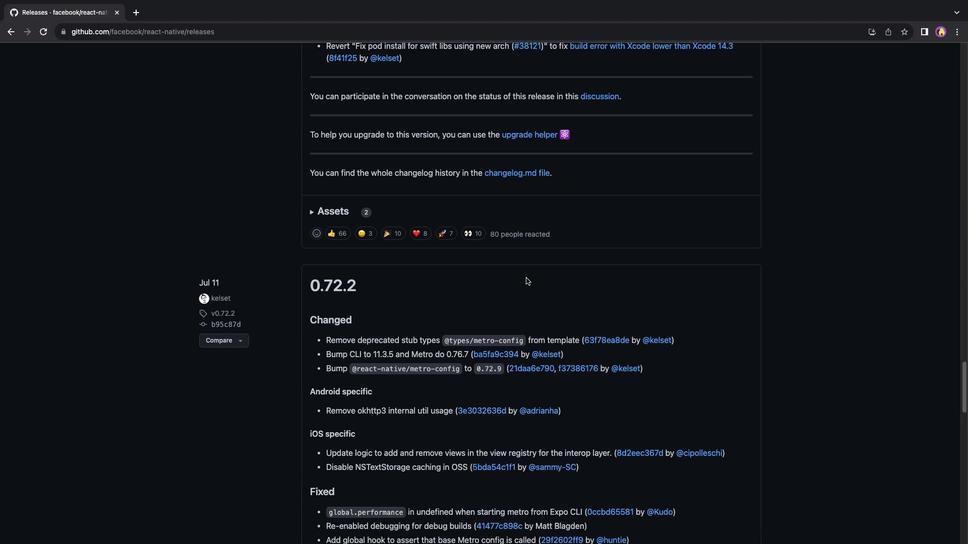
Action: Mouse scrolled (526, 278) with delta (0, 0)
Screenshot: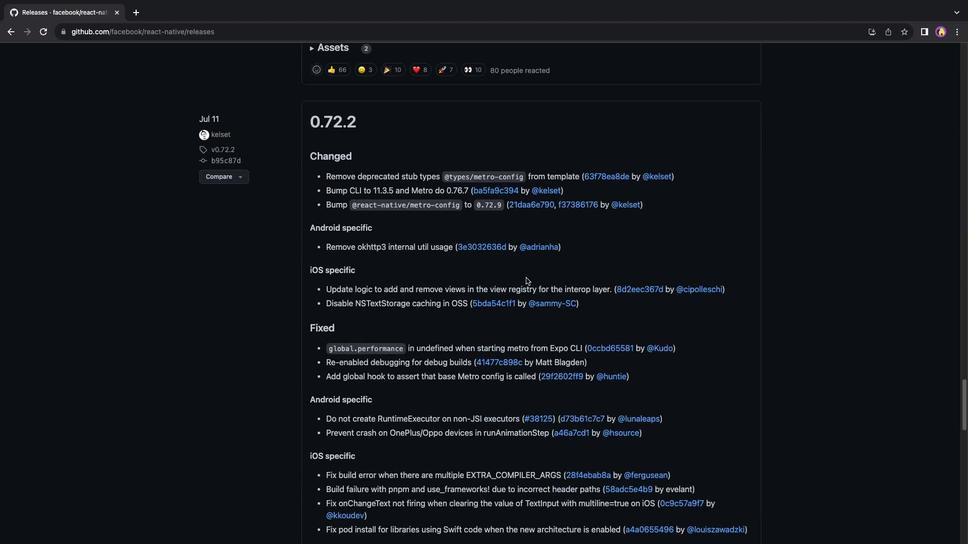 
Action: Mouse scrolled (526, 278) with delta (0, 0)
Screenshot: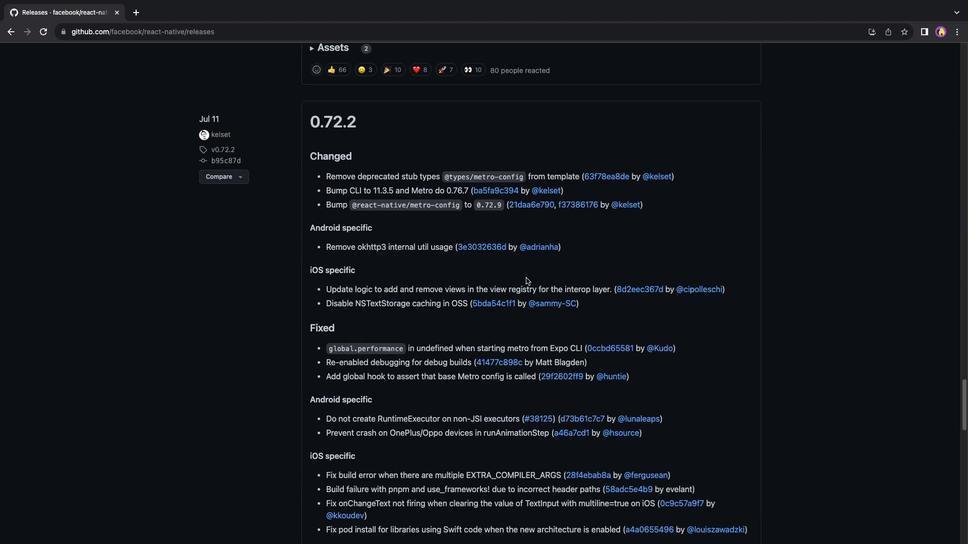
Action: Mouse scrolled (526, 278) with delta (0, -1)
Screenshot: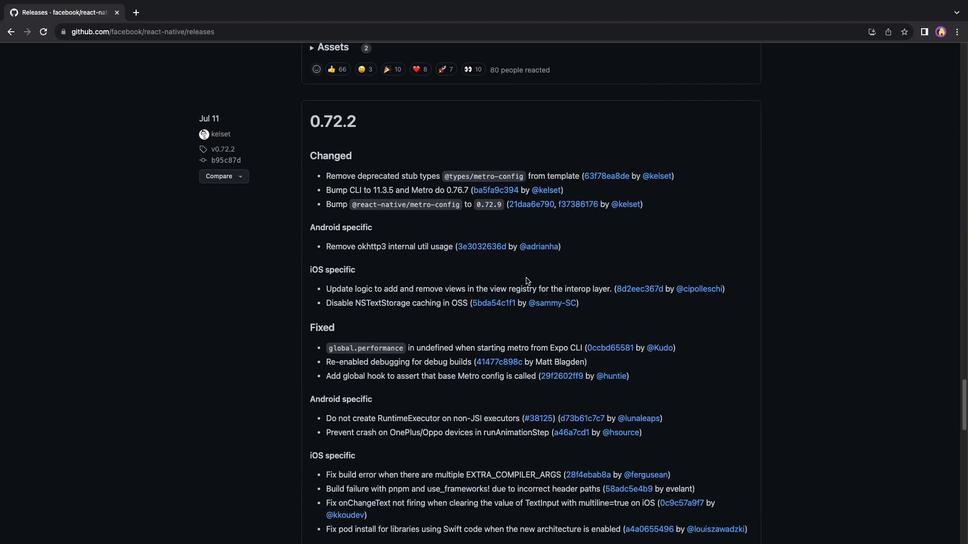 
Action: Mouse scrolled (526, 278) with delta (0, -2)
Screenshot: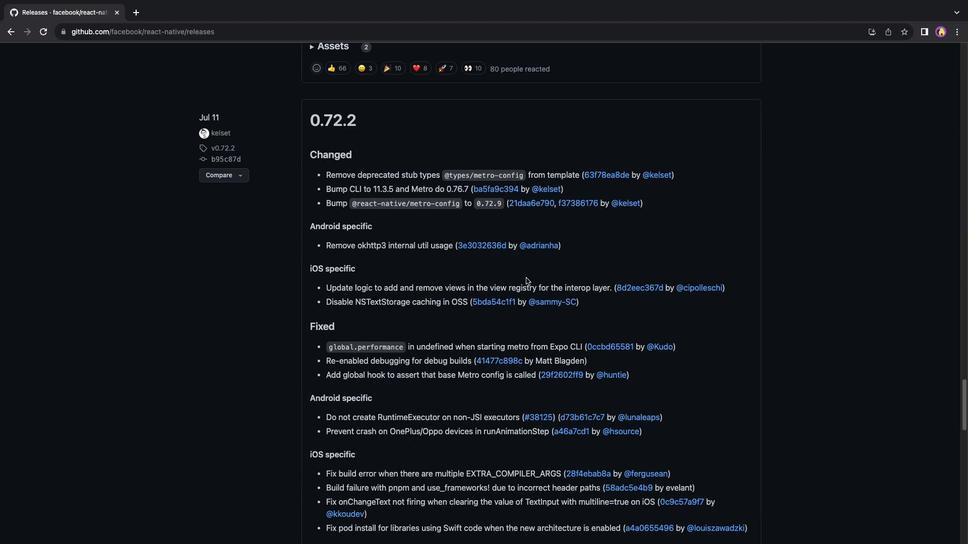 
Action: Mouse scrolled (526, 278) with delta (0, 0)
Screenshot: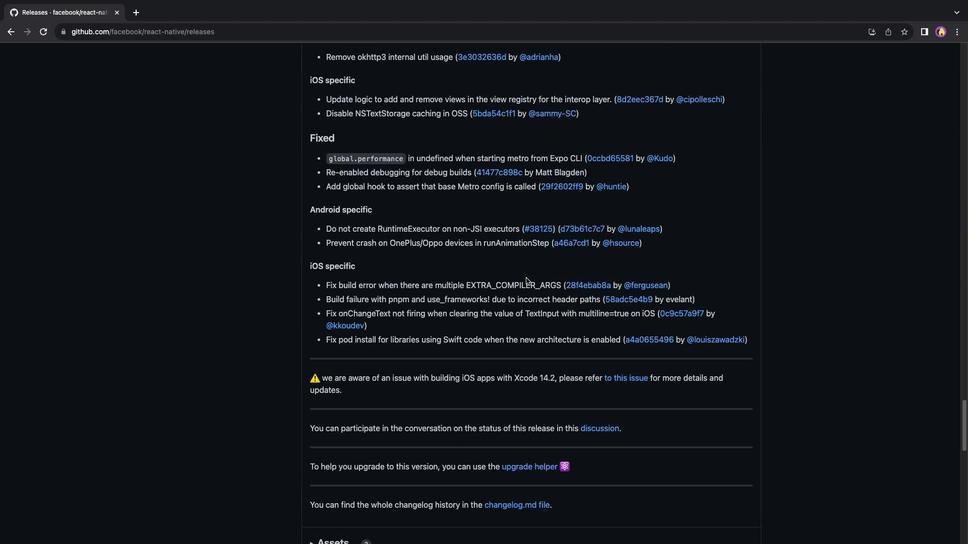 
Action: Mouse scrolled (526, 278) with delta (0, 0)
Screenshot: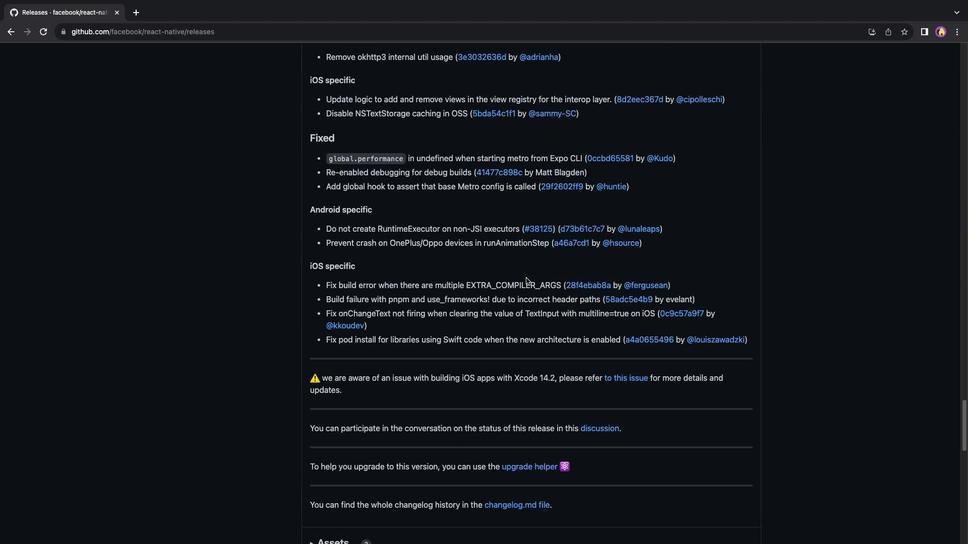 
Action: Mouse scrolled (526, 278) with delta (0, -1)
Screenshot: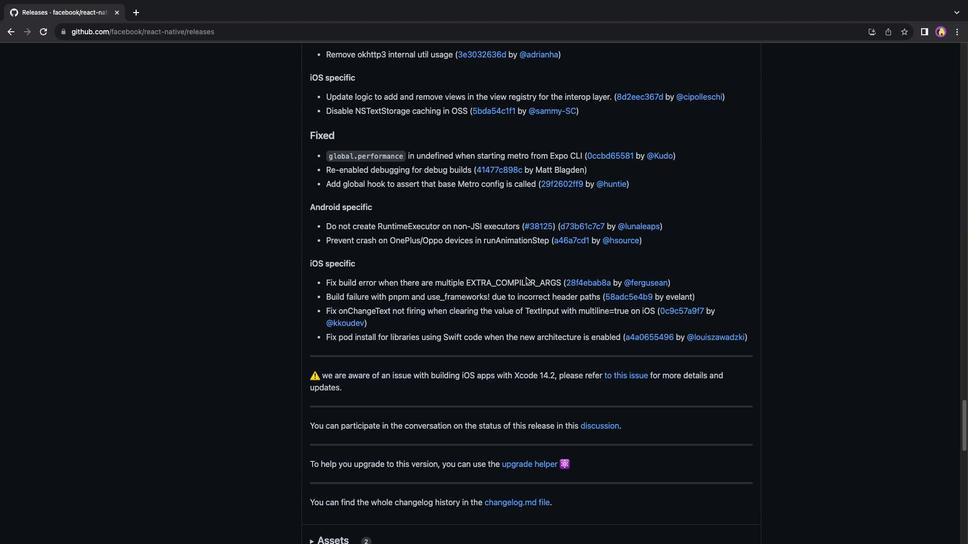 
Action: Mouse scrolled (526, 278) with delta (0, 0)
Screenshot: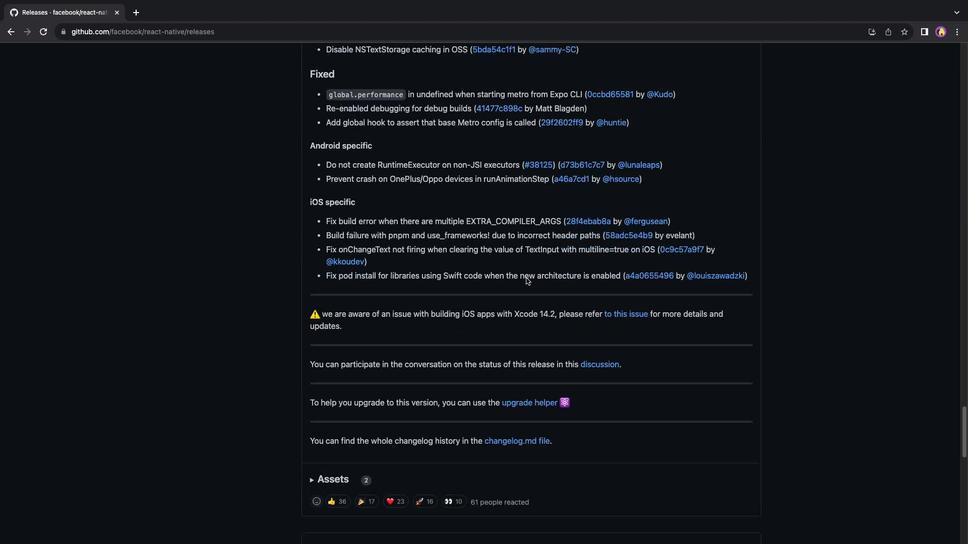 
Action: Mouse scrolled (526, 278) with delta (0, 0)
Screenshot: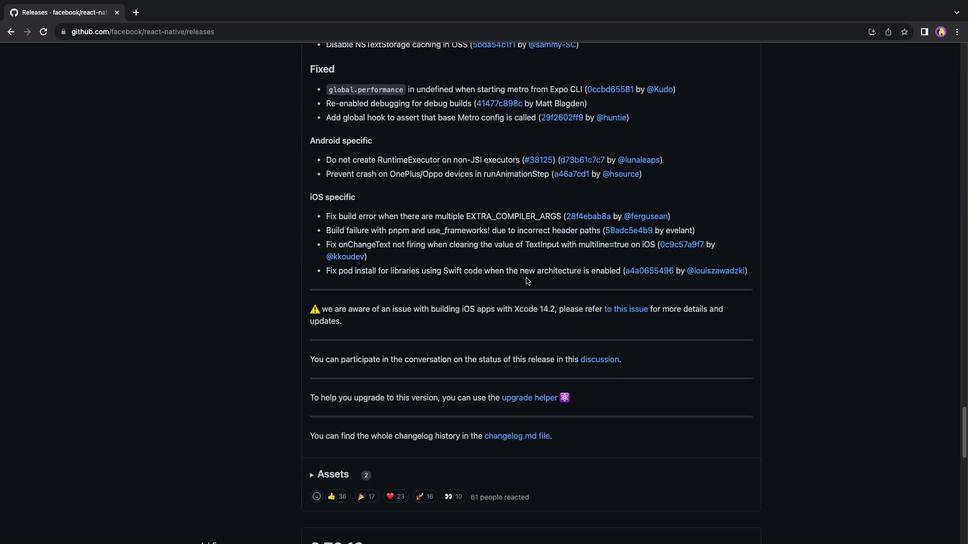 
Action: Mouse scrolled (526, 278) with delta (0, -1)
Screenshot: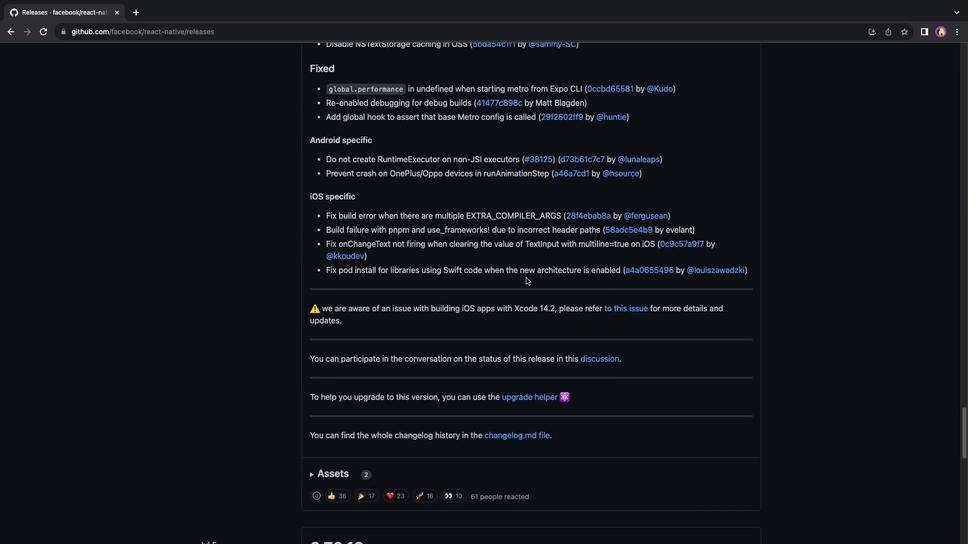 
Action: Mouse scrolled (526, 278) with delta (0, 0)
Screenshot: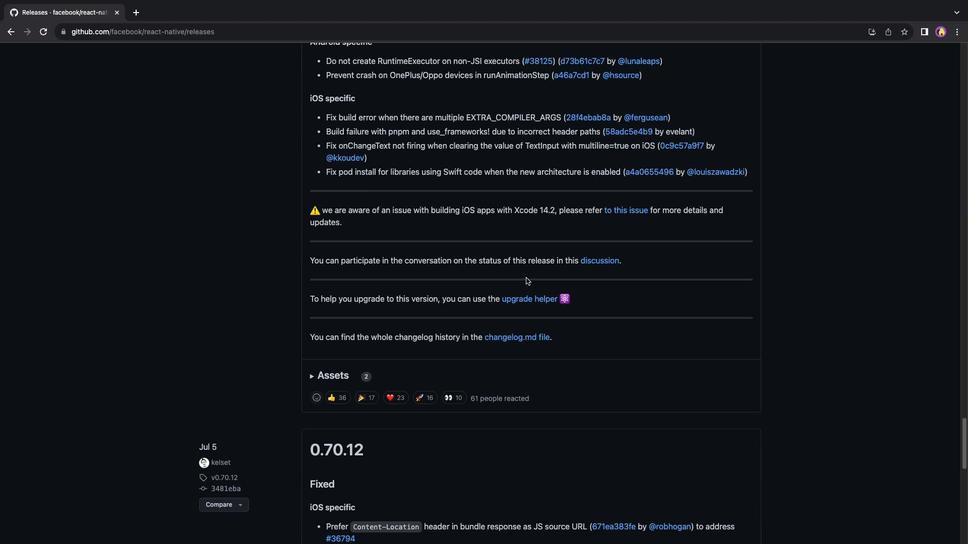 
Action: Mouse scrolled (526, 278) with delta (0, 0)
Screenshot: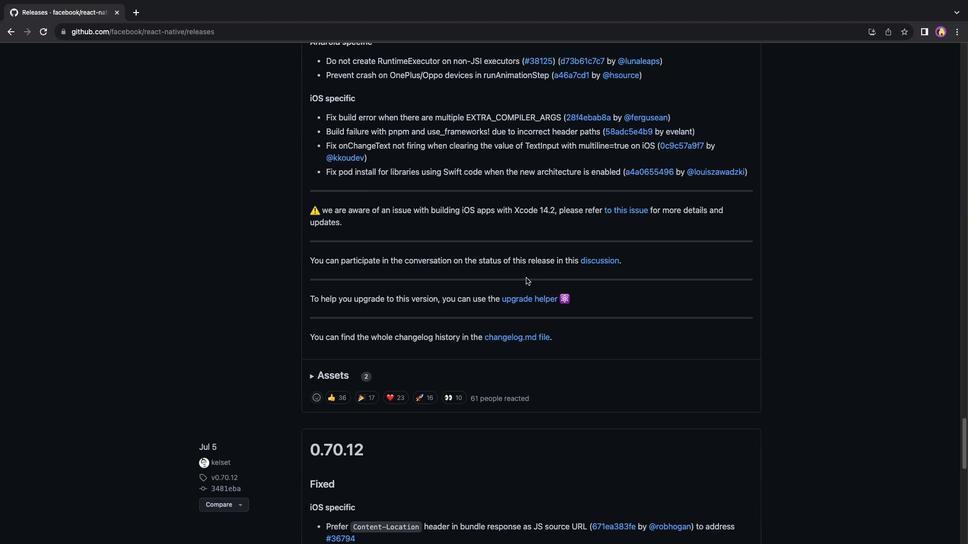 
Action: Mouse scrolled (526, 278) with delta (0, -1)
Screenshot: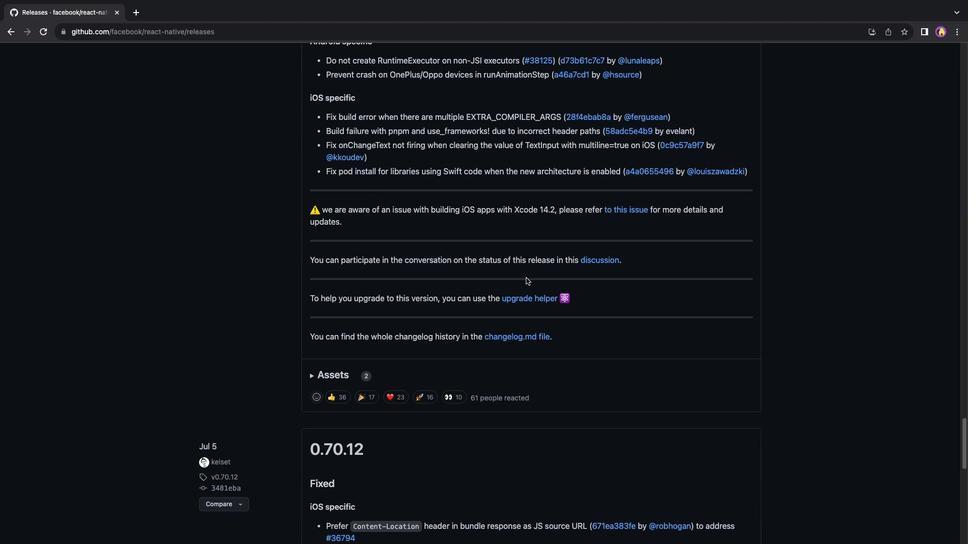 
Action: Mouse scrolled (526, 278) with delta (0, 0)
Screenshot: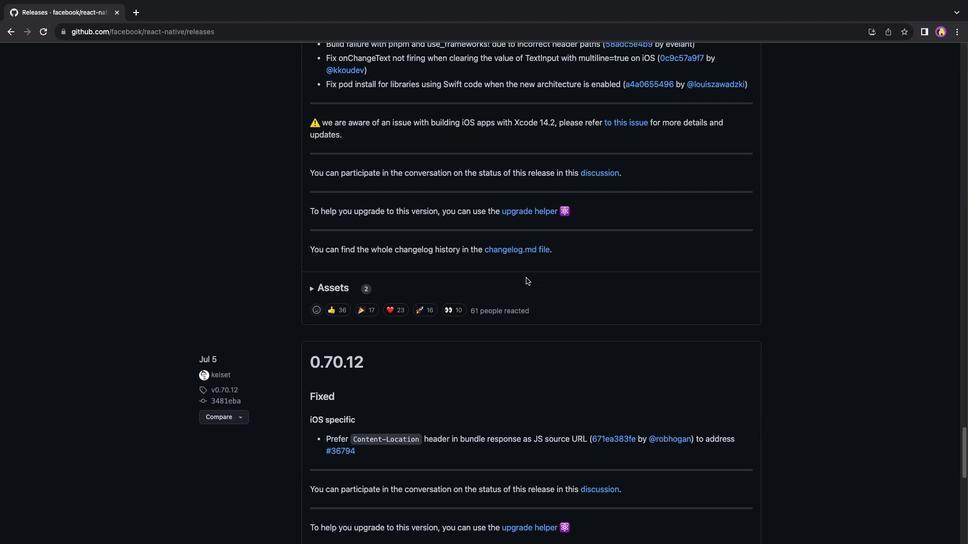 
Action: Mouse scrolled (526, 278) with delta (0, 0)
Screenshot: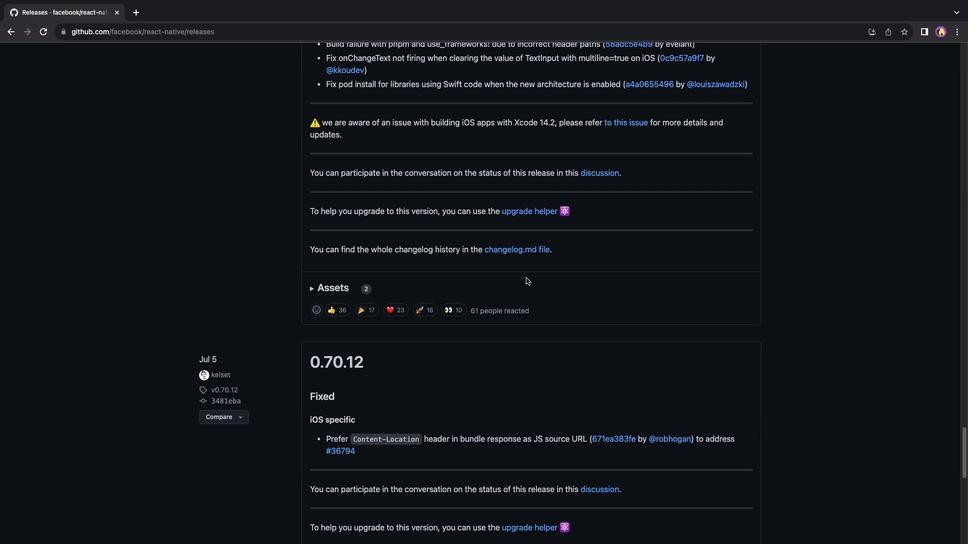 
Action: Mouse scrolled (526, 278) with delta (0, -1)
Screenshot: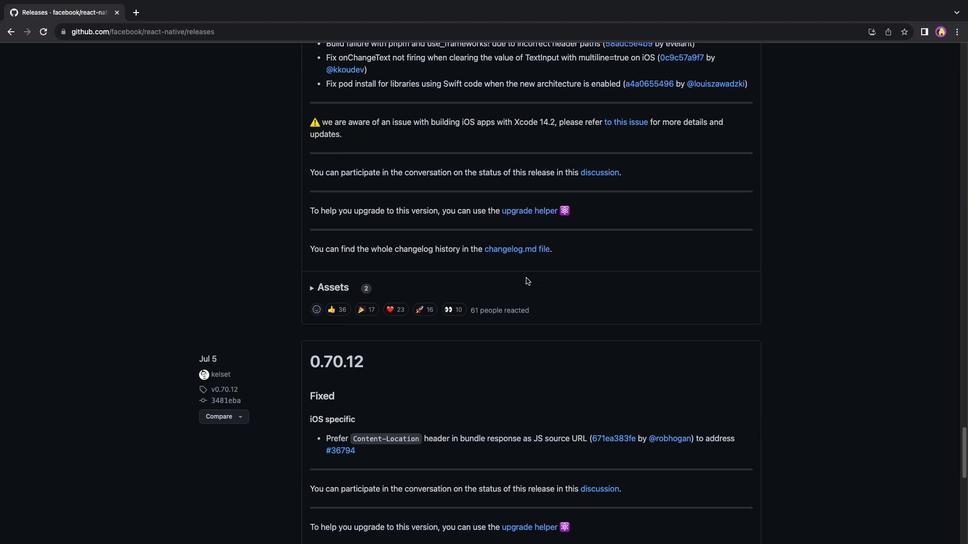 
Action: Mouse scrolled (526, 278) with delta (0, 0)
Screenshot: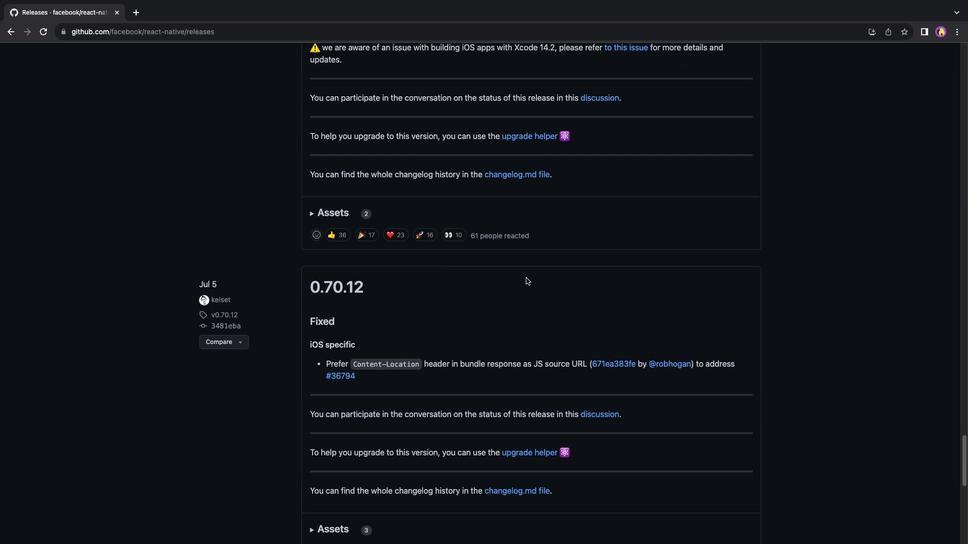 
Action: Mouse scrolled (526, 278) with delta (0, 0)
Screenshot: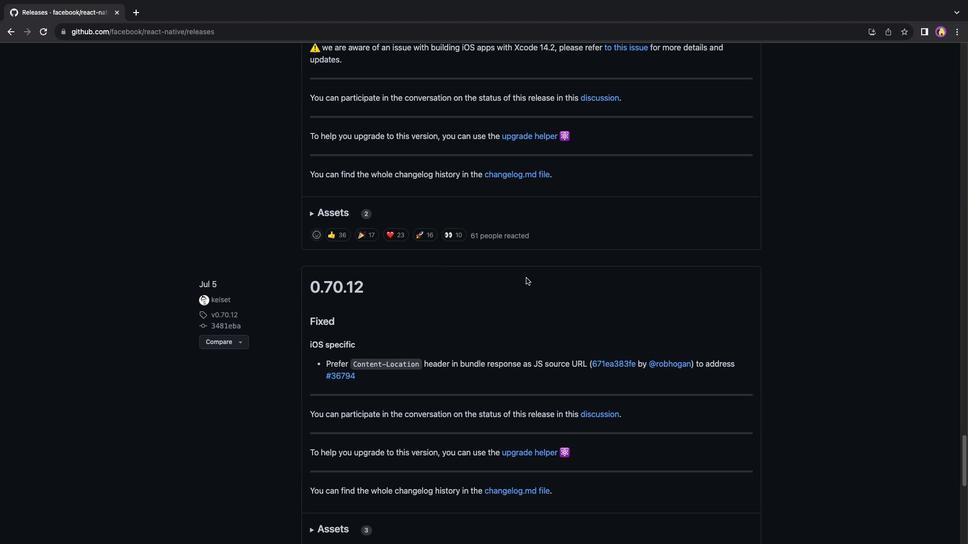 
Action: Mouse scrolled (526, 278) with delta (0, 0)
Screenshot: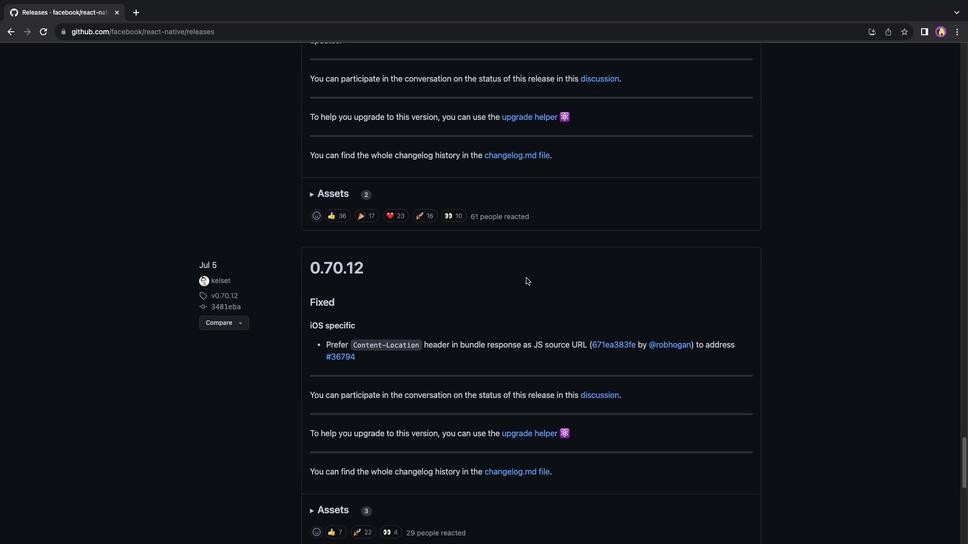 
Action: Mouse scrolled (526, 278) with delta (0, 0)
Screenshot: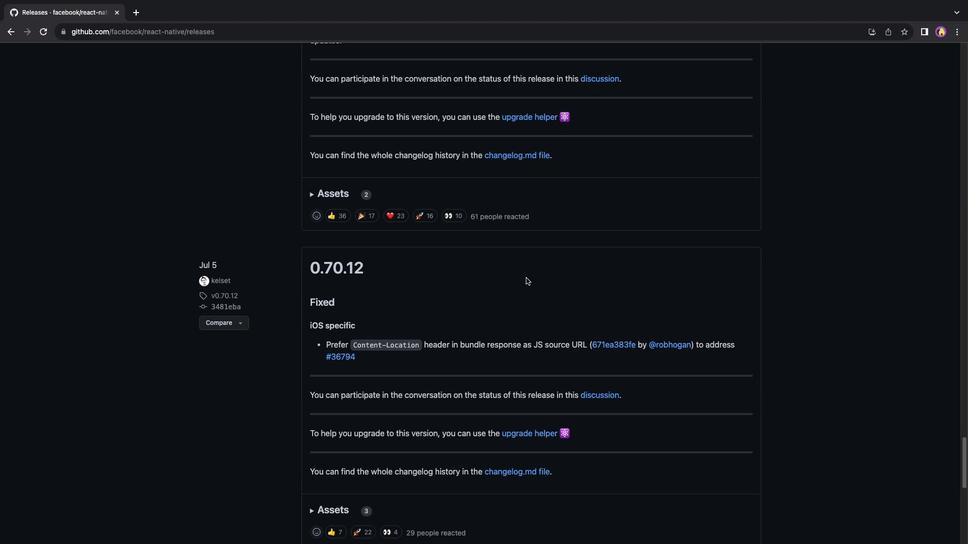 
Action: Mouse scrolled (526, 278) with delta (0, -1)
Screenshot: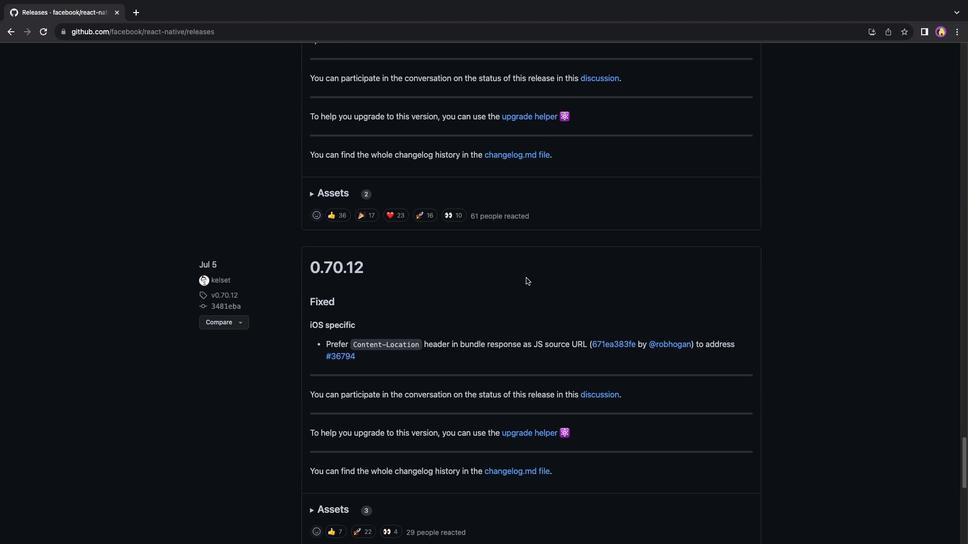 
Action: Mouse moved to (526, 278)
Screenshot: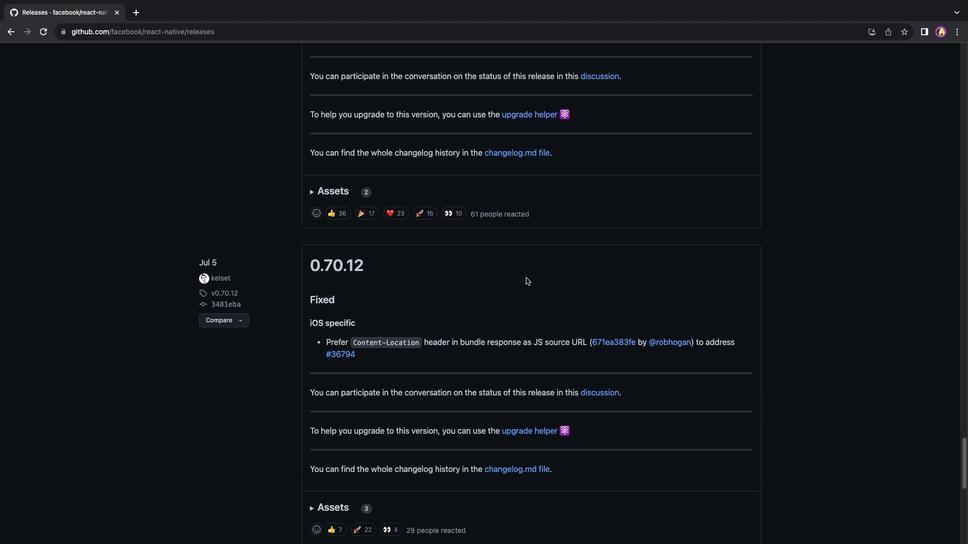 
Action: Mouse scrolled (526, 278) with delta (0, 0)
Screenshot: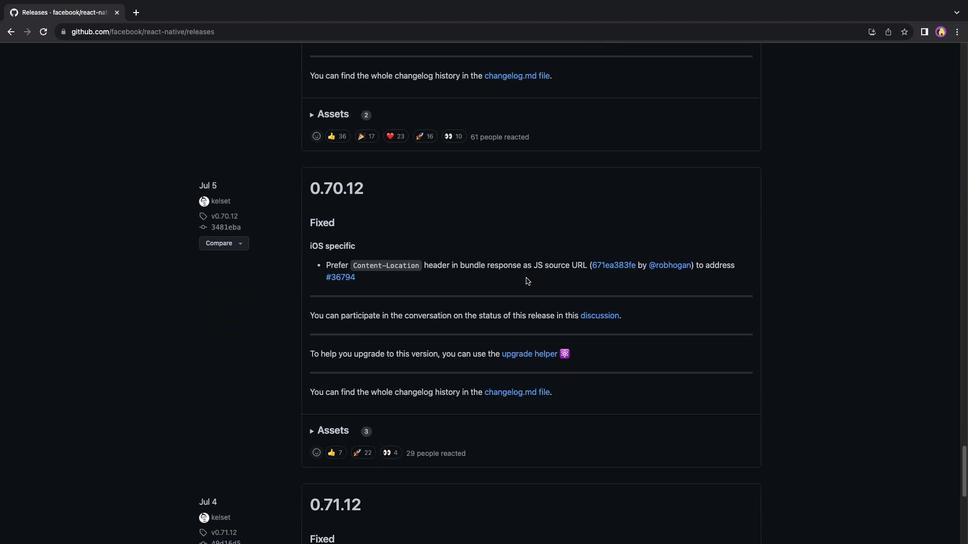 
Action: Mouse scrolled (526, 278) with delta (0, 0)
Screenshot: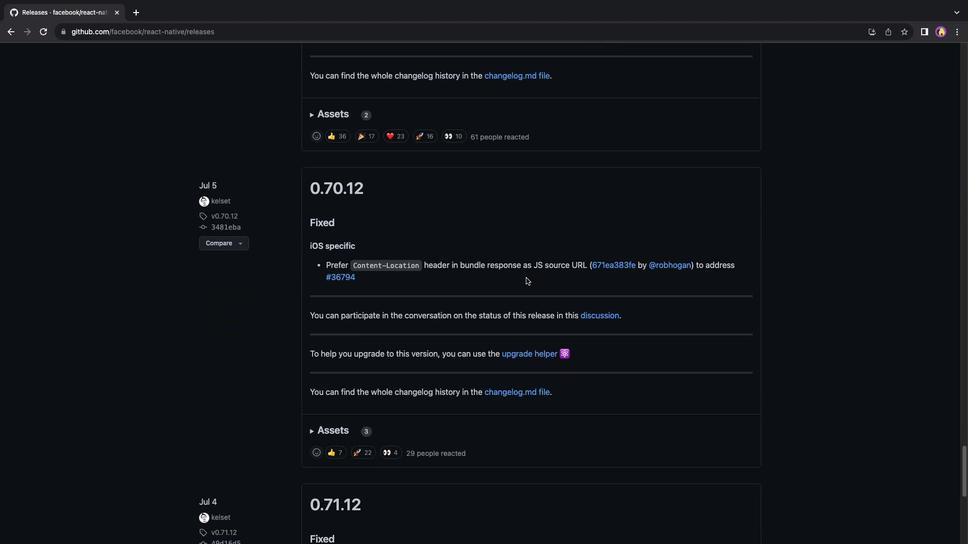 
Action: Mouse scrolled (526, 278) with delta (0, -1)
Screenshot: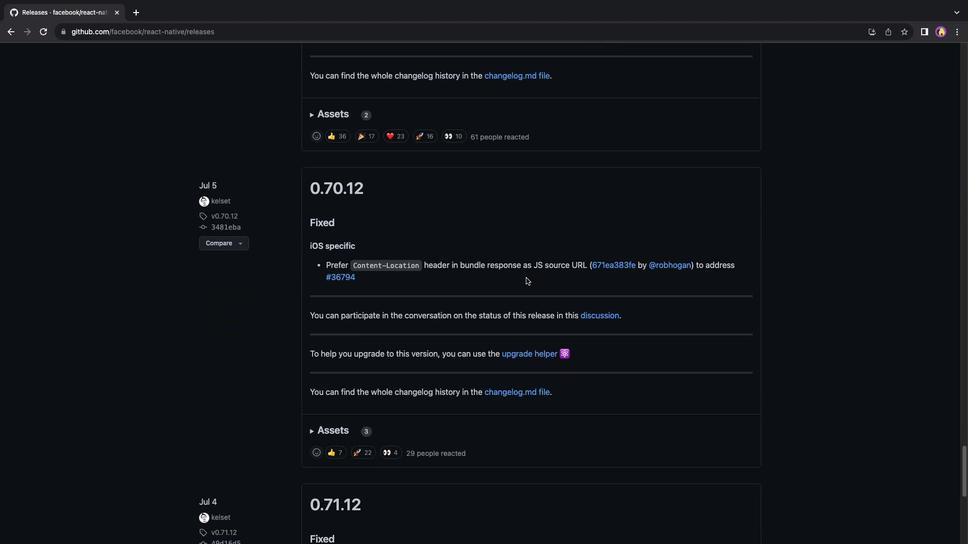 
Action: Mouse moved to (525, 278)
Screenshot: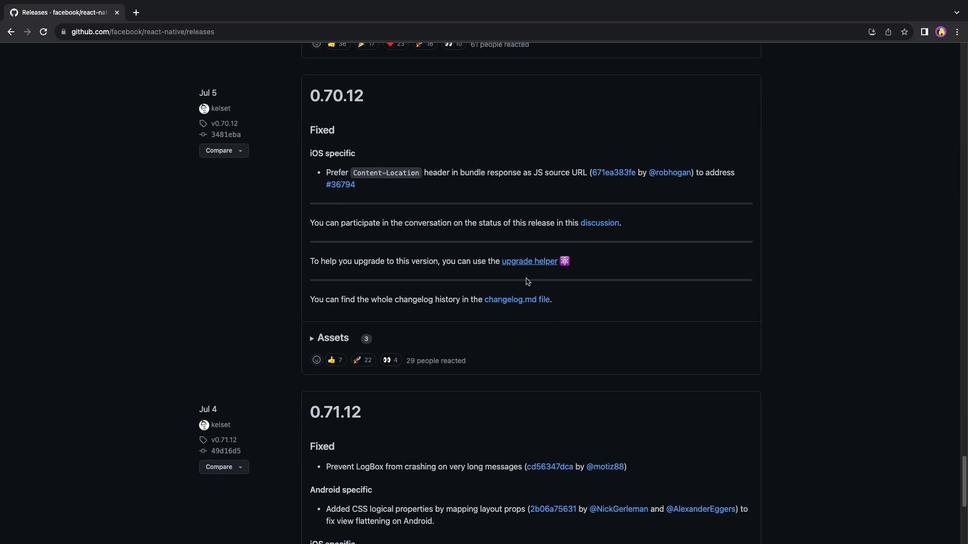 
Action: Mouse scrolled (525, 278) with delta (0, 0)
Screenshot: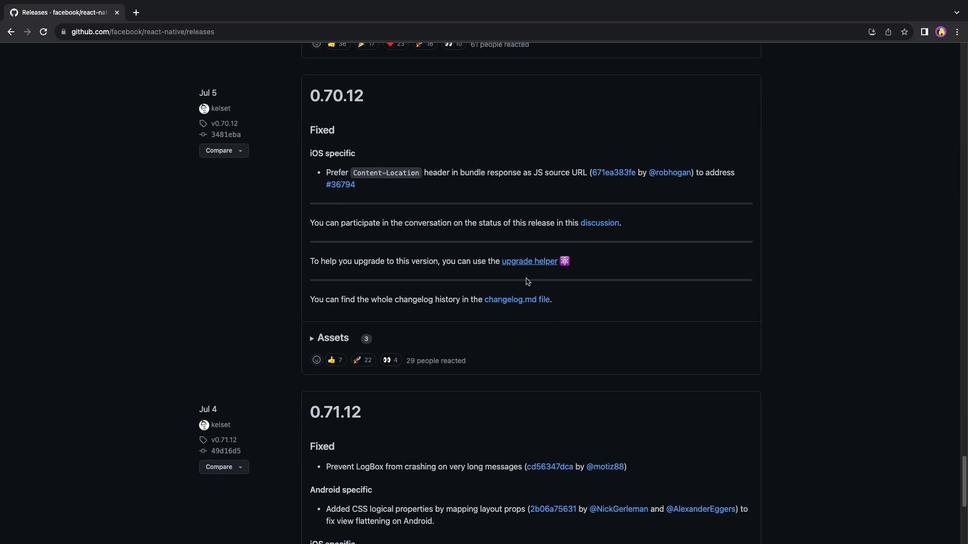 
Action: Mouse scrolled (525, 278) with delta (0, 0)
Screenshot: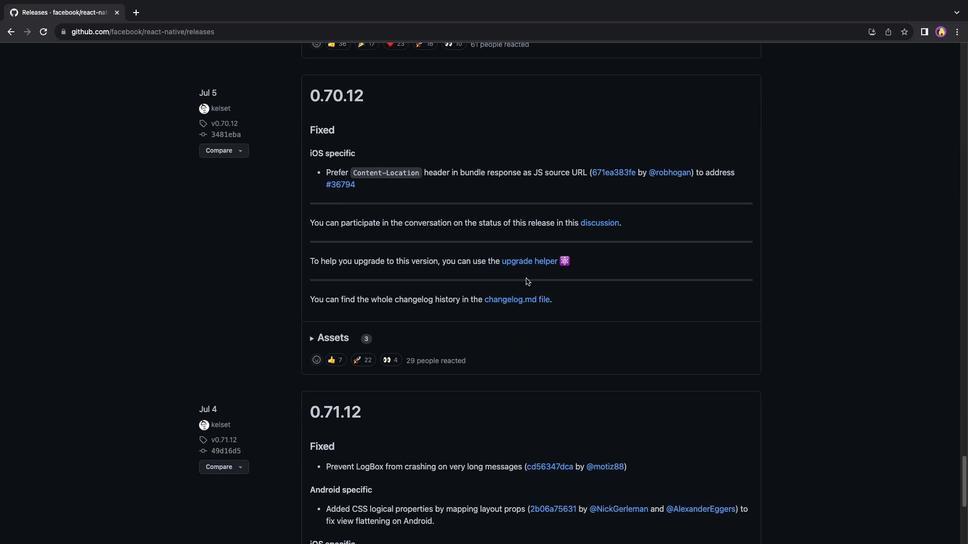 
Action: Mouse scrolled (525, 278) with delta (0, -1)
Screenshot: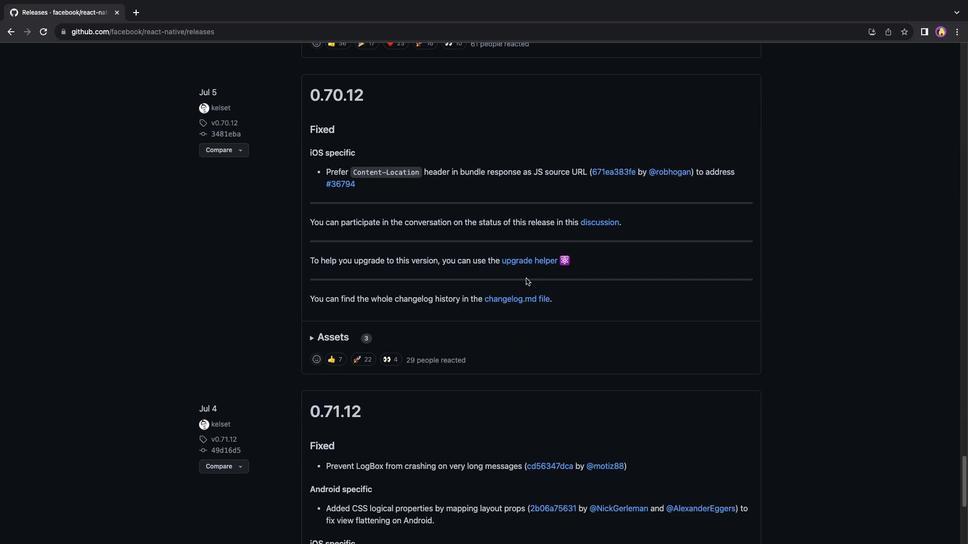 
Action: Mouse scrolled (525, 278) with delta (0, -2)
Screenshot: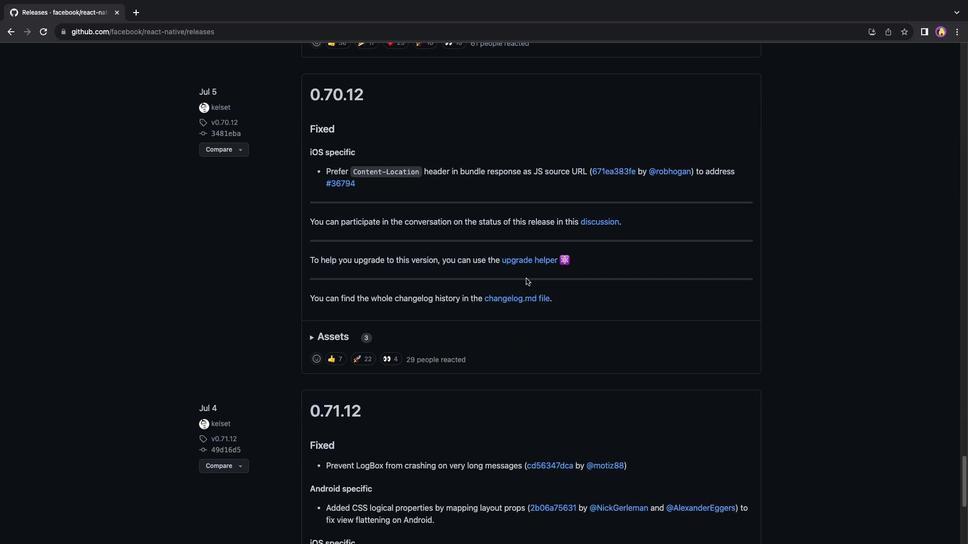 
Action: Mouse scrolled (525, 278) with delta (0, 0)
Screenshot: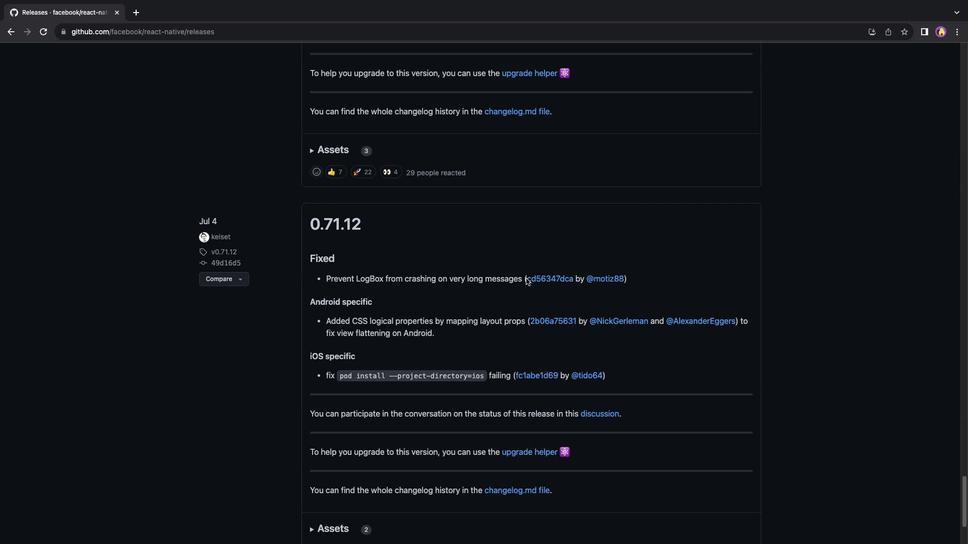 
Action: Mouse scrolled (525, 278) with delta (0, 0)
Screenshot: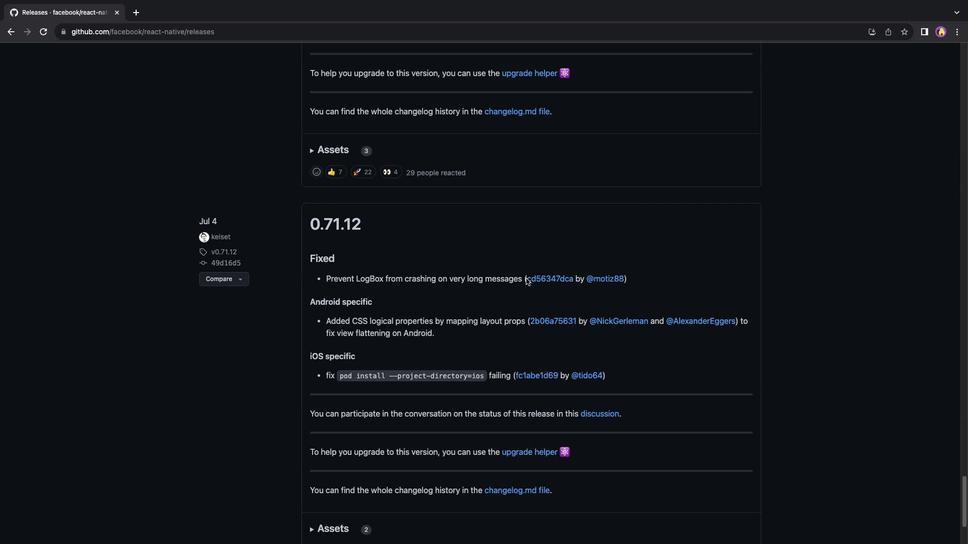 
Action: Mouse scrolled (525, 278) with delta (0, -1)
Screenshot: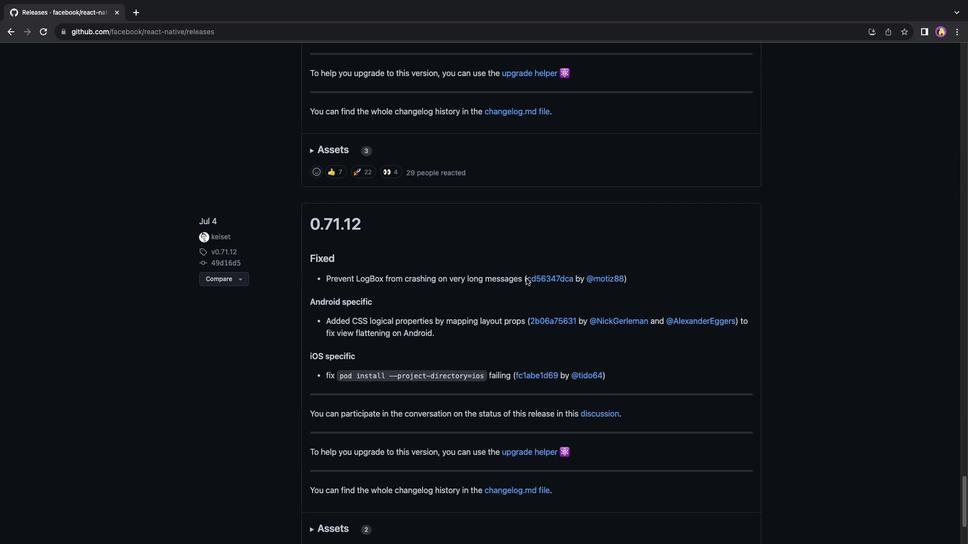 
Action: Mouse moved to (441, 489)
Screenshot: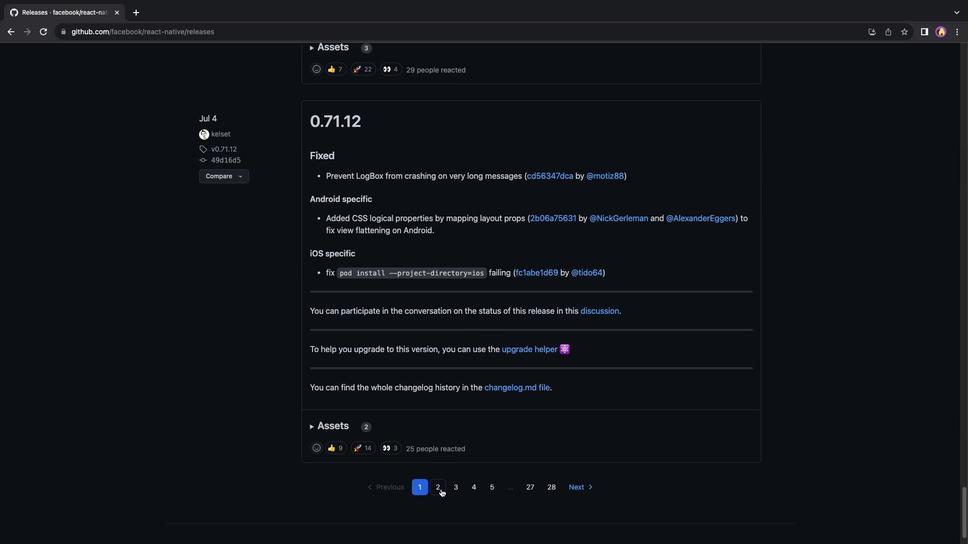 
Action: Mouse pressed left at (441, 489)
Screenshot: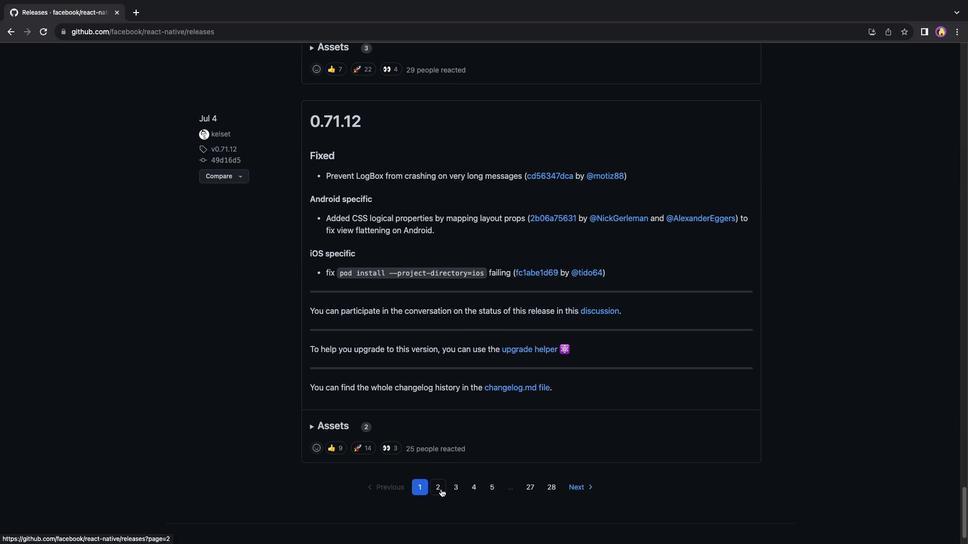 
Action: Mouse moved to (516, 439)
Screenshot: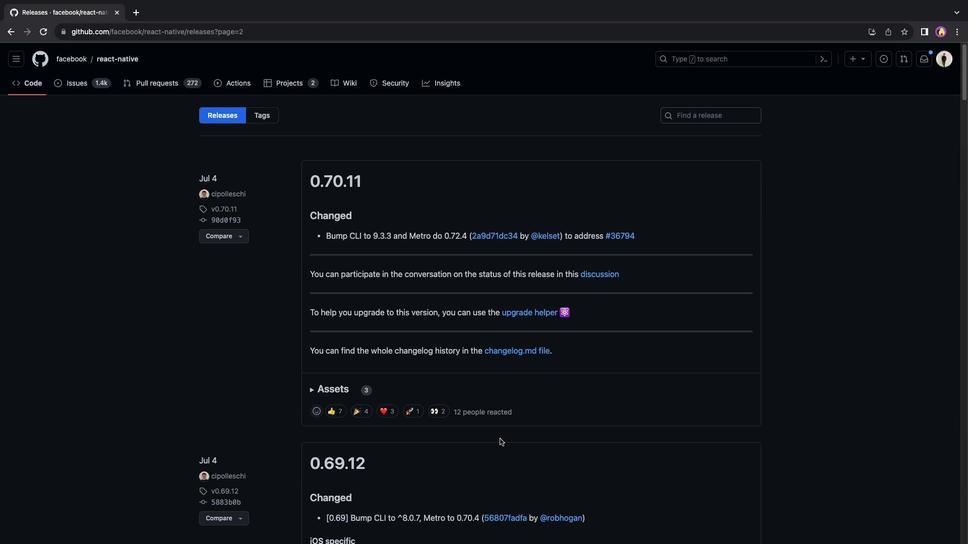 
Action: Mouse scrolled (516, 439) with delta (0, 0)
Screenshot: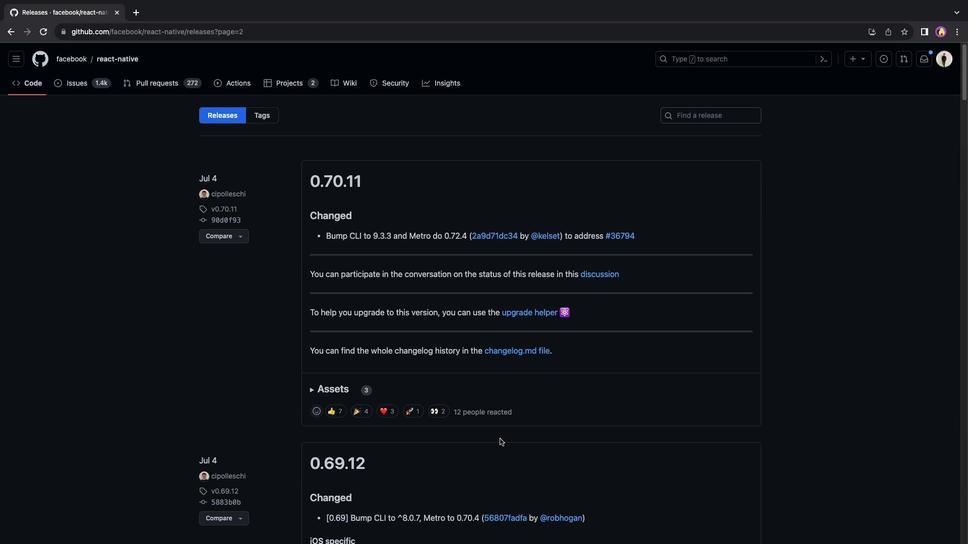 
Action: Mouse moved to (541, 439)
Screenshot: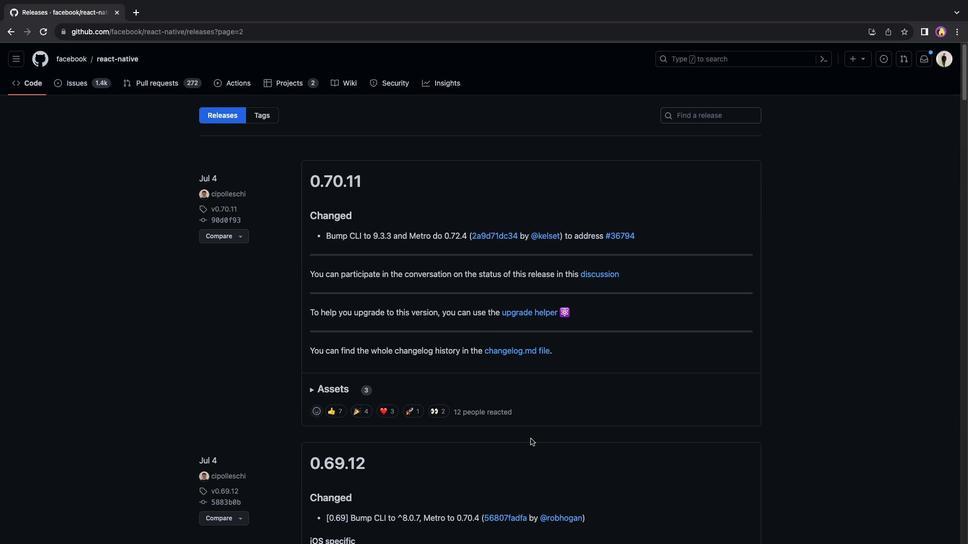 
Action: Mouse scrolled (541, 439) with delta (0, 0)
Screenshot: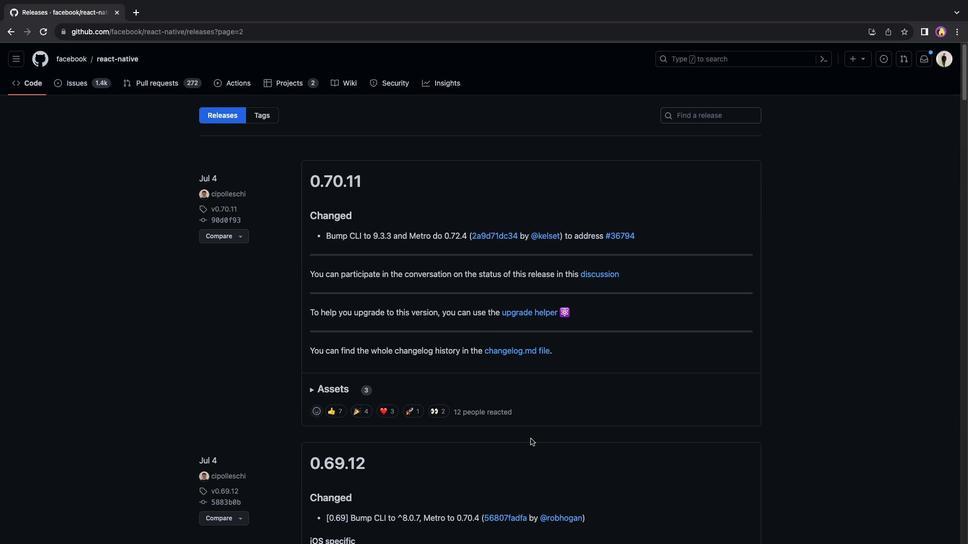 
Action: Mouse moved to (545, 439)
Screenshot: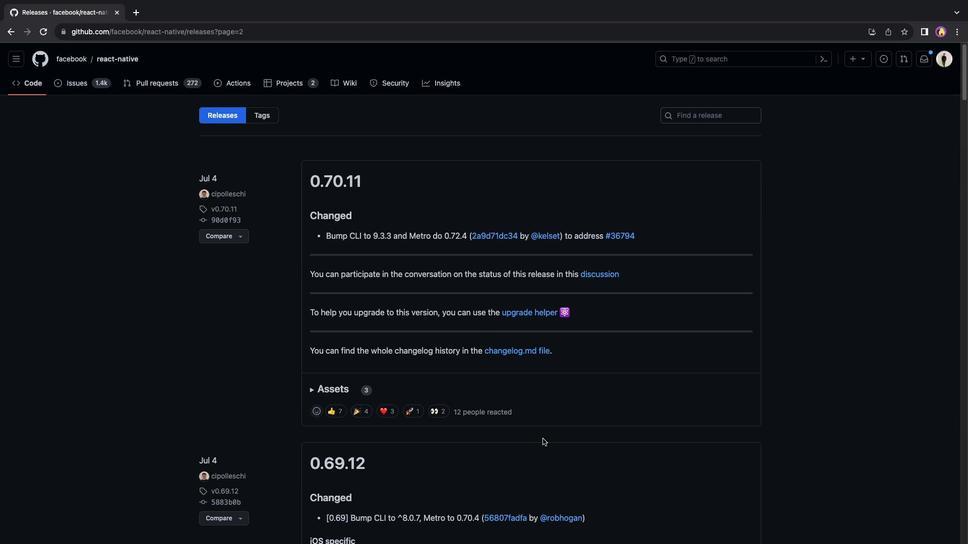 
Action: Mouse scrolled (545, 439) with delta (0, -1)
Screenshot: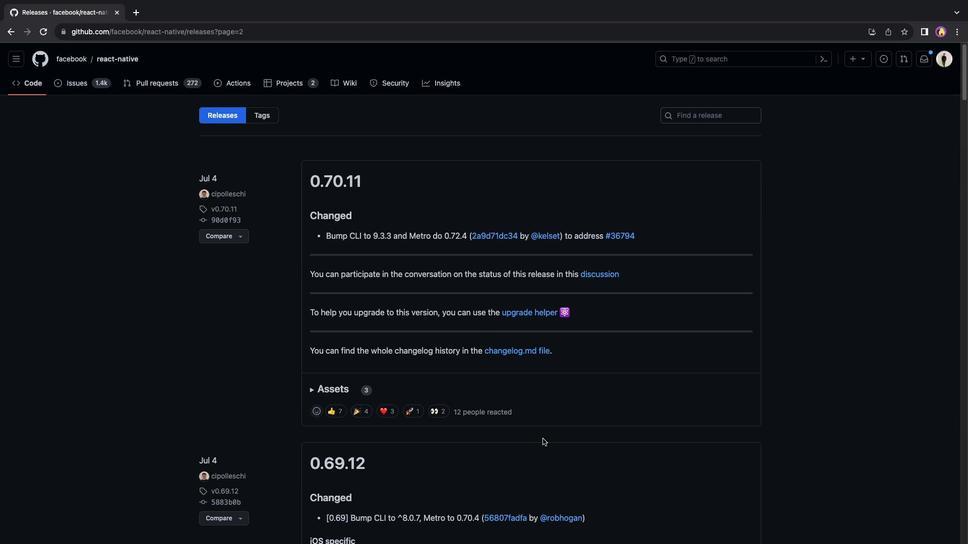 
Action: Mouse moved to (547, 439)
Screenshot: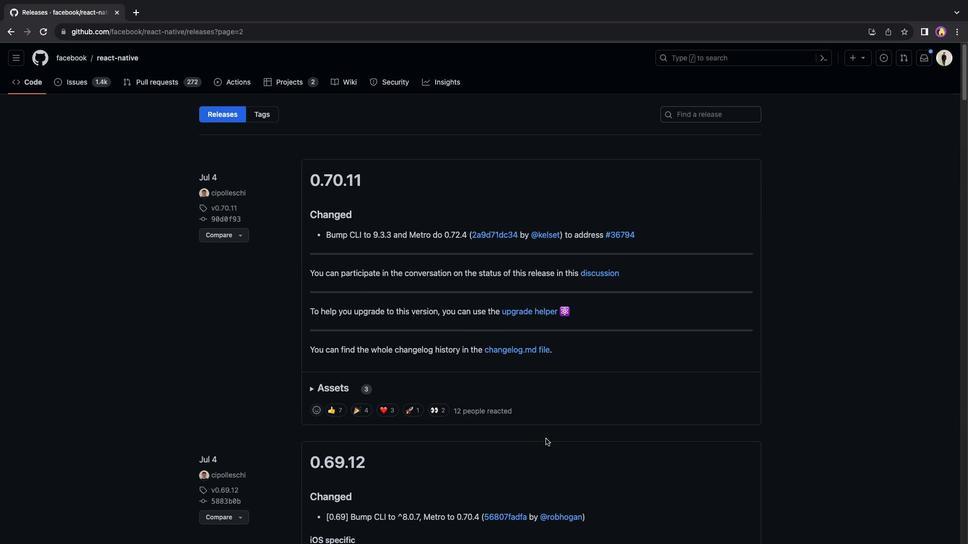 
Action: Mouse scrolled (547, 439) with delta (0, -2)
Screenshot: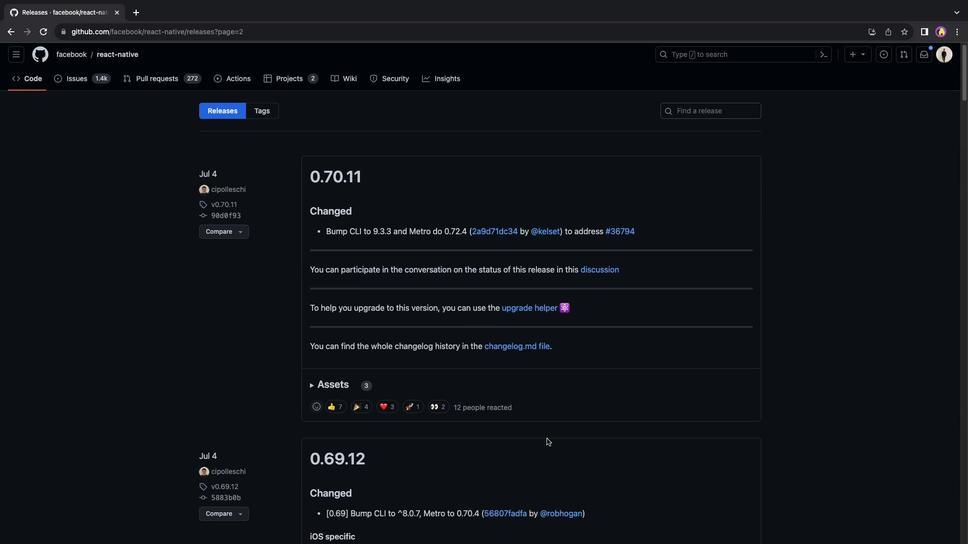 
Action: Mouse scrolled (547, 439) with delta (0, -2)
Screenshot: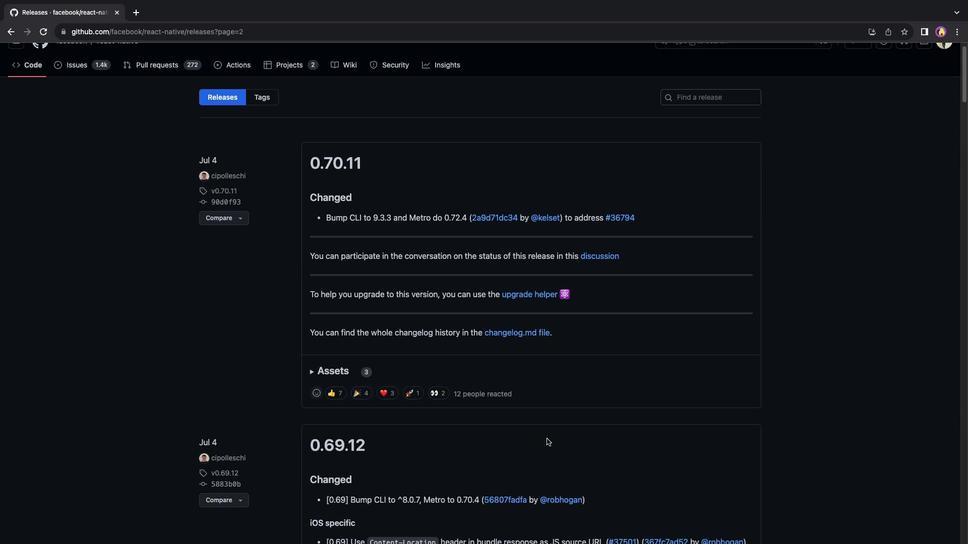 
Action: Mouse scrolled (547, 439) with delta (0, 0)
Screenshot: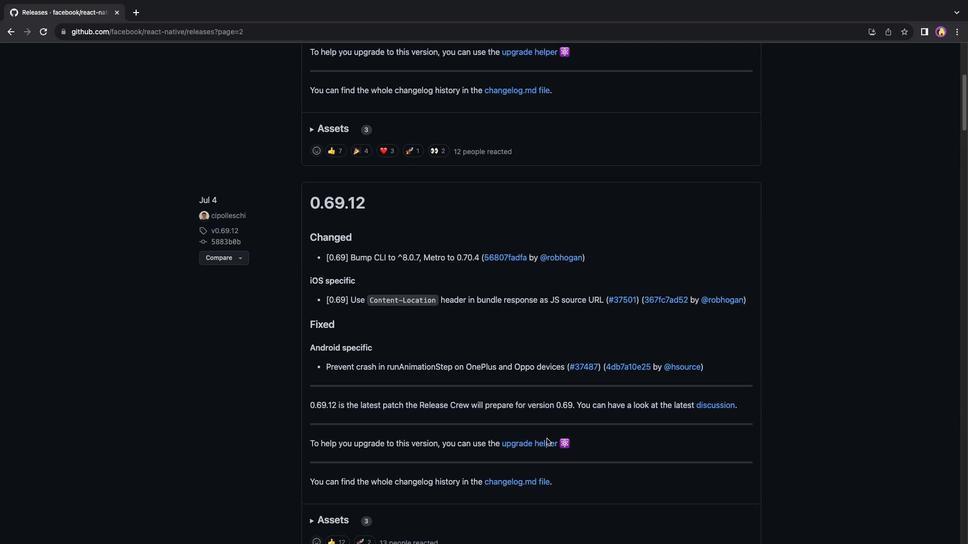 
Action: Mouse scrolled (547, 439) with delta (0, 0)
Screenshot: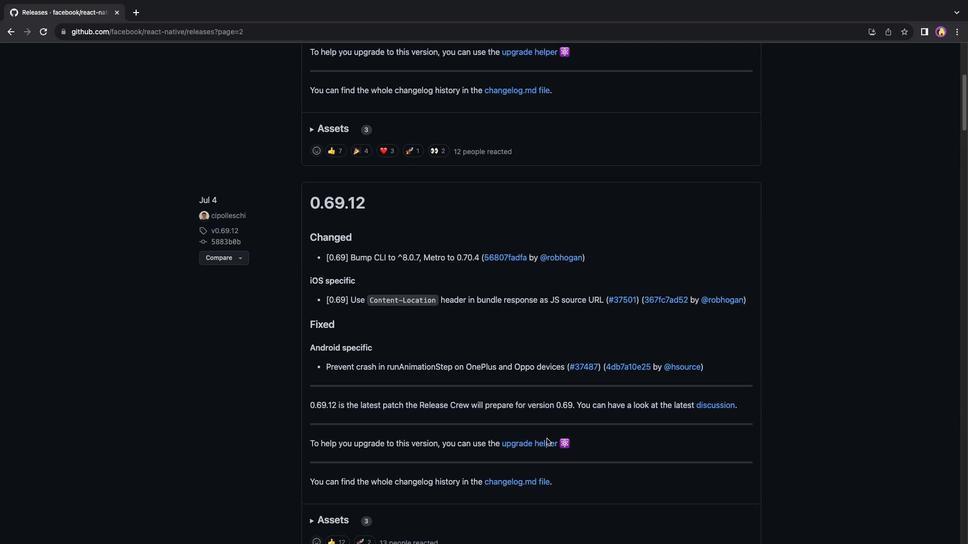 
Action: Mouse scrolled (547, 439) with delta (0, -1)
Screenshot: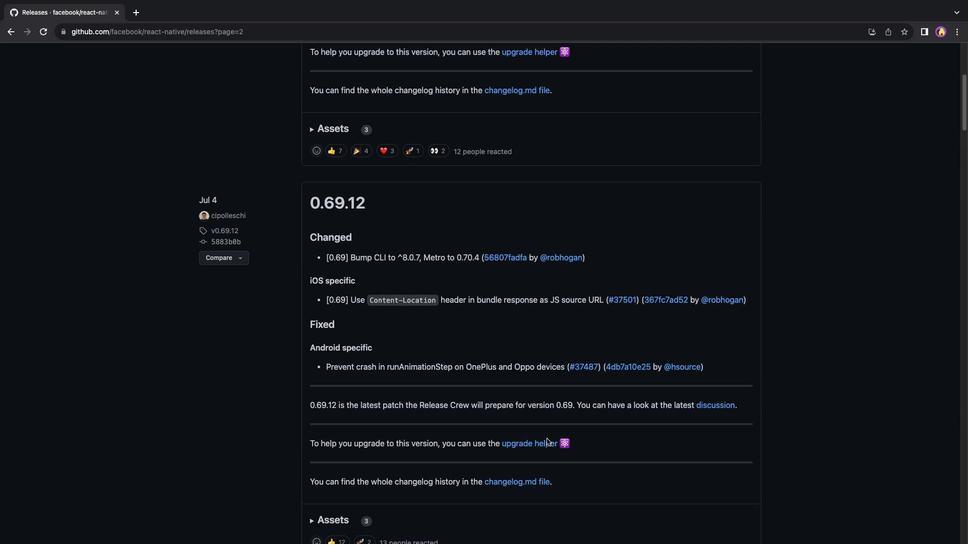 
Action: Mouse scrolled (547, 439) with delta (0, -2)
Screenshot: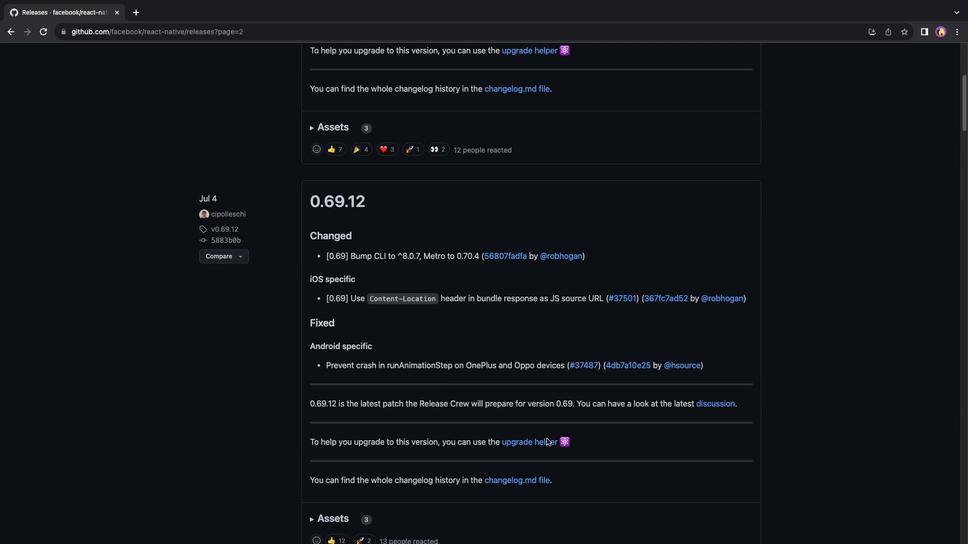 
Action: Mouse scrolled (547, 439) with delta (0, 0)
Screenshot: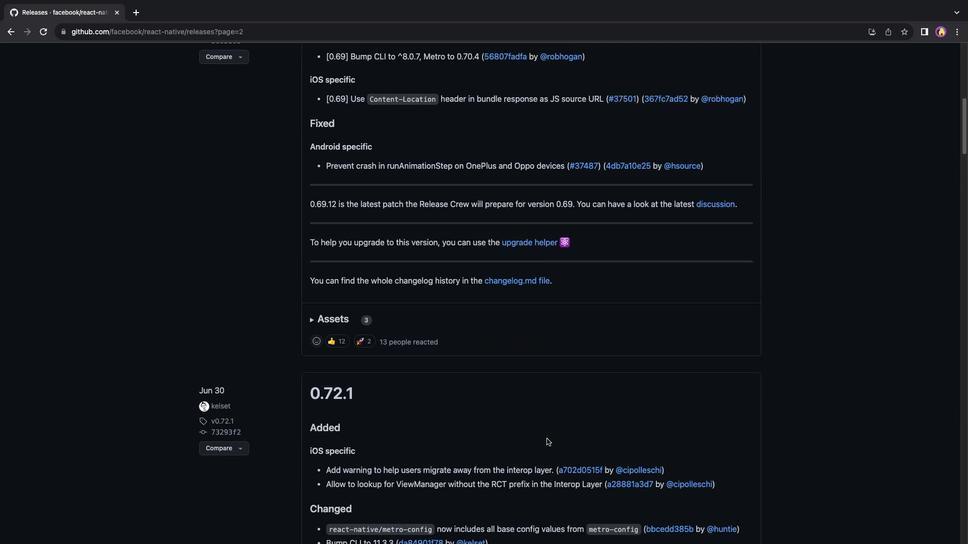 
Action: Mouse scrolled (547, 439) with delta (0, 0)
Screenshot: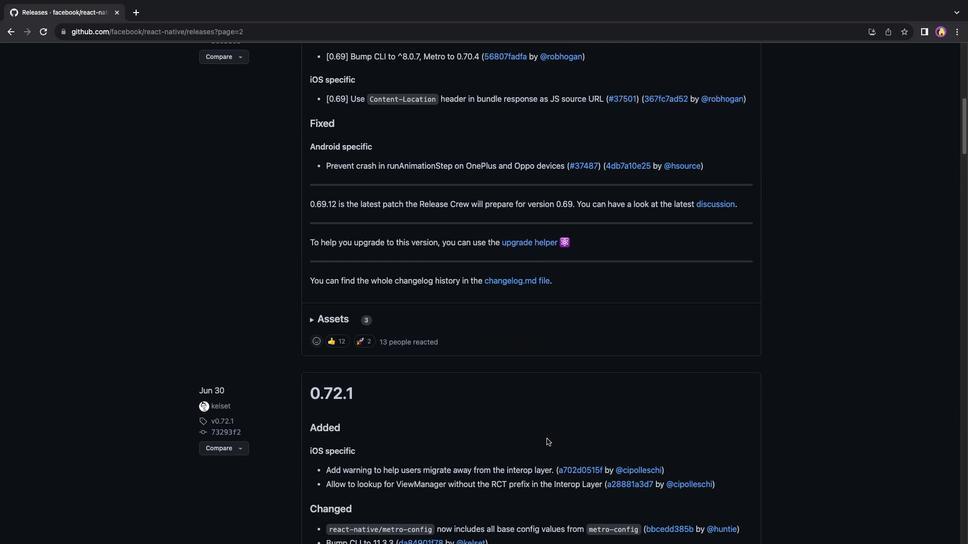 
Action: Mouse scrolled (547, 439) with delta (0, -1)
Screenshot: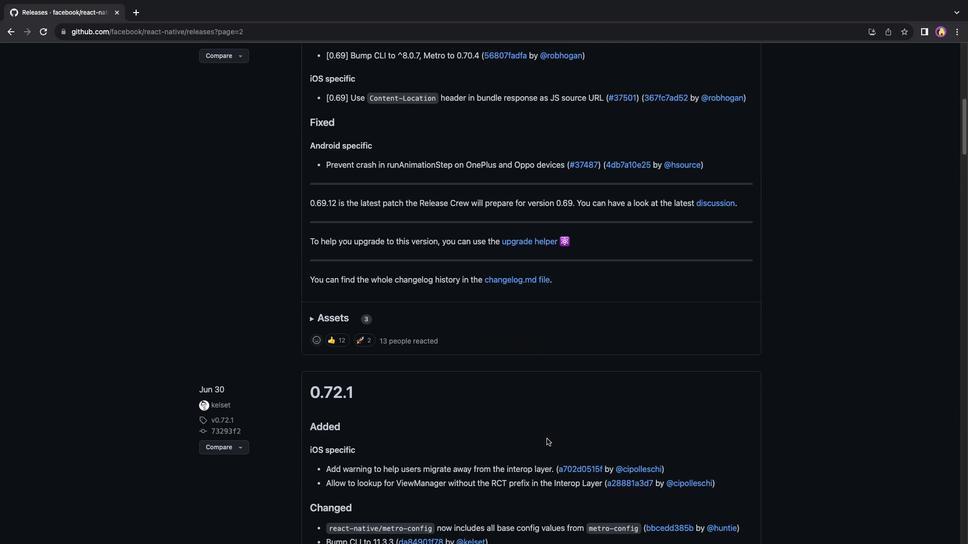 
Action: Mouse scrolled (547, 439) with delta (0, 0)
Screenshot: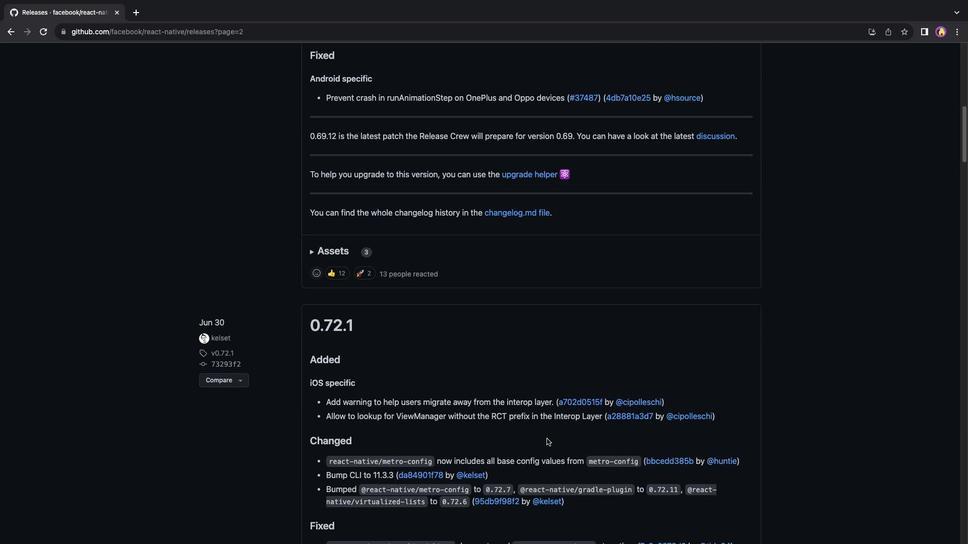 
Action: Mouse scrolled (547, 439) with delta (0, 0)
Screenshot: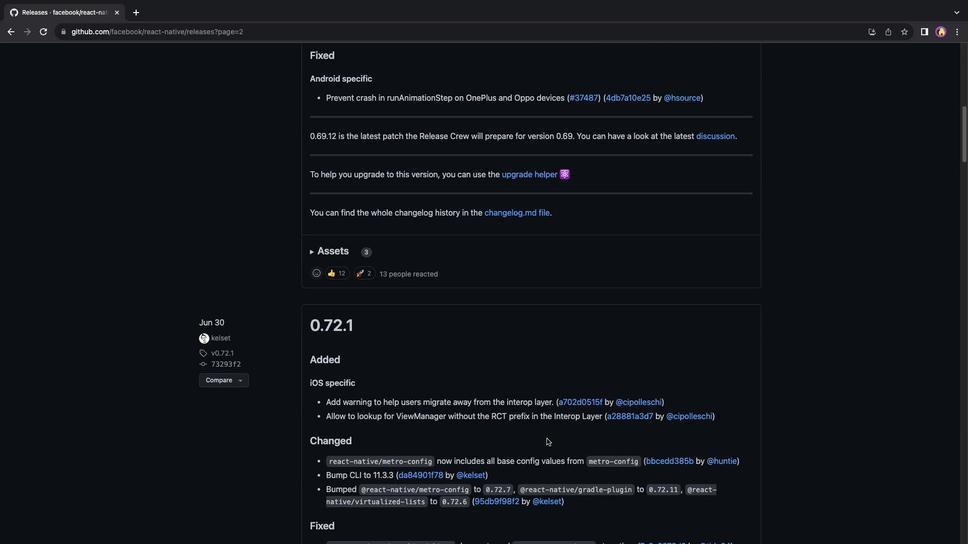
Action: Mouse scrolled (547, 439) with delta (0, -1)
Screenshot: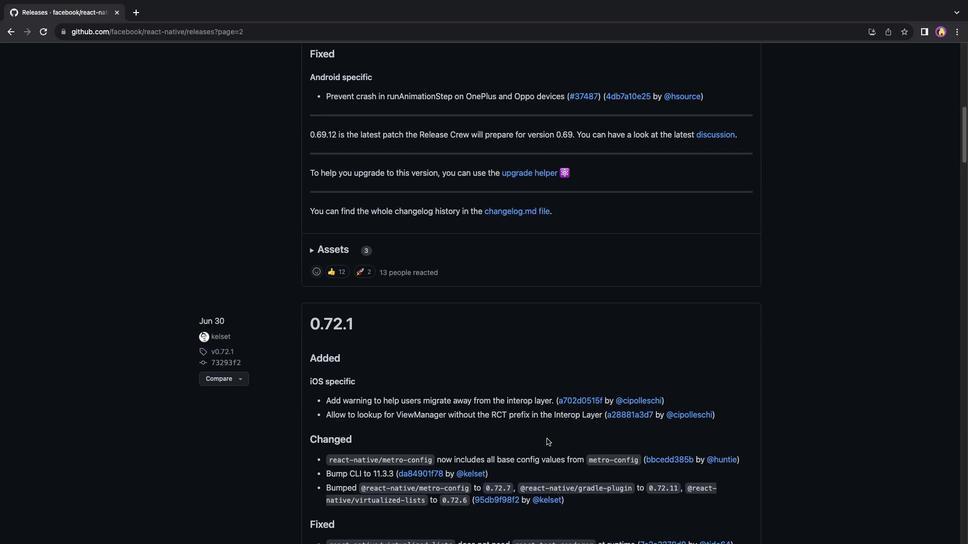 
Action: Mouse scrolled (547, 439) with delta (0, 0)
Screenshot: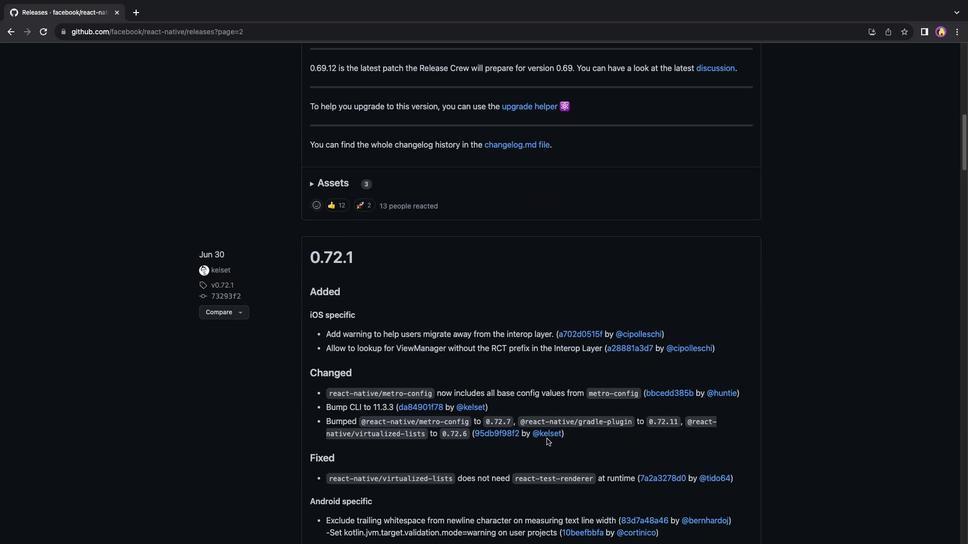 
Action: Mouse scrolled (547, 439) with delta (0, 0)
Screenshot: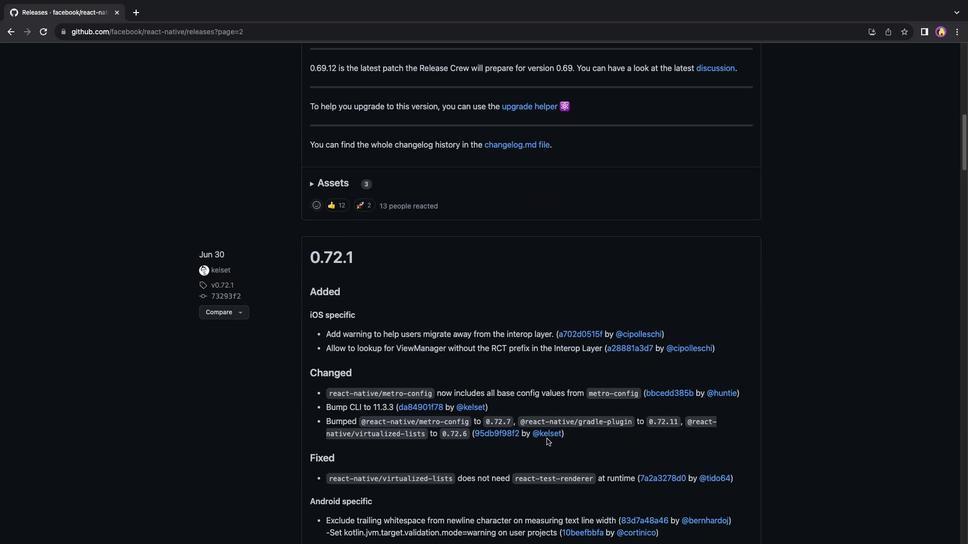 
Action: Mouse scrolled (547, 439) with delta (0, 0)
Screenshot: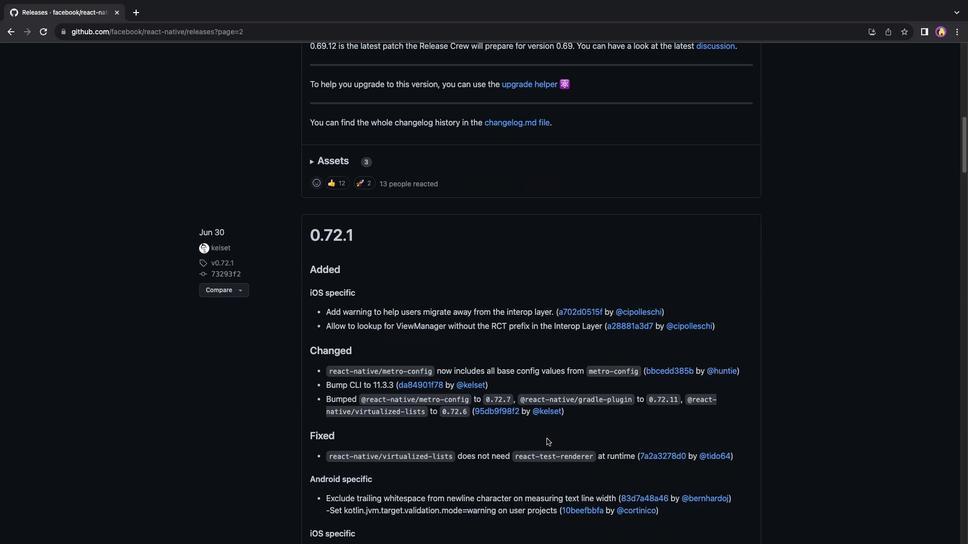 
Action: Mouse scrolled (547, 439) with delta (0, 0)
Screenshot: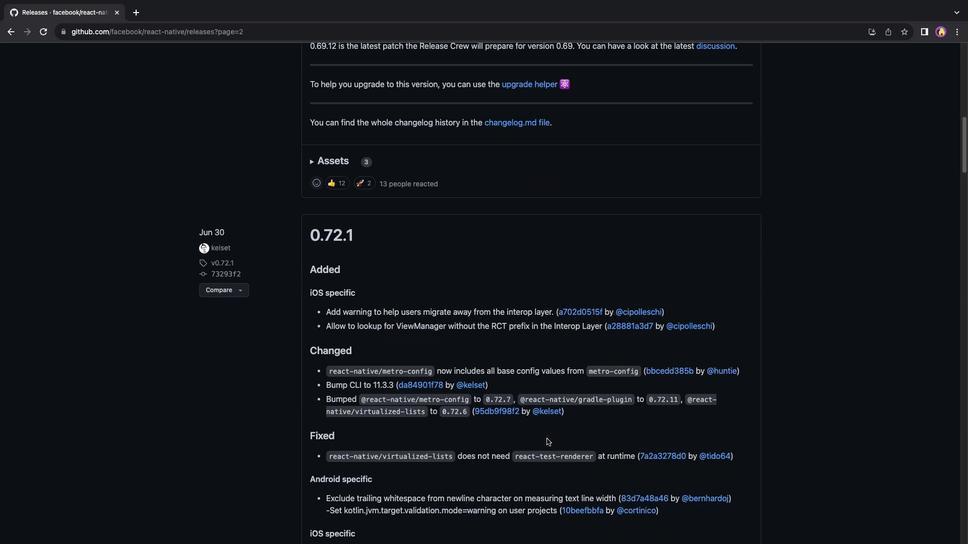 
Action: Mouse scrolled (547, 439) with delta (0, -1)
Screenshot: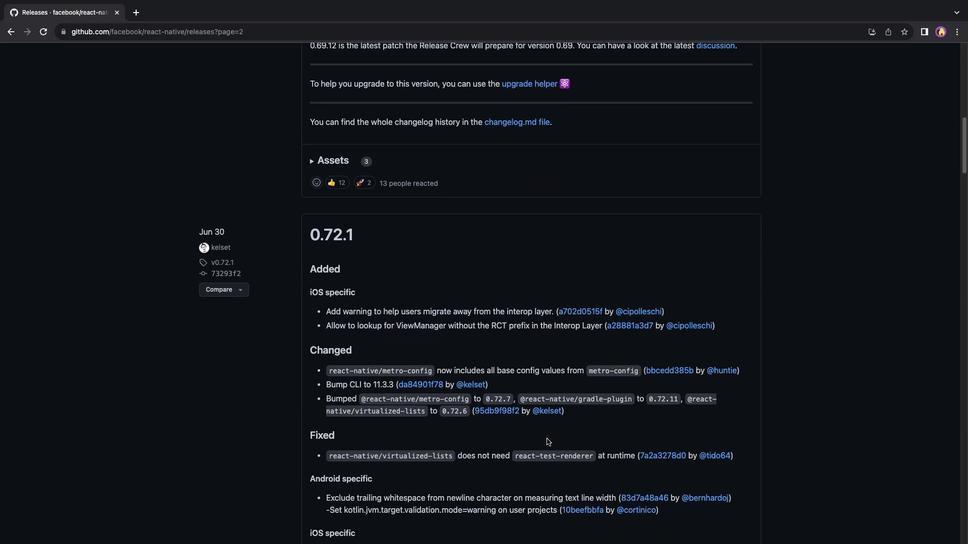 
Action: Mouse scrolled (547, 439) with delta (0, 0)
Screenshot: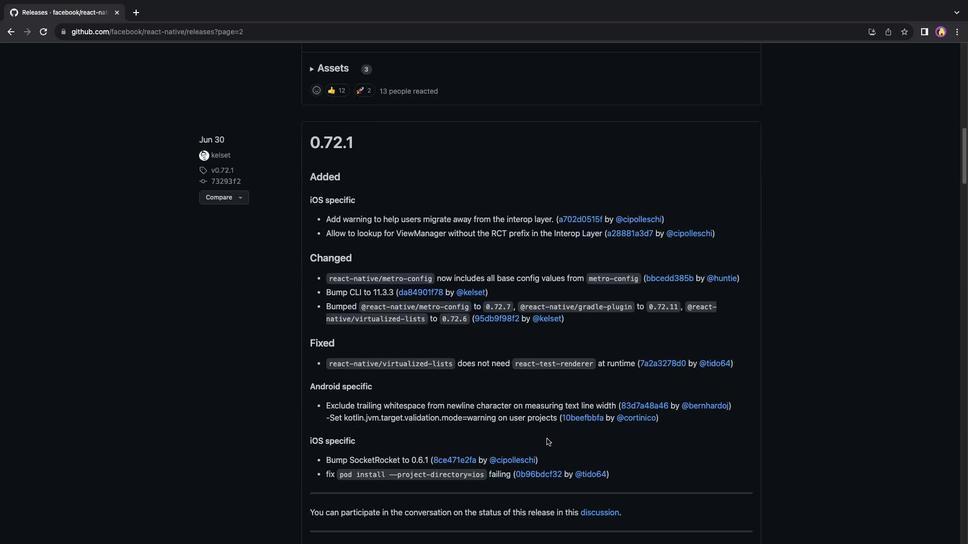 
Action: Mouse scrolled (547, 439) with delta (0, 0)
Screenshot: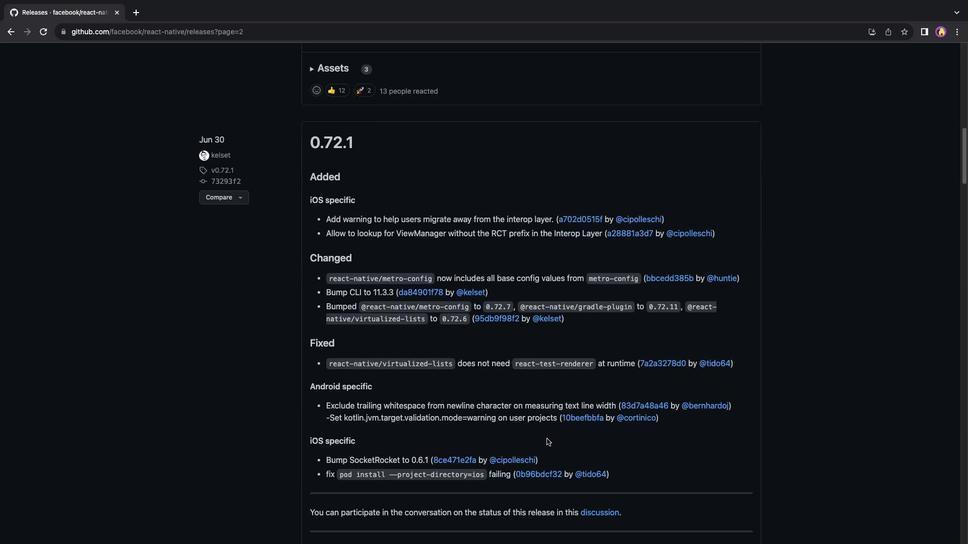 
Action: Mouse scrolled (547, 439) with delta (0, -1)
Screenshot: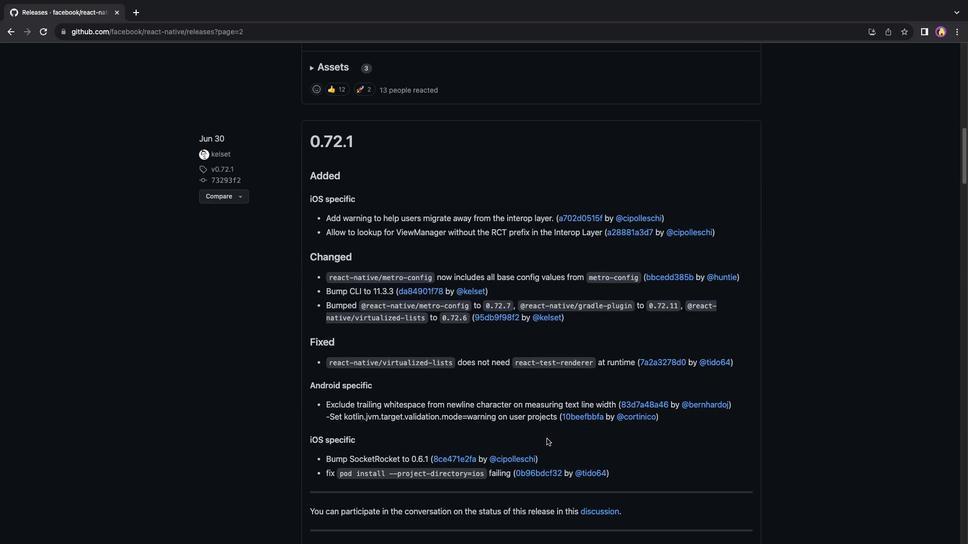 
Action: Mouse scrolled (547, 439) with delta (0, 0)
Screenshot: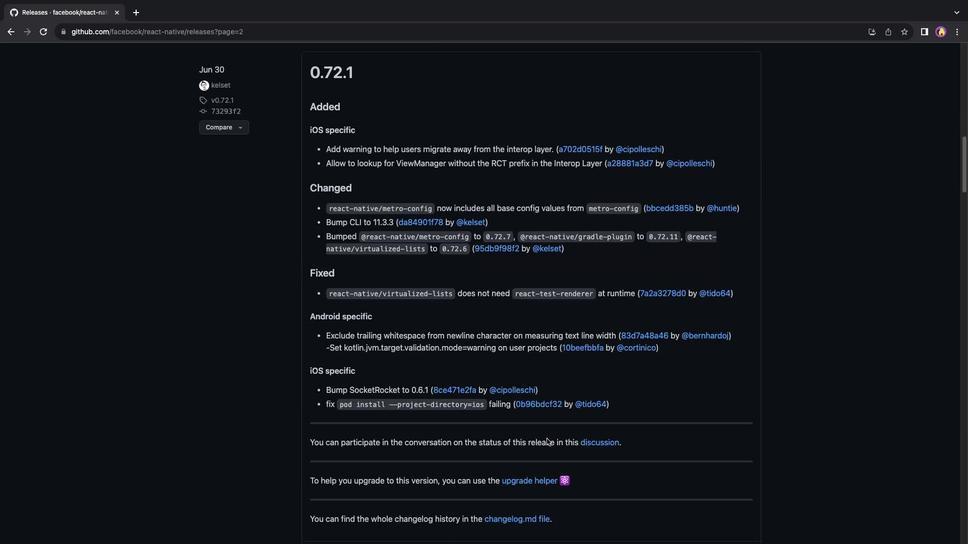 
Action: Mouse scrolled (547, 439) with delta (0, 0)
Screenshot: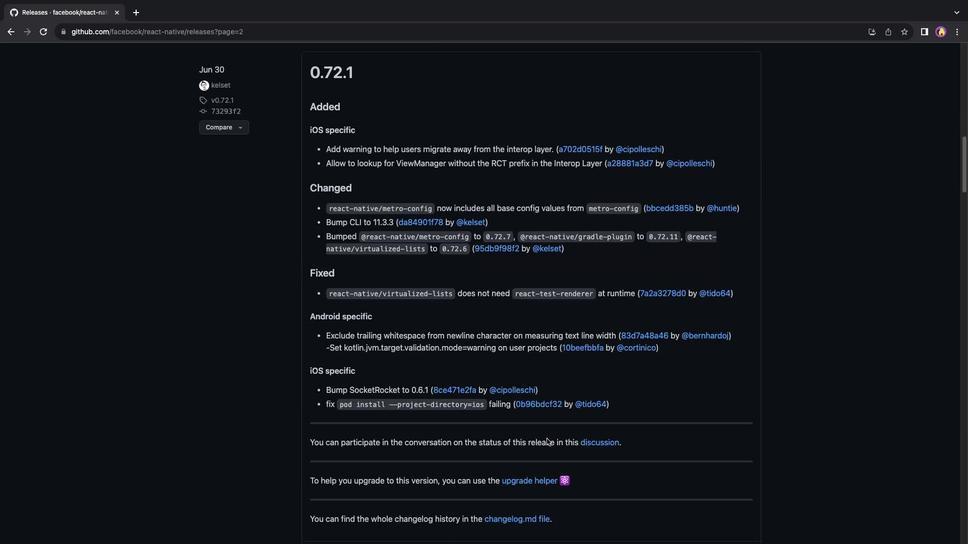 
Action: Mouse scrolled (547, 439) with delta (0, 0)
Screenshot: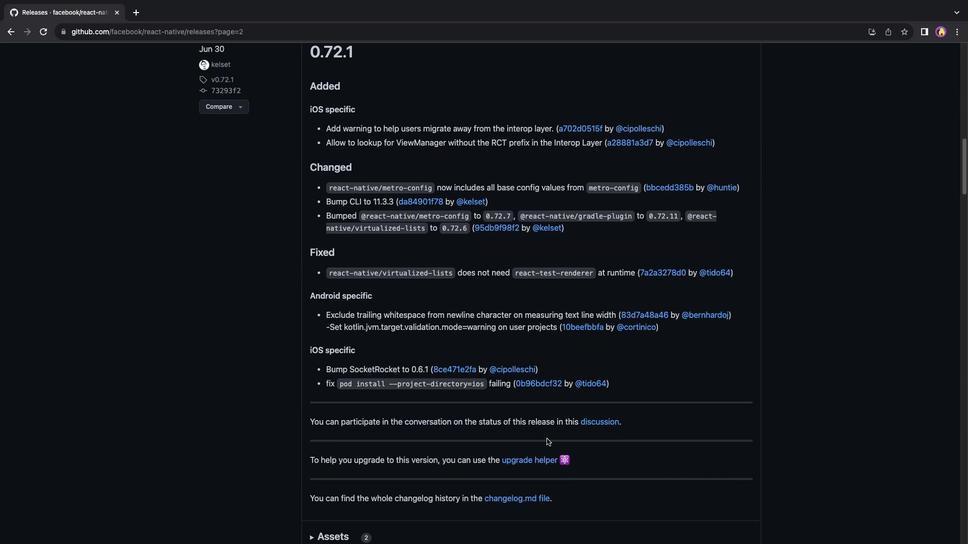 
Action: Mouse scrolled (547, 439) with delta (0, 0)
Screenshot: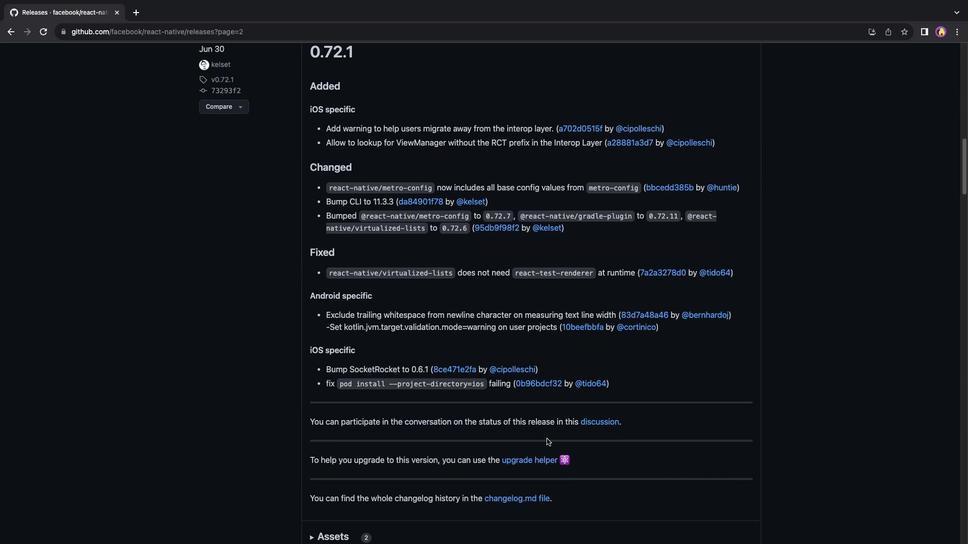 
Action: Mouse scrolled (547, 439) with delta (0, -1)
Screenshot: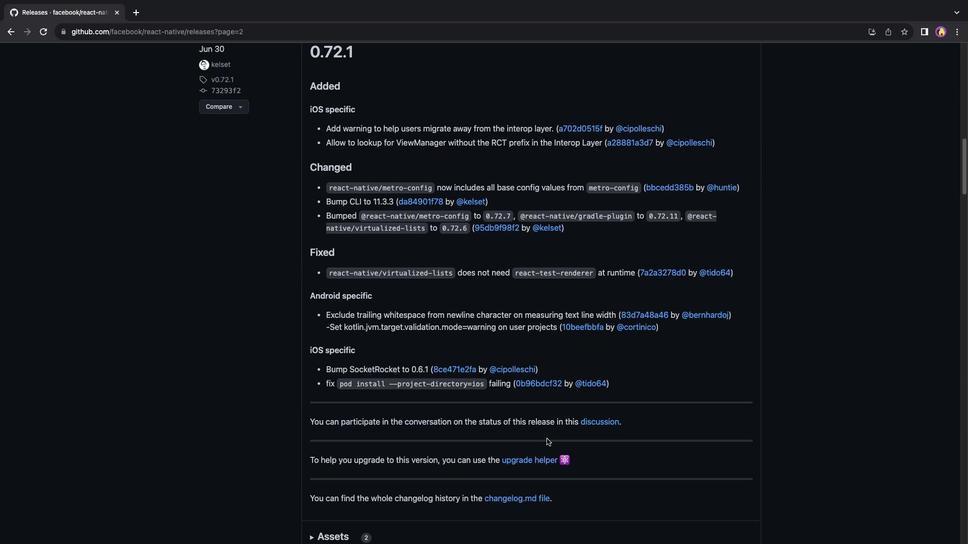
Action: Mouse scrolled (547, 439) with delta (0, 0)
Screenshot: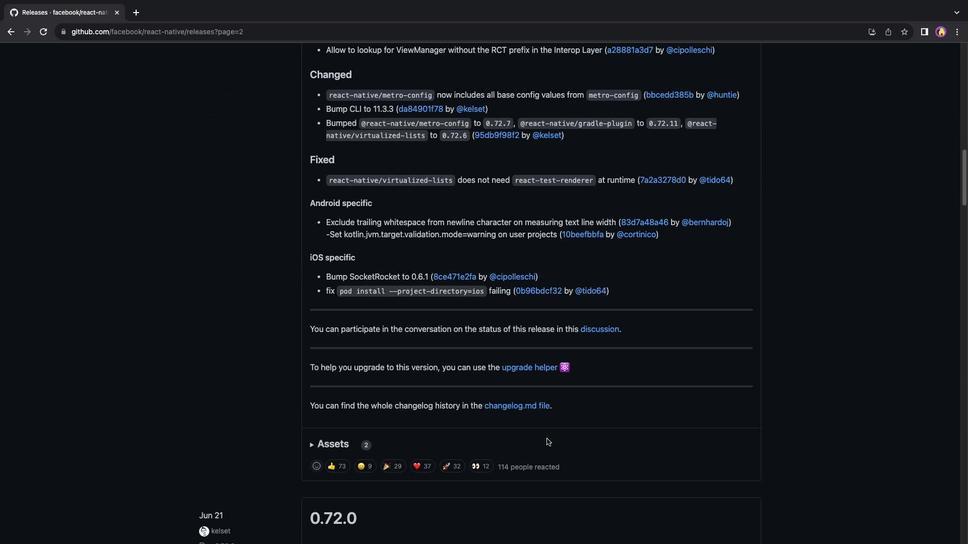 
Action: Mouse scrolled (547, 439) with delta (0, 0)
Screenshot: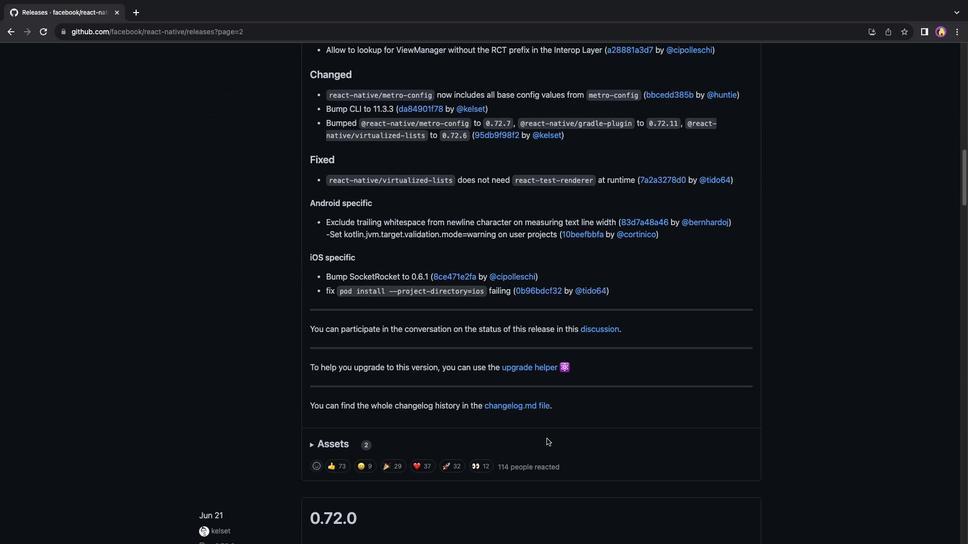 
Action: Mouse scrolled (547, 439) with delta (0, -1)
Screenshot: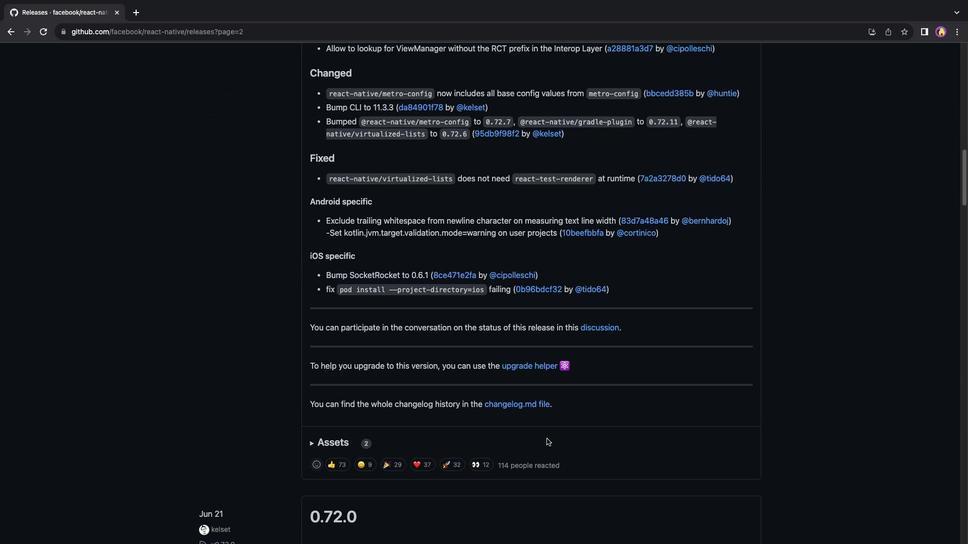 
Action: Mouse moved to (546, 442)
Screenshot: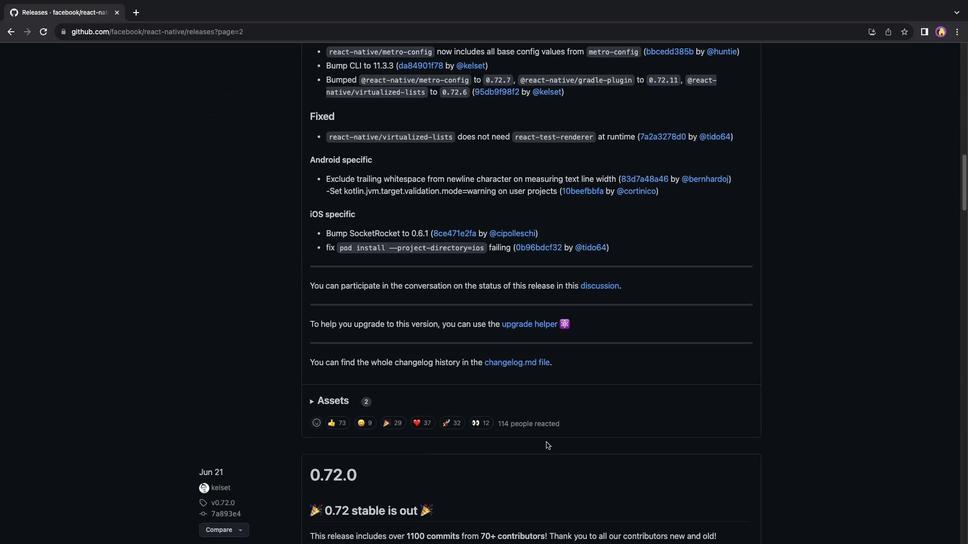 
Action: Mouse scrolled (546, 442) with delta (0, 0)
Screenshot: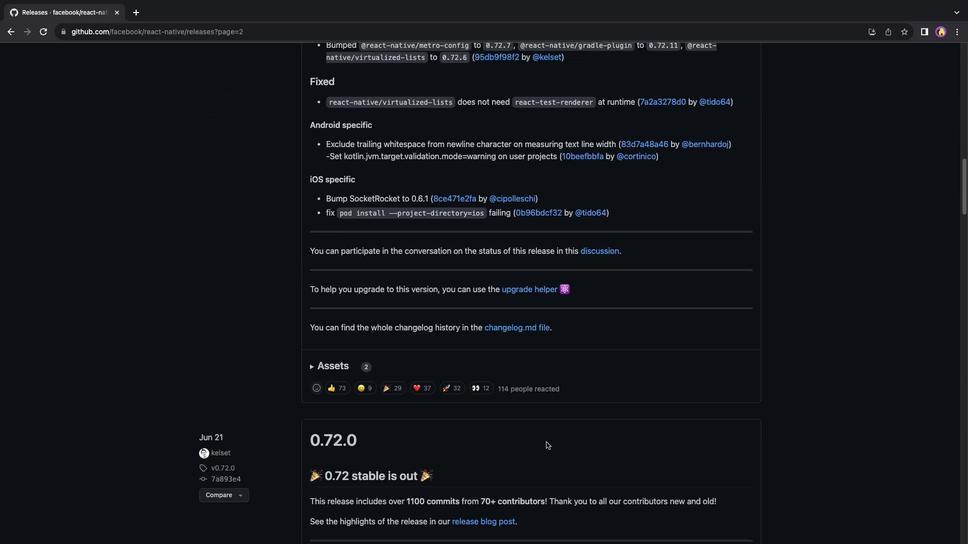 
Action: Mouse scrolled (546, 442) with delta (0, 0)
Screenshot: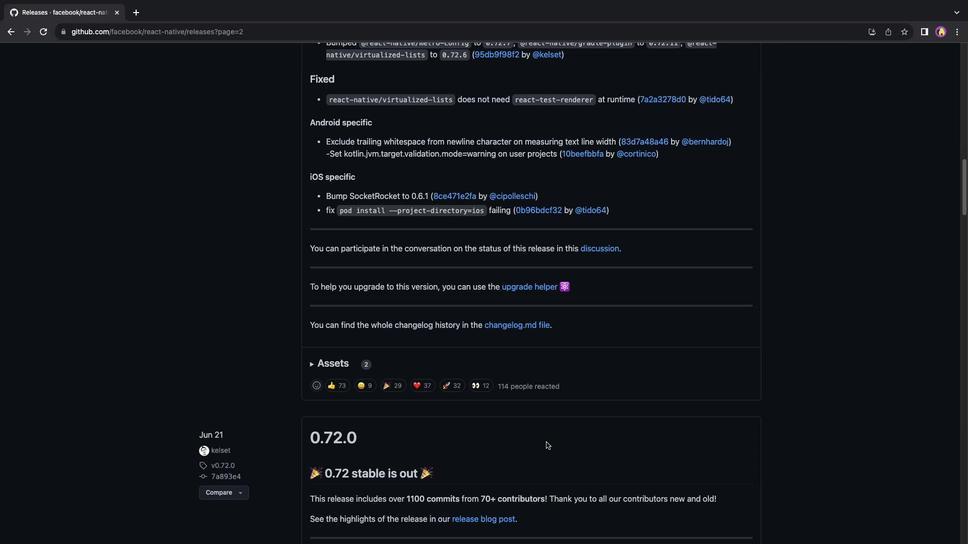 
Action: Mouse scrolled (546, 442) with delta (0, -1)
Screenshot: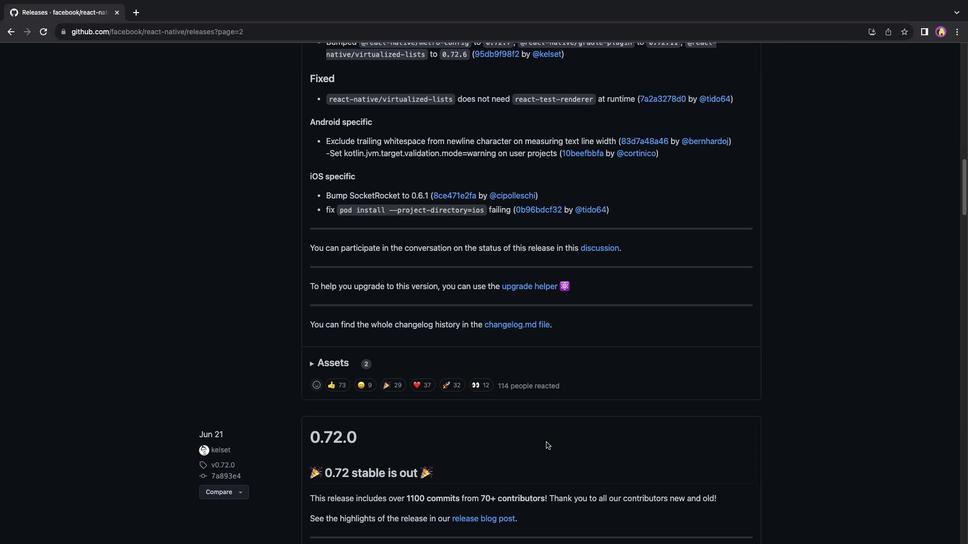 
Action: Mouse scrolled (546, 442) with delta (0, 0)
Screenshot: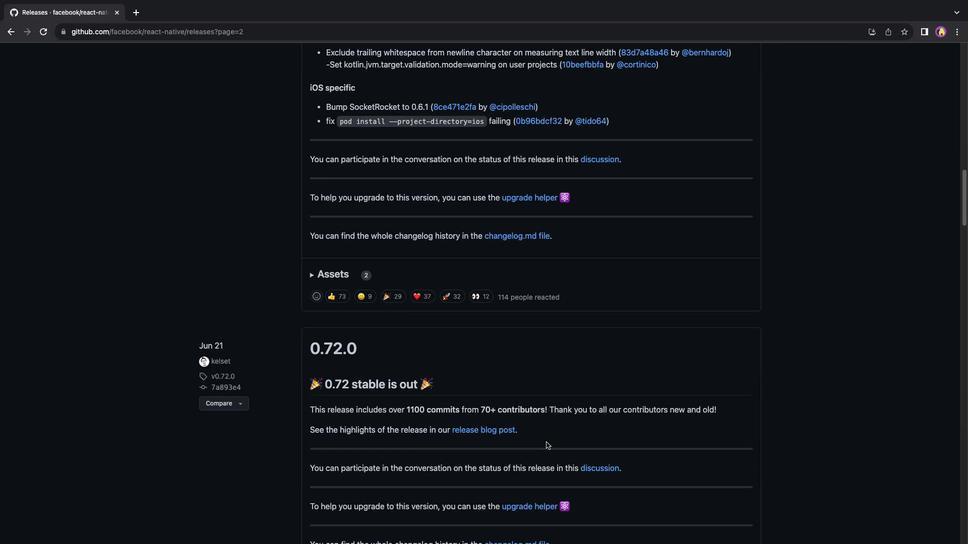 
Action: Mouse scrolled (546, 442) with delta (0, 0)
Screenshot: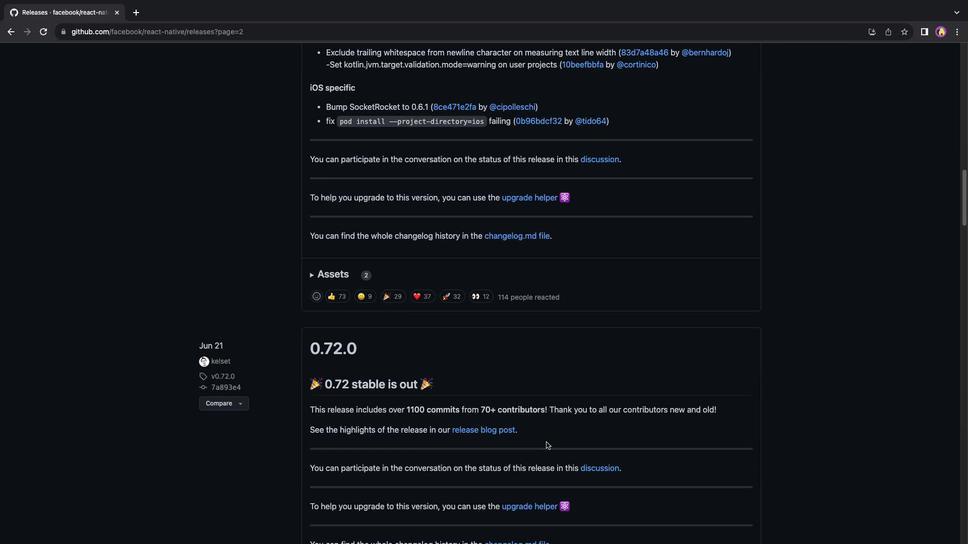 
Action: Mouse scrolled (546, 442) with delta (0, -1)
Screenshot: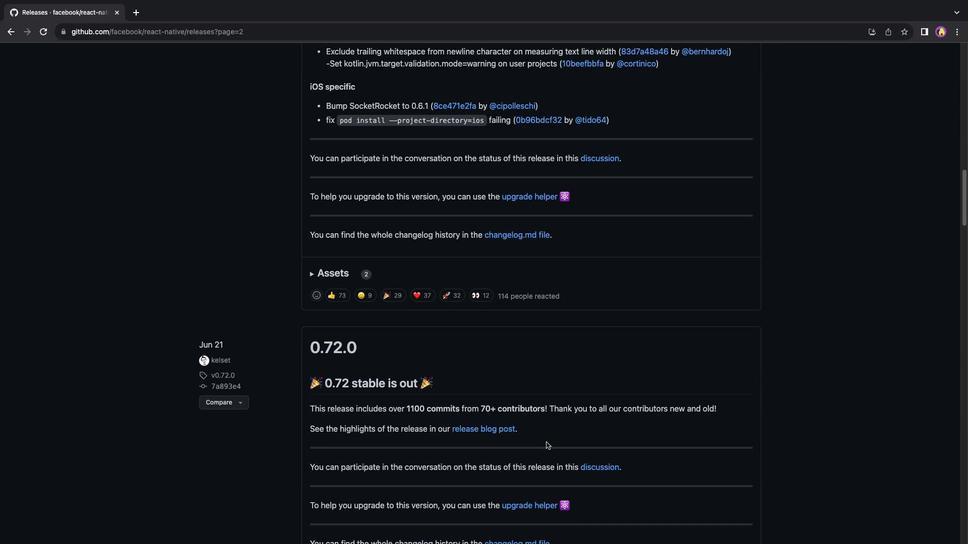 
Action: Mouse scrolled (546, 442) with delta (0, 0)
Screenshot: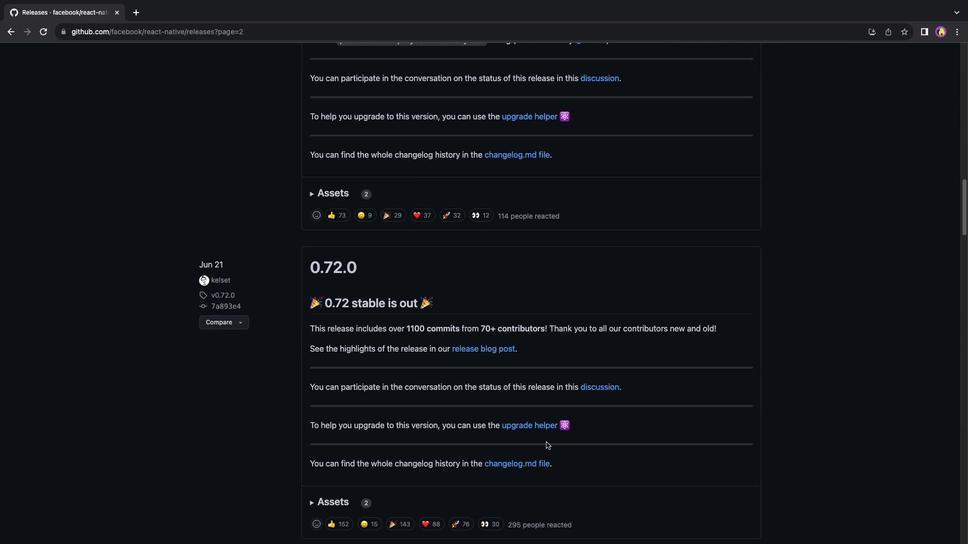 
Action: Mouse scrolled (546, 442) with delta (0, 0)
Screenshot: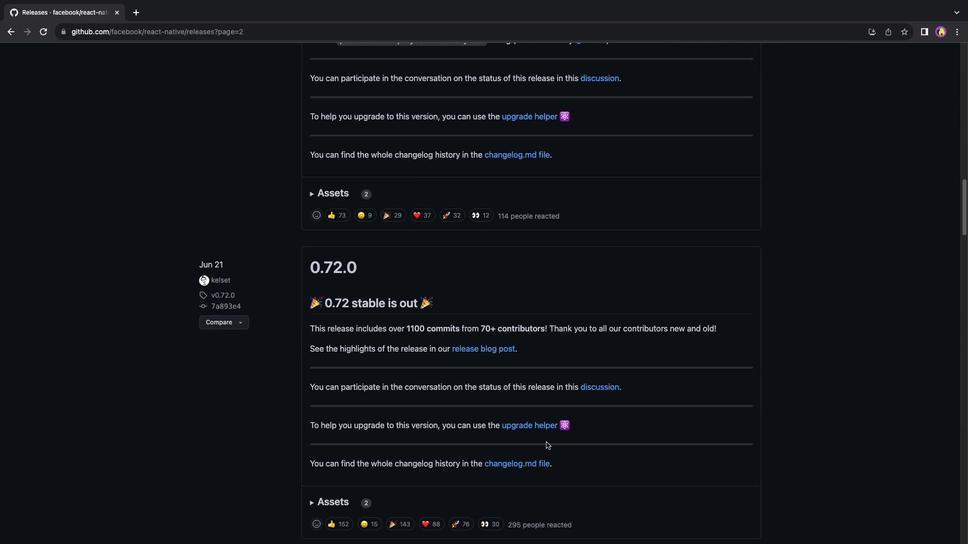 
Action: Mouse scrolled (546, 442) with delta (0, -1)
Screenshot: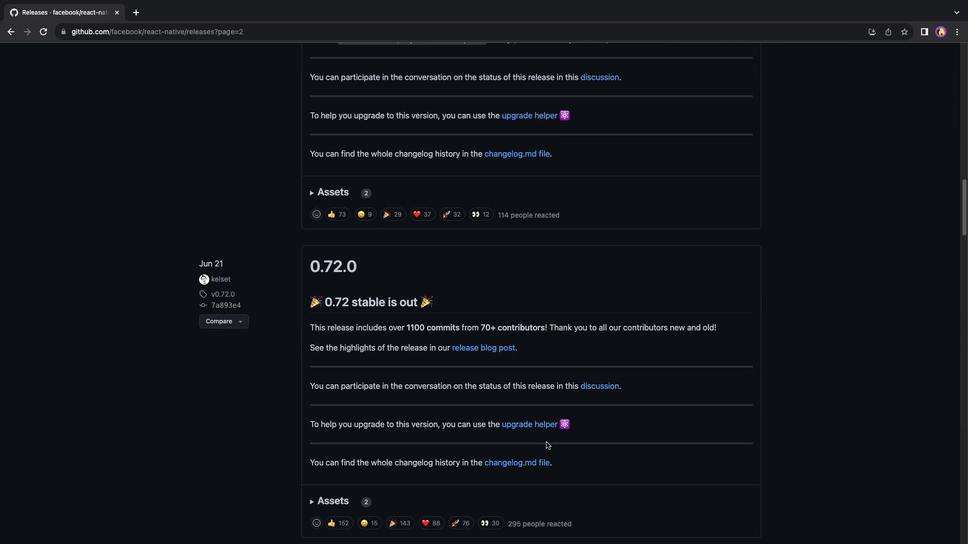 
Action: Mouse scrolled (546, 442) with delta (0, 0)
Screenshot: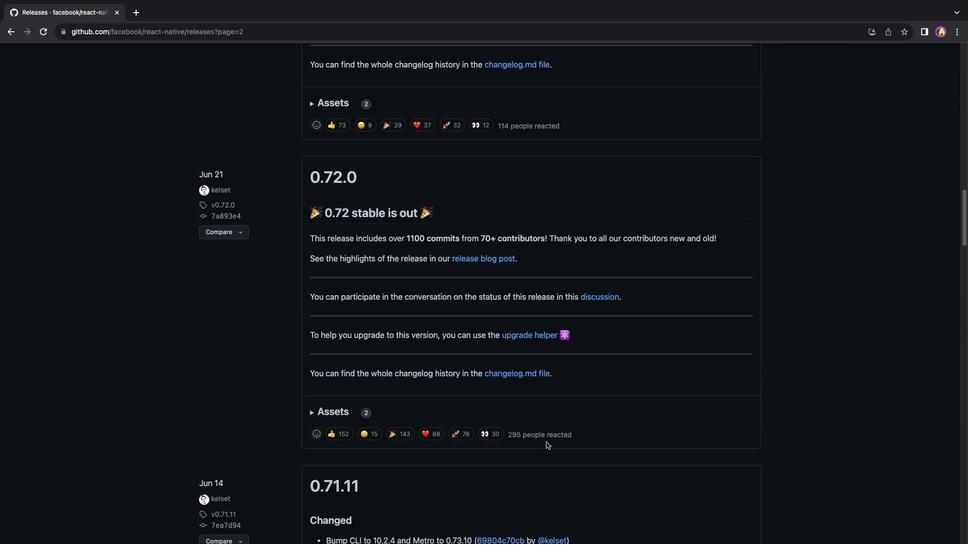 
Action: Mouse scrolled (546, 442) with delta (0, 0)
Screenshot: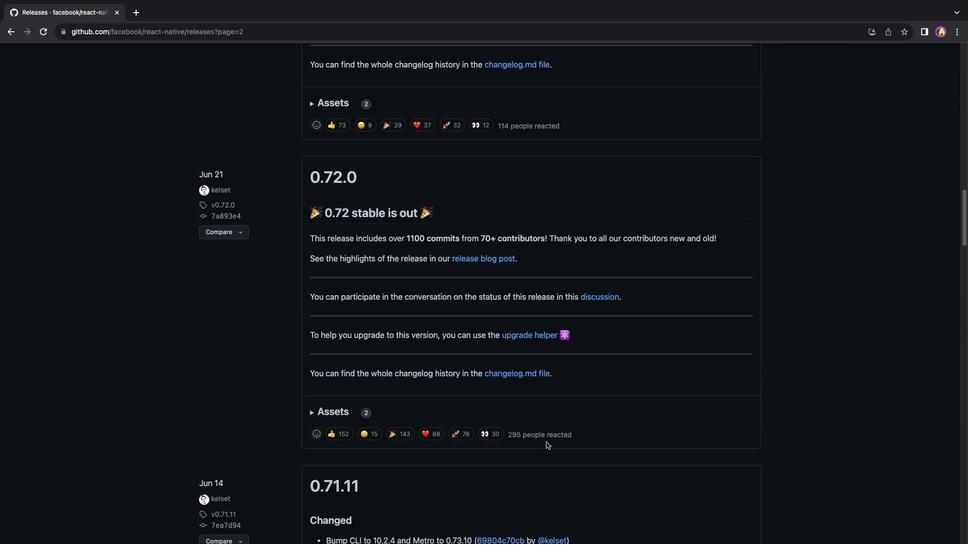 
Action: Mouse scrolled (546, 442) with delta (0, 0)
Screenshot: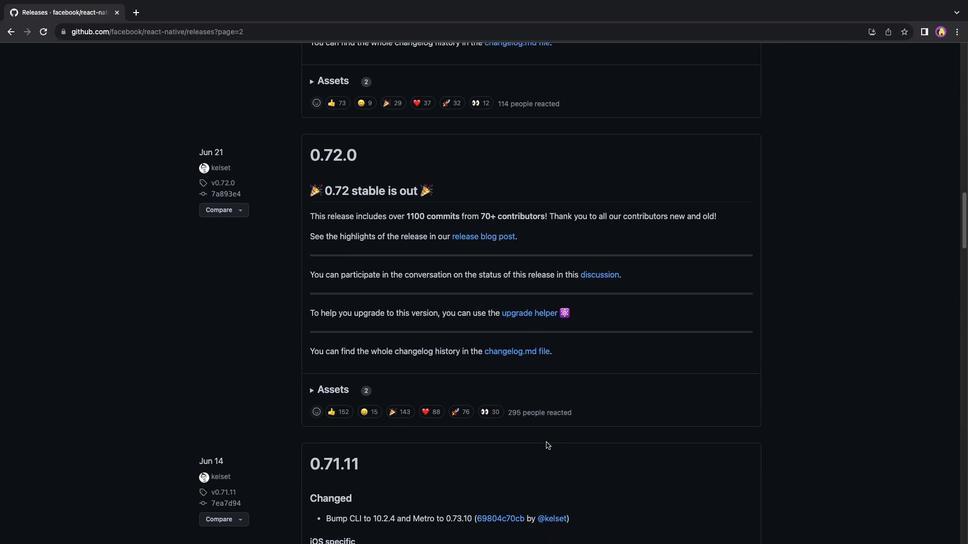 
Action: Mouse scrolled (546, 442) with delta (0, 0)
Screenshot: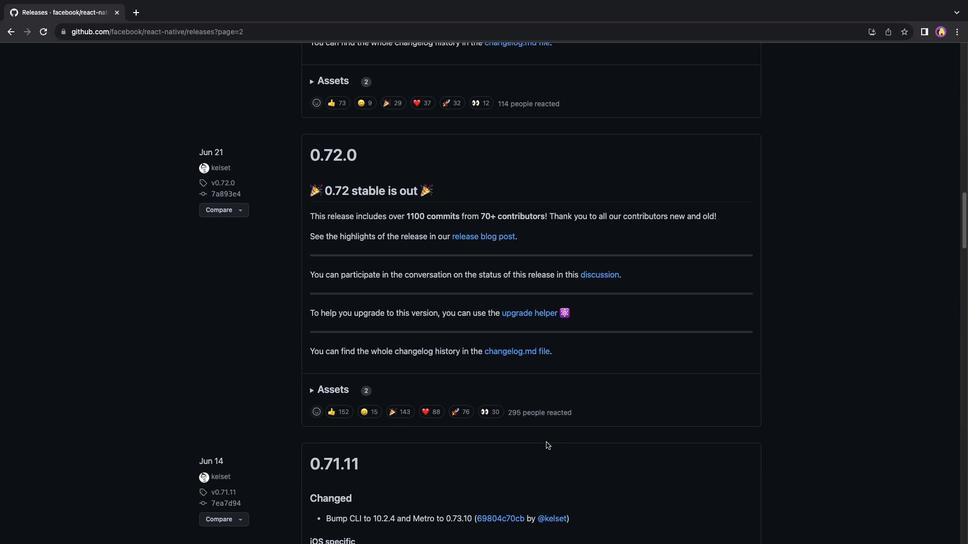 
Action: Mouse scrolled (546, 442) with delta (0, -1)
Screenshot: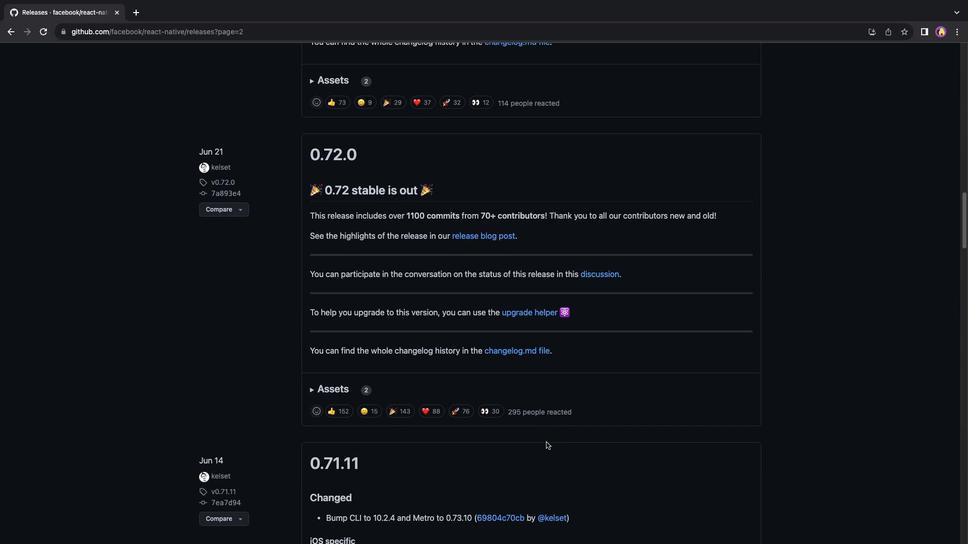 
Action: Mouse scrolled (546, 442) with delta (0, 0)
Screenshot: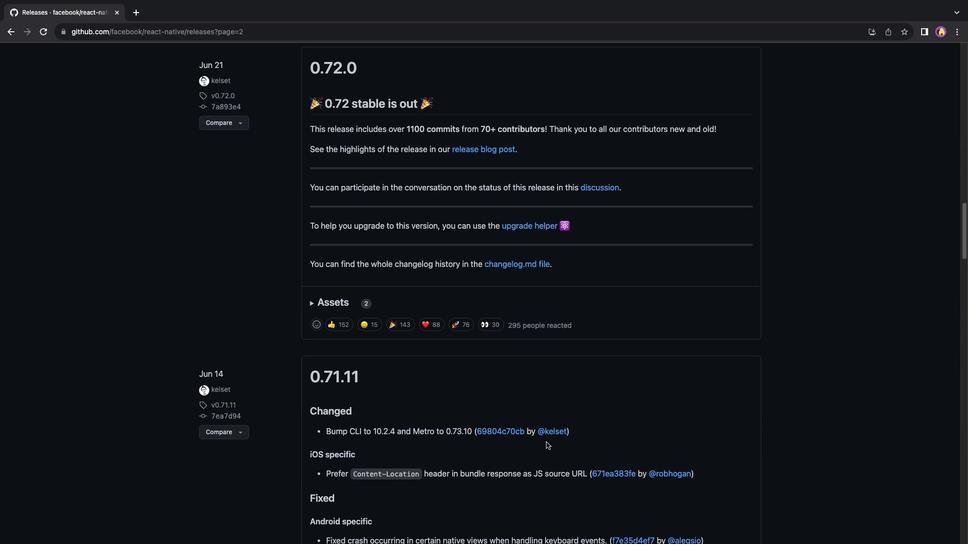 
Action: Mouse scrolled (546, 442) with delta (0, 0)
Screenshot: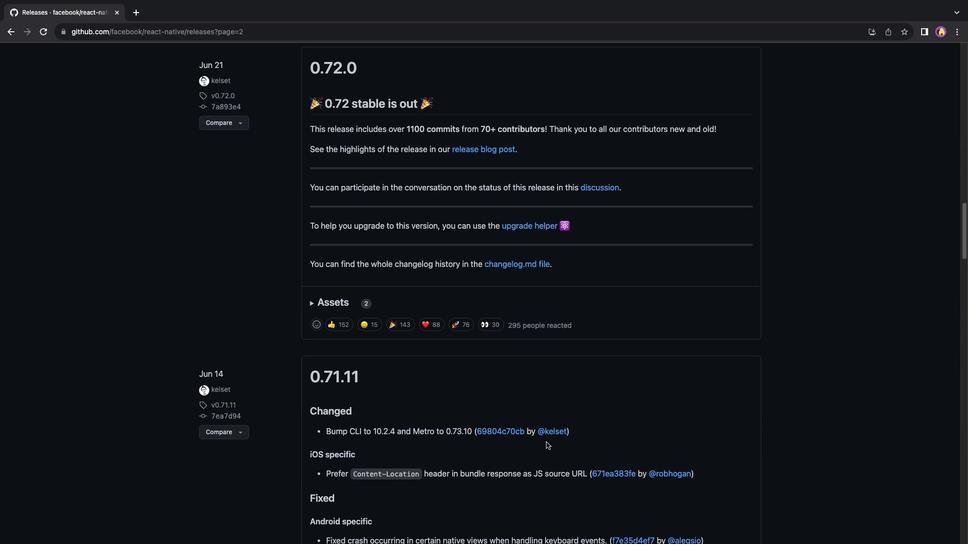 
Action: Mouse scrolled (546, 442) with delta (0, -1)
Screenshot: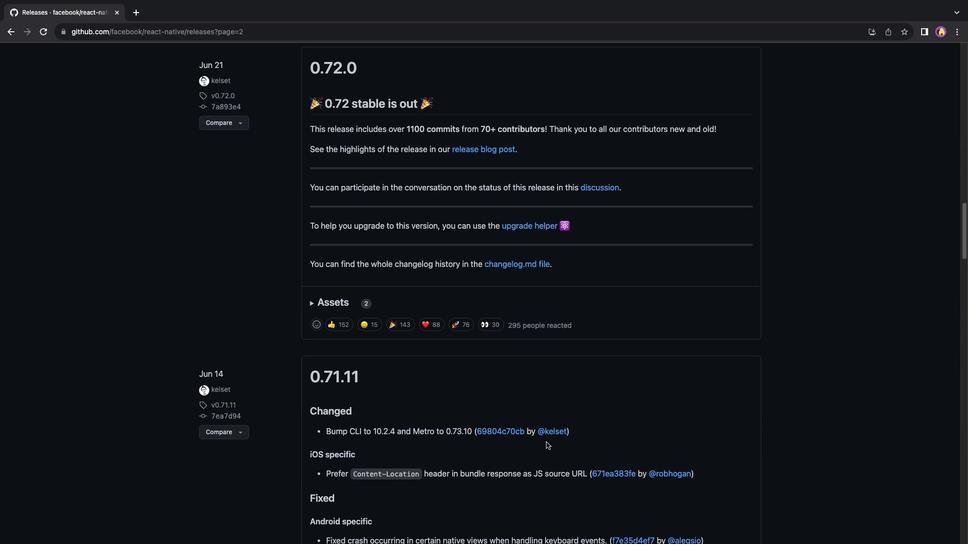 
Action: Mouse scrolled (546, 442) with delta (0, -2)
Screenshot: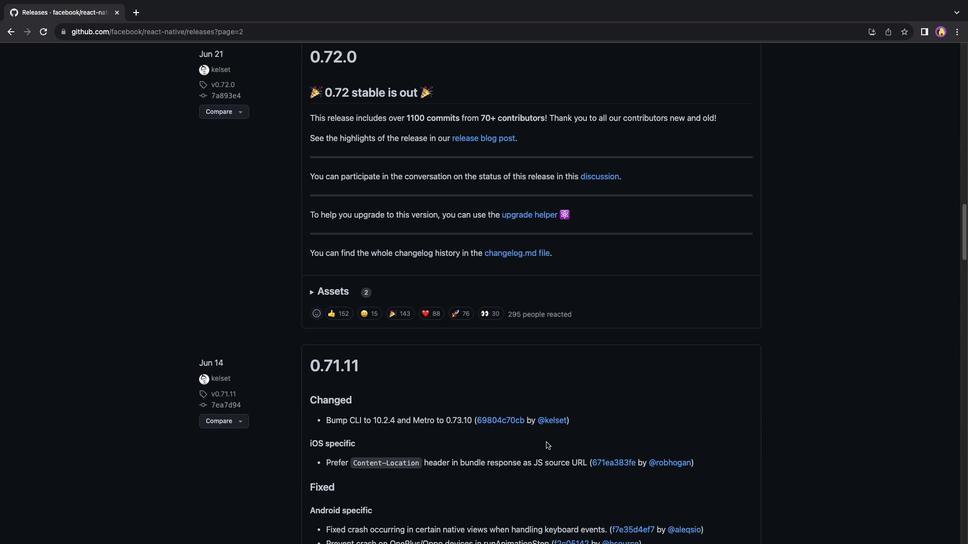 
Action: Mouse scrolled (546, 442) with delta (0, 0)
Screenshot: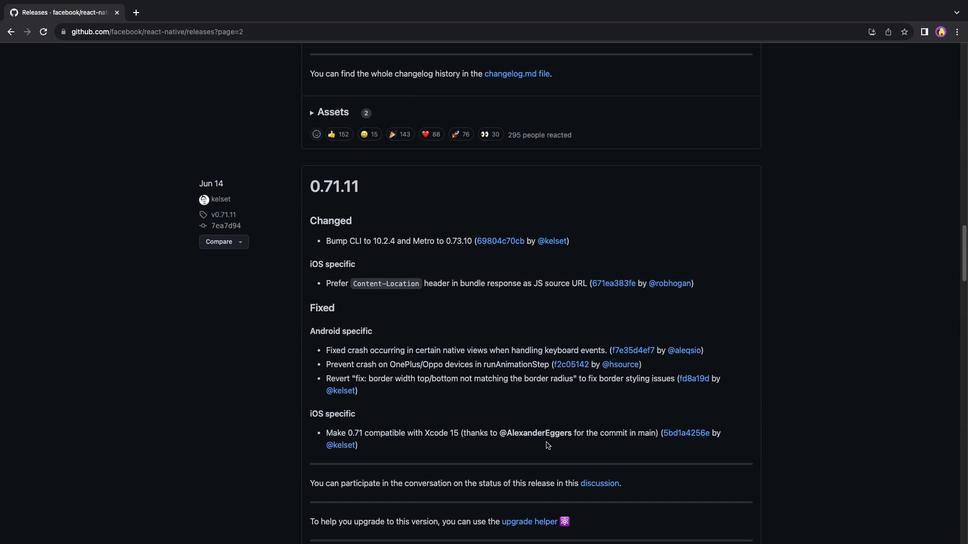 
Action: Mouse scrolled (546, 442) with delta (0, 0)
Screenshot: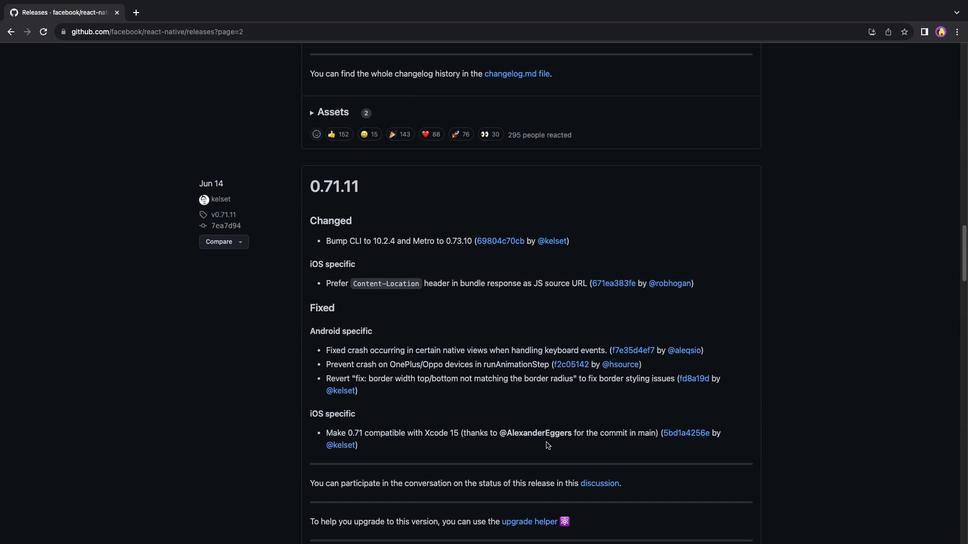 
Action: Mouse scrolled (546, 442) with delta (0, -1)
Screenshot: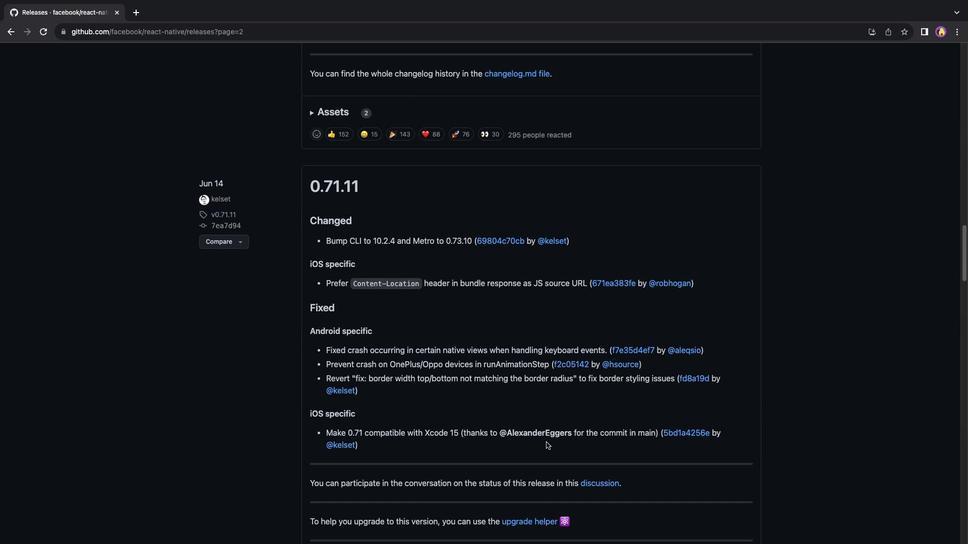 
Action: Mouse scrolled (546, 442) with delta (0, 0)
Screenshot: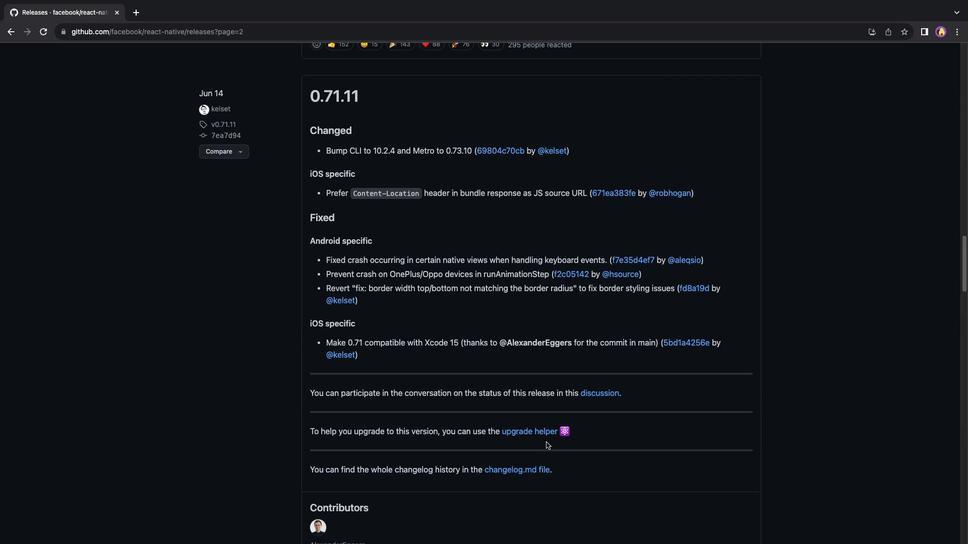 
Action: Mouse scrolled (546, 442) with delta (0, 0)
Screenshot: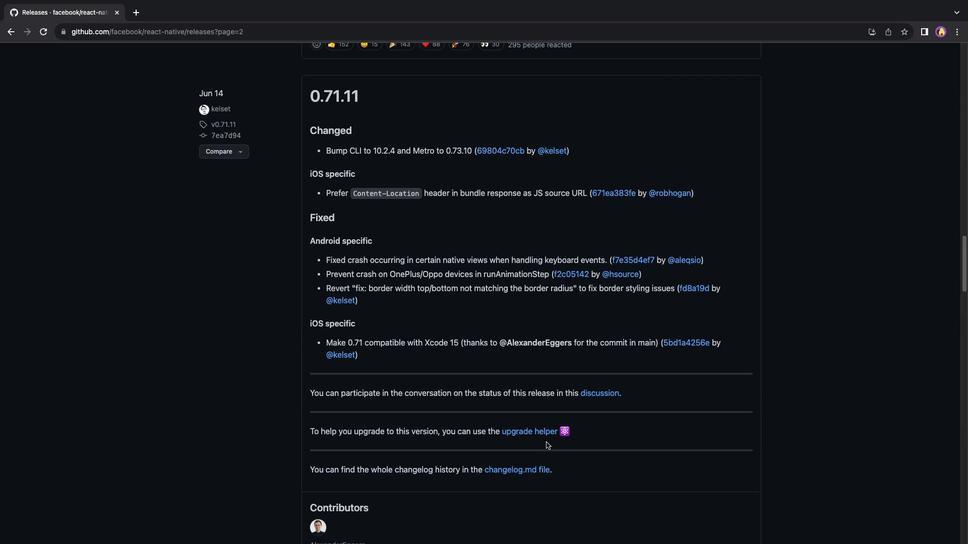 
Action: Mouse scrolled (546, 442) with delta (0, -1)
Screenshot: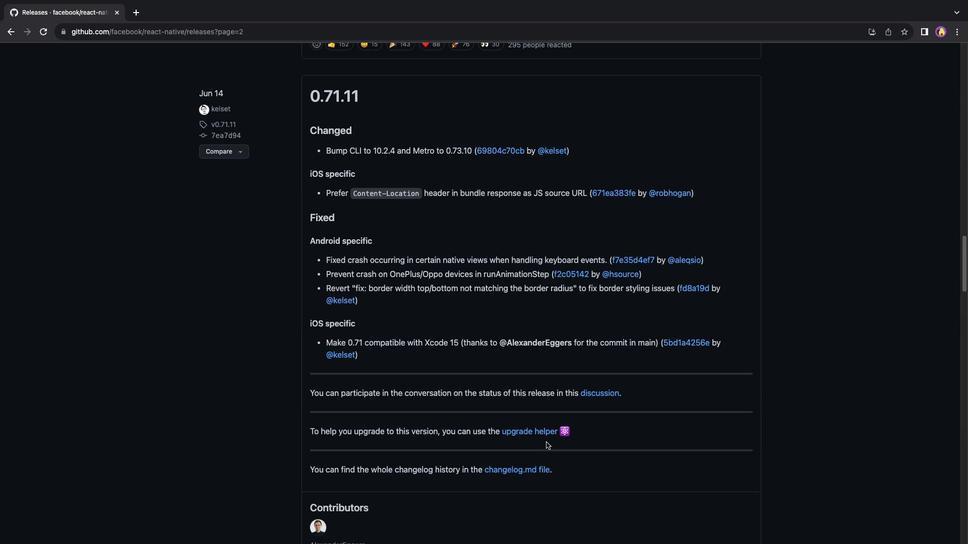 
Action: Mouse scrolled (546, 442) with delta (0, 0)
Screenshot: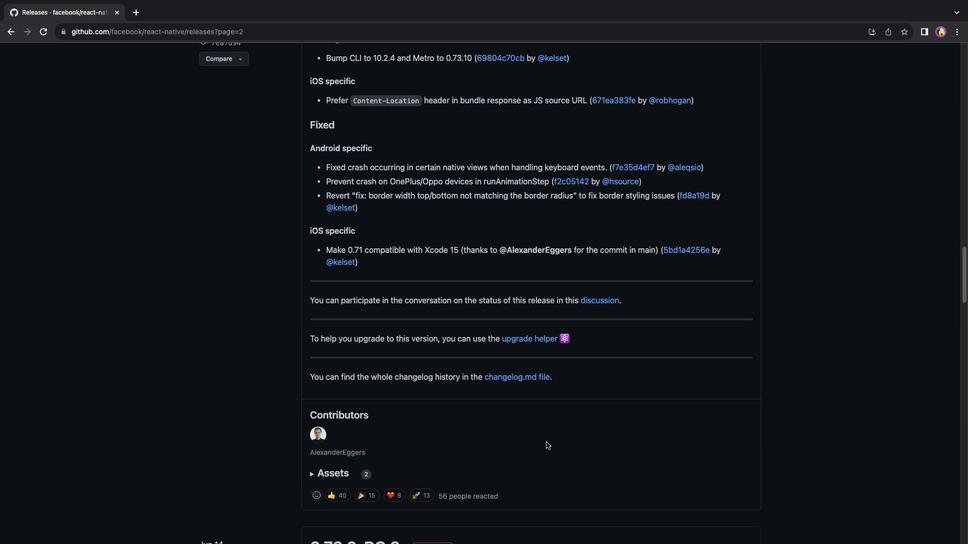 
Action: Mouse scrolled (546, 442) with delta (0, 0)
Screenshot: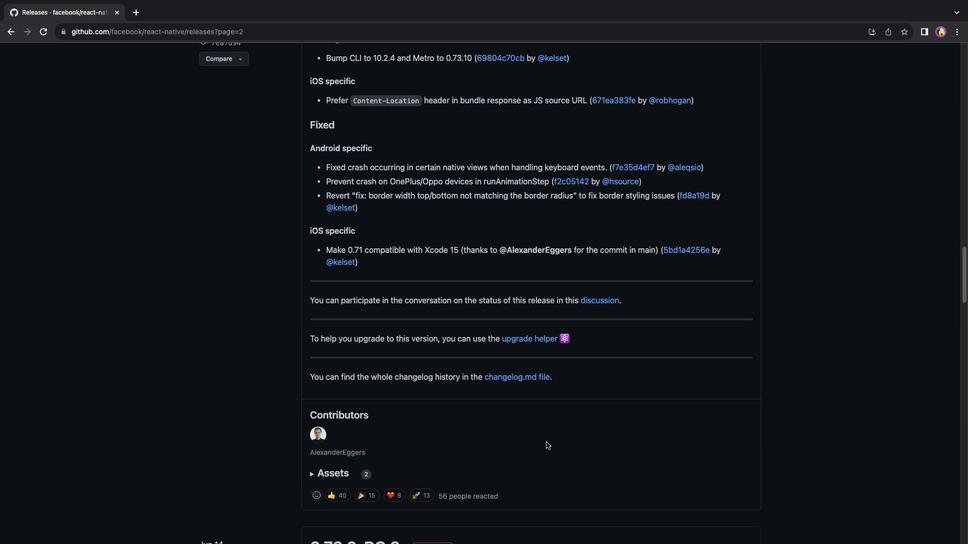 
Action: Mouse scrolled (546, 442) with delta (0, -1)
Screenshot: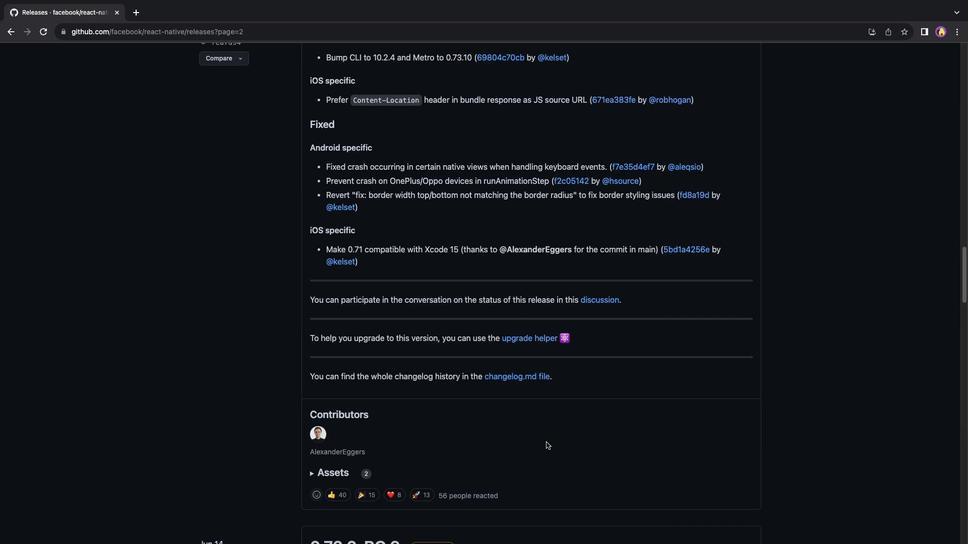 
Action: Mouse scrolled (546, 442) with delta (0, 0)
Screenshot: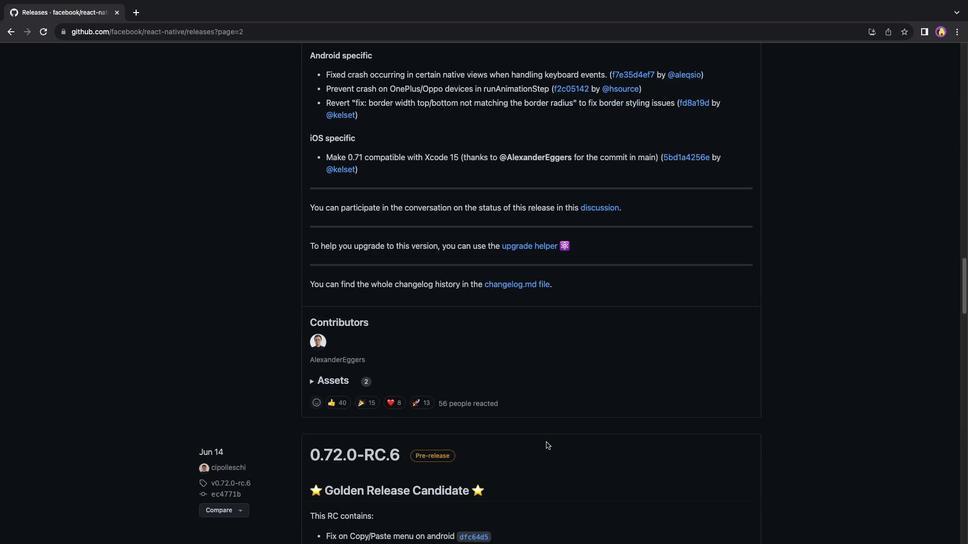 
Action: Mouse scrolled (546, 442) with delta (0, 0)
Screenshot: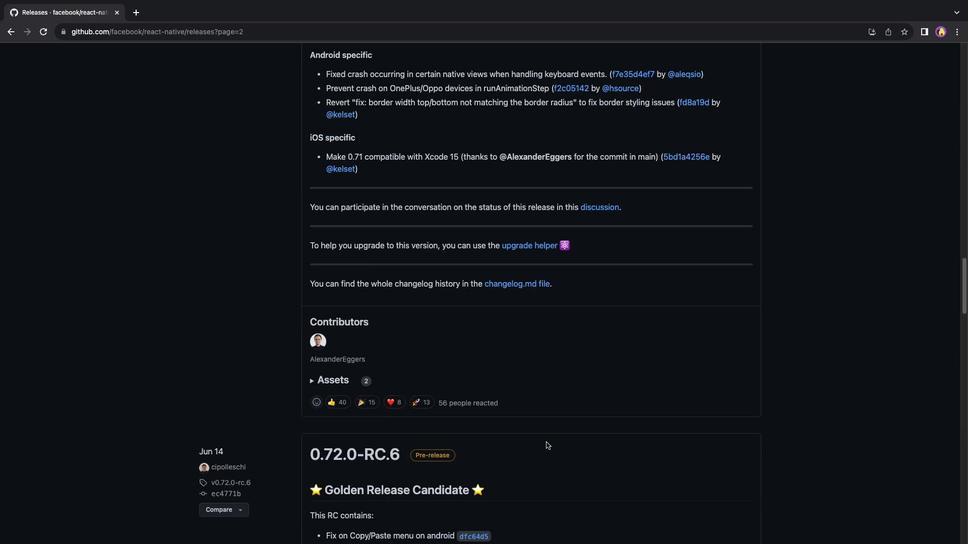 
Action: Mouse scrolled (546, 442) with delta (0, -1)
Screenshot: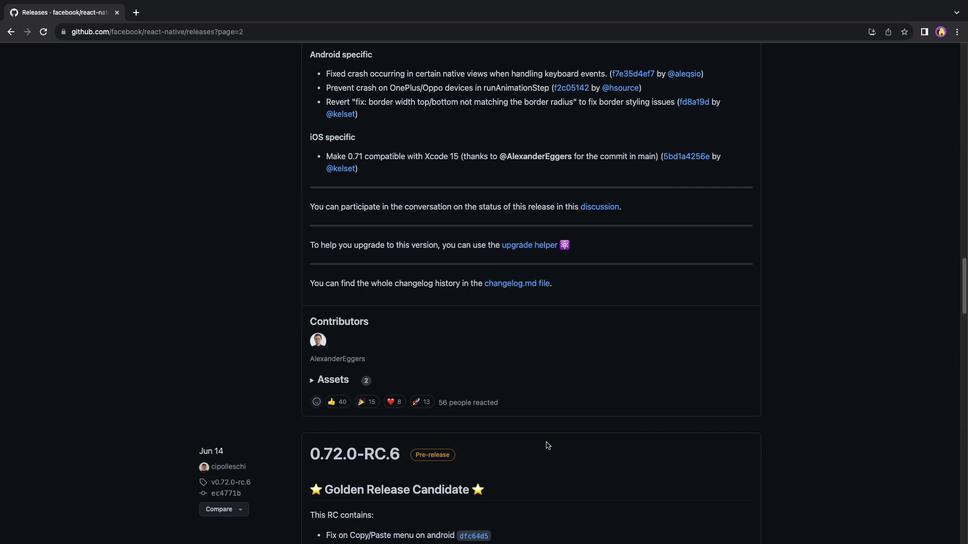 
Action: Mouse scrolled (546, 442) with delta (0, 0)
Screenshot: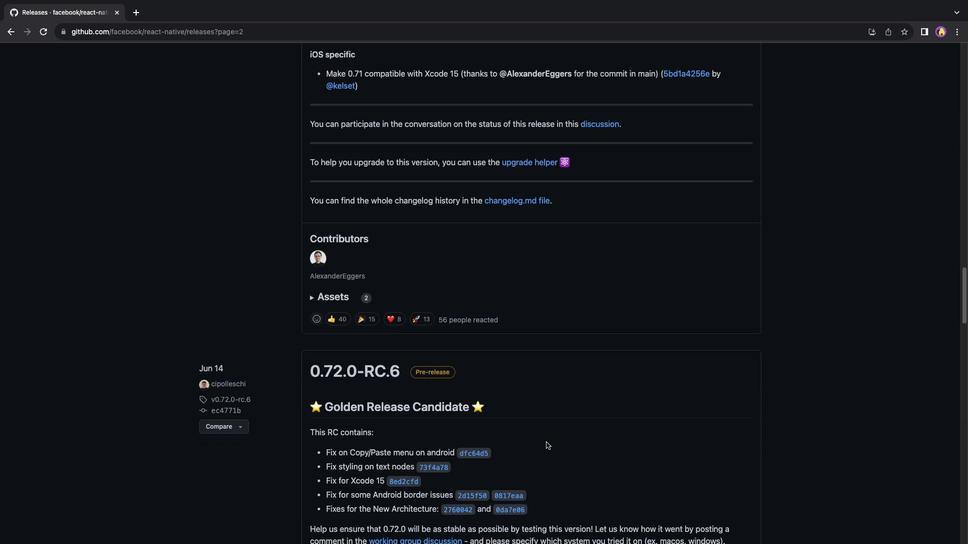 
Action: Mouse scrolled (546, 442) with delta (0, 0)
Screenshot: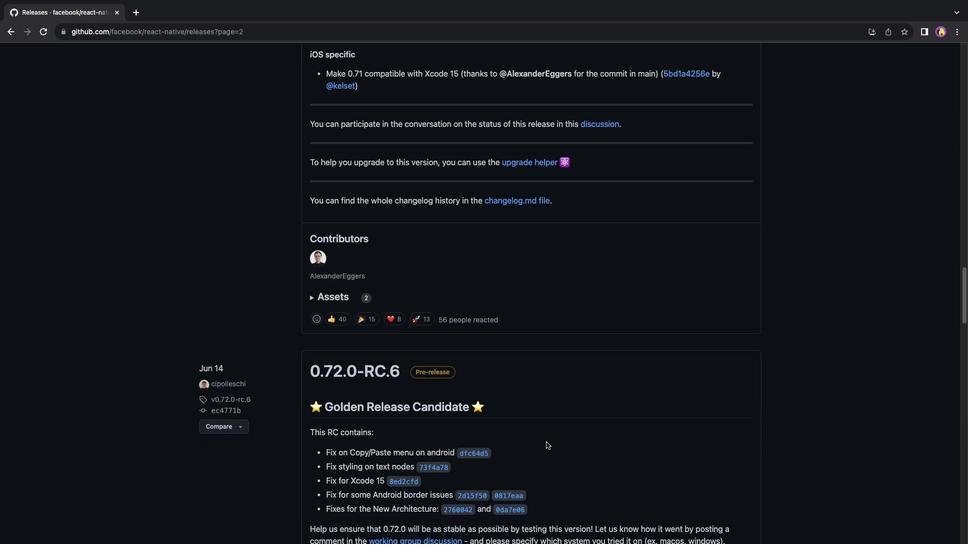 
Action: Mouse scrolled (546, 442) with delta (0, -1)
Screenshot: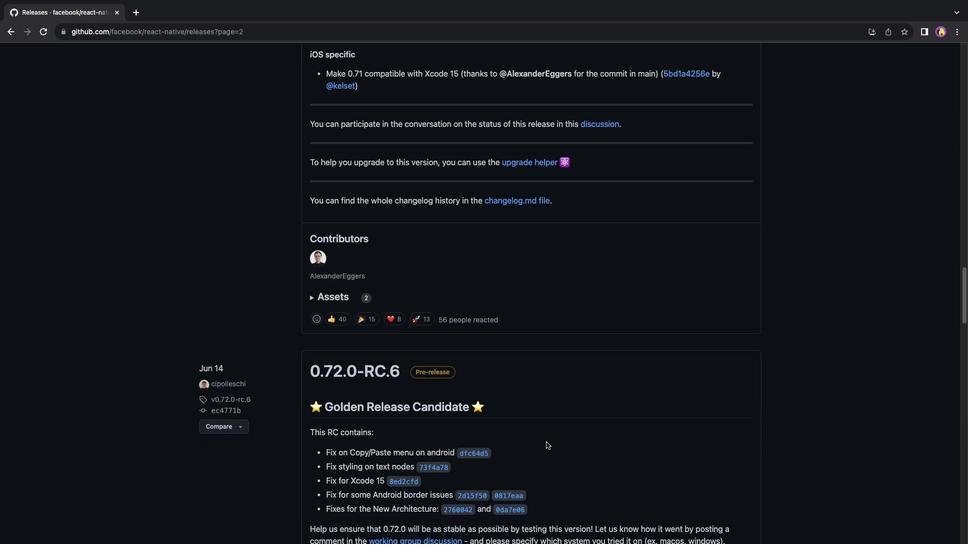 
Action: Mouse scrolled (546, 442) with delta (0, 0)
Screenshot: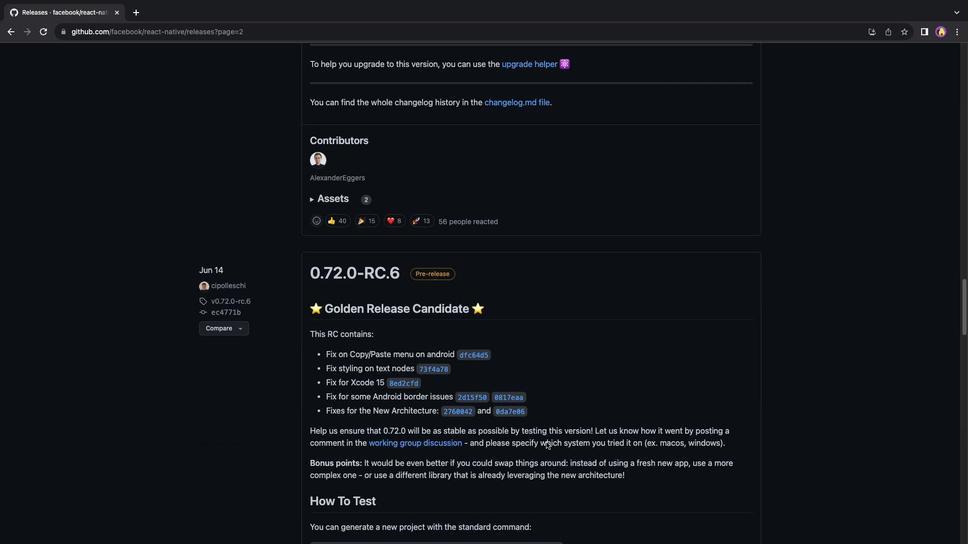 
Action: Mouse scrolled (546, 442) with delta (0, 0)
Screenshot: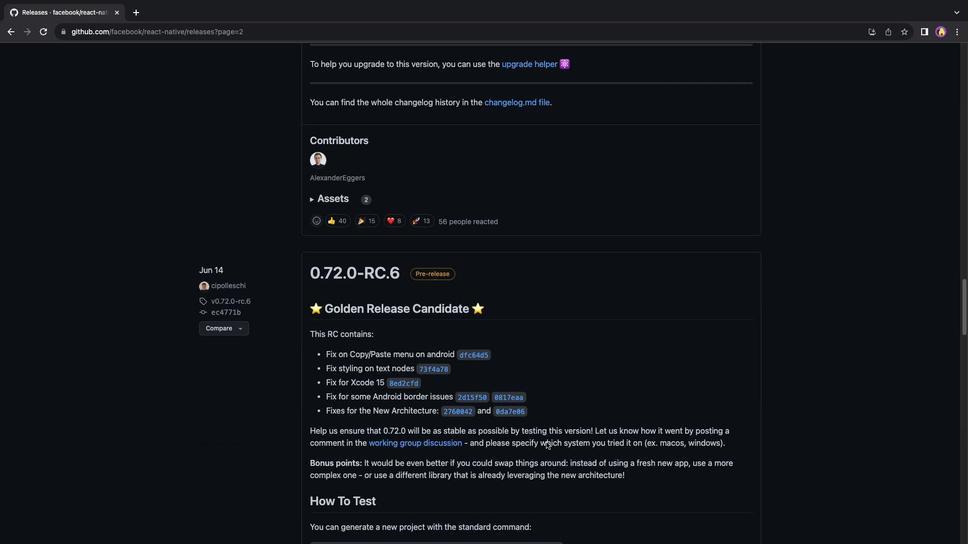 
Action: Mouse scrolled (546, 442) with delta (0, -1)
Screenshot: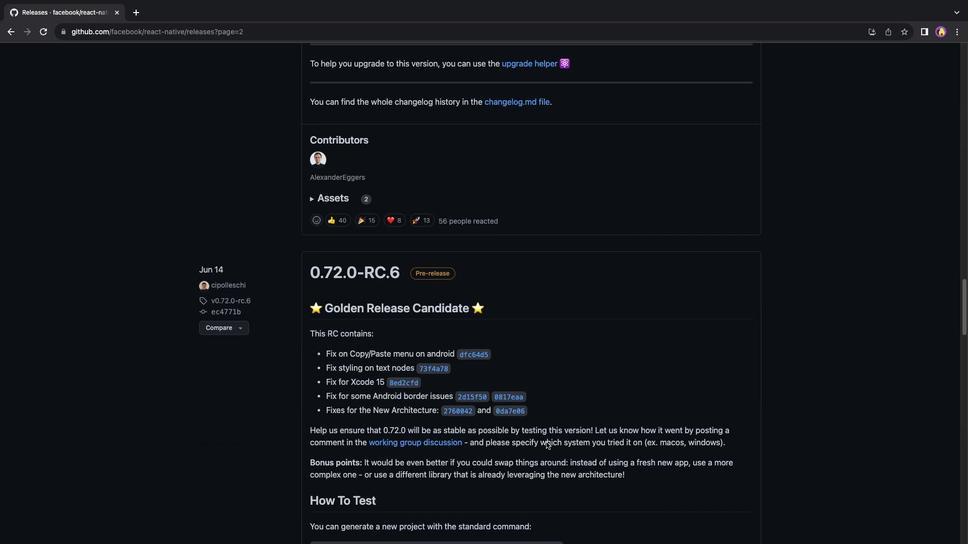 
Action: Mouse scrolled (546, 442) with delta (0, -2)
Screenshot: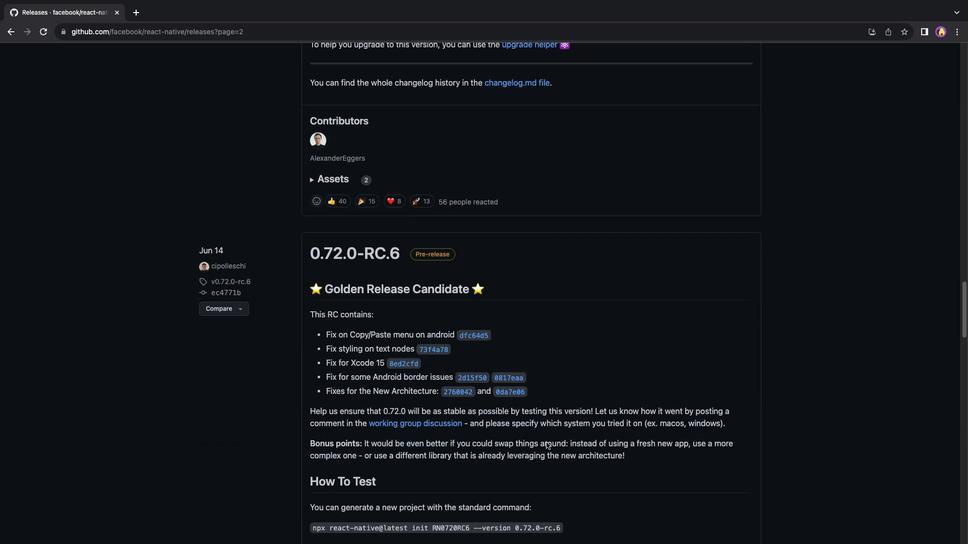 
Action: Mouse scrolled (546, 442) with delta (0, 0)
Screenshot: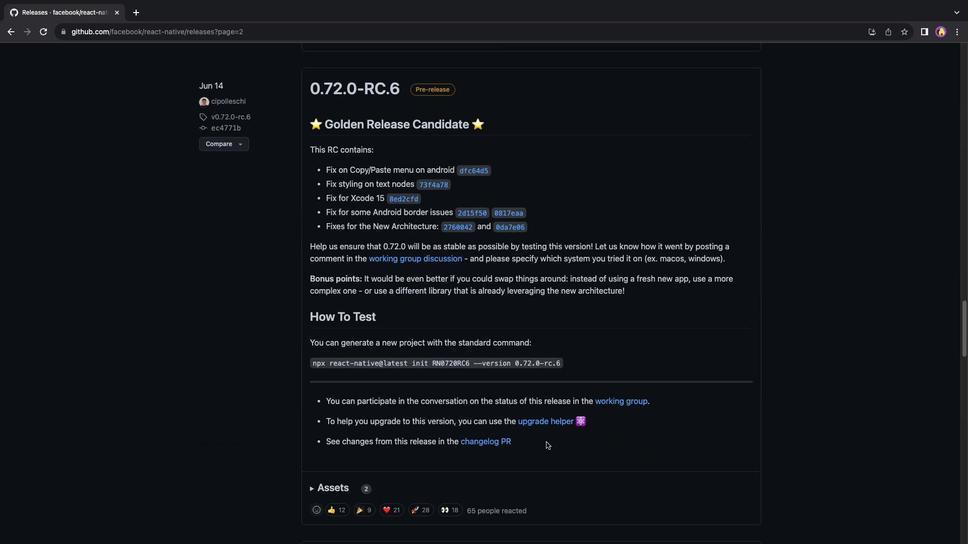 
Action: Mouse scrolled (546, 442) with delta (0, 0)
Screenshot: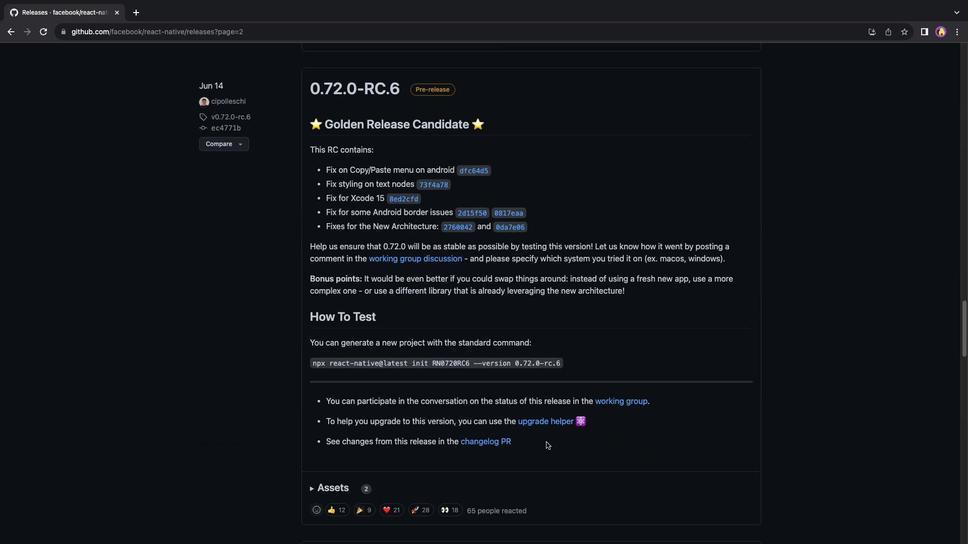 
Action: Mouse scrolled (546, 442) with delta (0, -1)
Screenshot: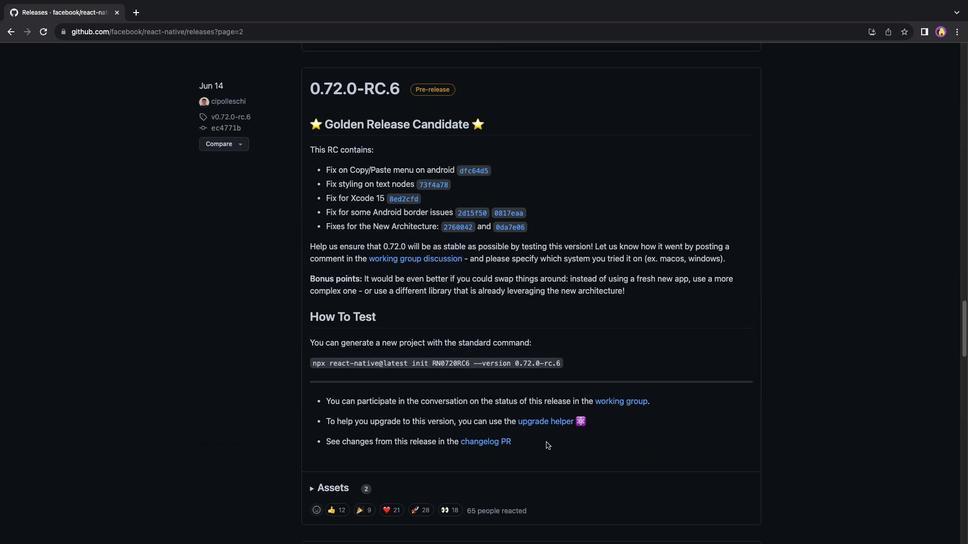 
Action: Mouse scrolled (546, 442) with delta (0, -2)
Screenshot: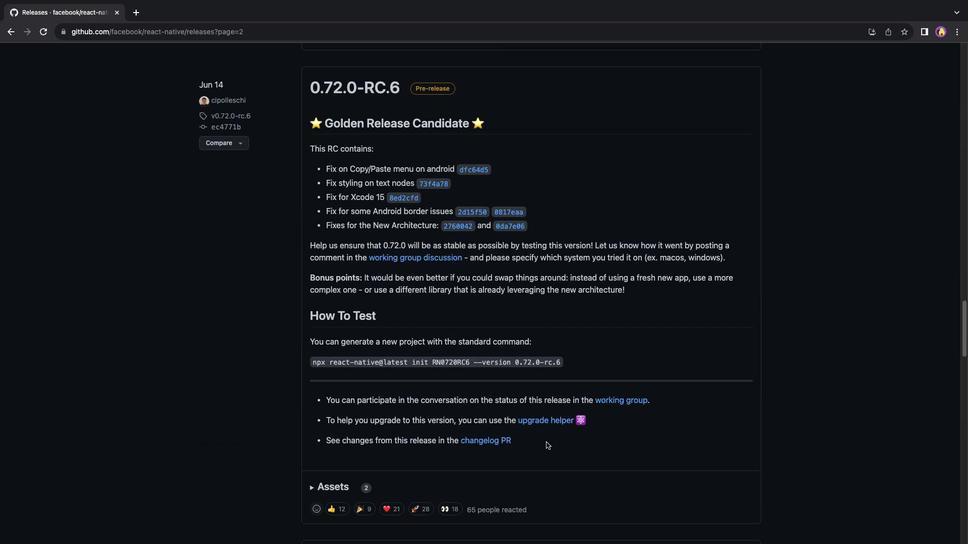 
Action: Mouse scrolled (546, 442) with delta (0, 0)
Screenshot: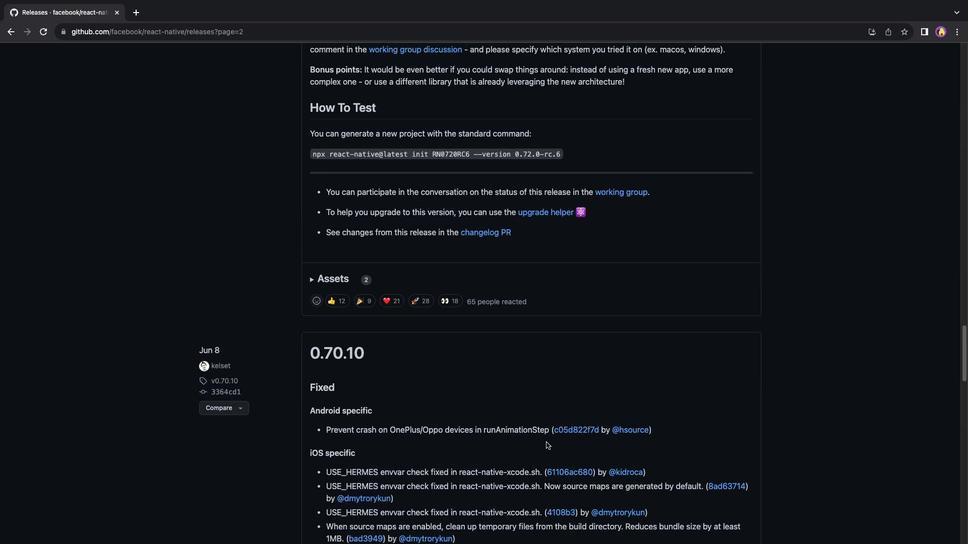 
Action: Mouse scrolled (546, 442) with delta (0, 0)
Screenshot: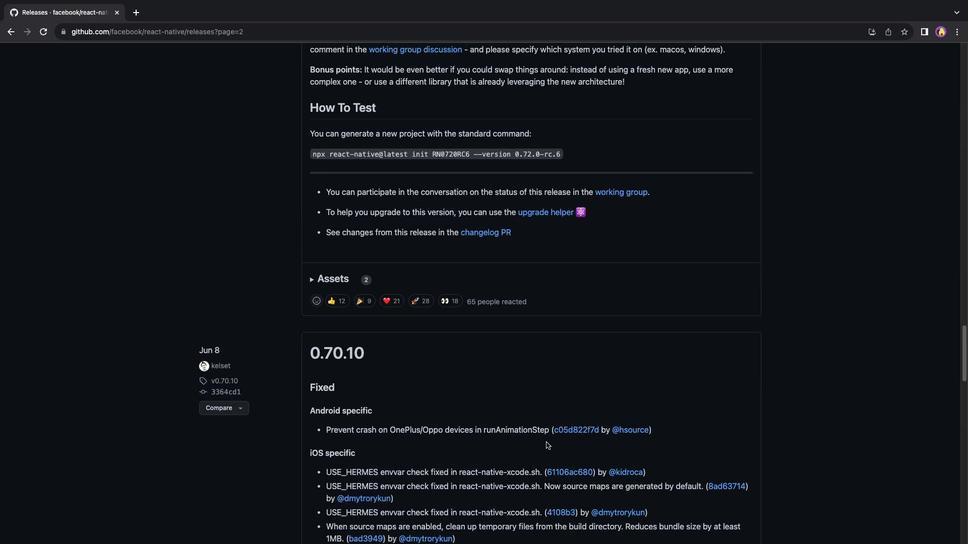 
Action: Mouse scrolled (546, 442) with delta (0, -1)
Screenshot: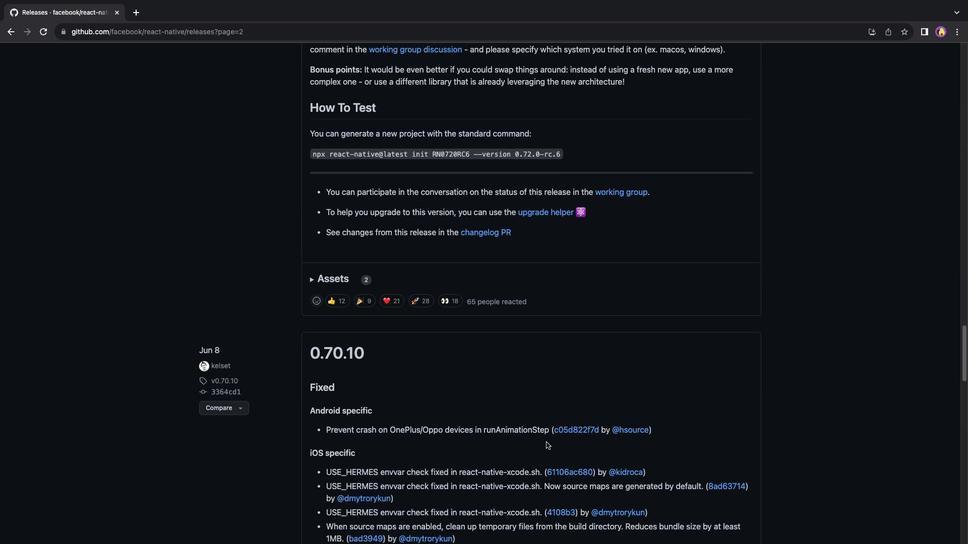 
Action: Mouse scrolled (546, 442) with delta (0, -2)
Screenshot: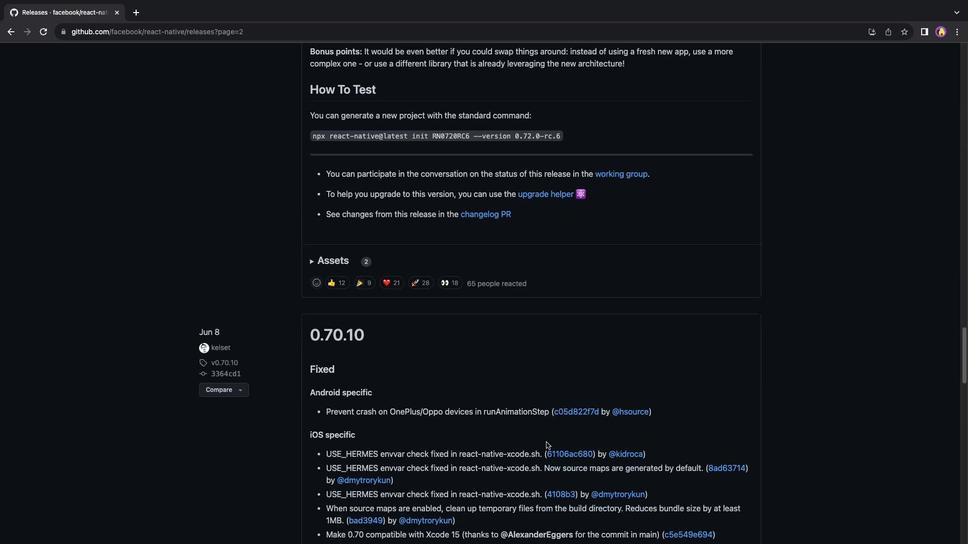 
Action: Mouse scrolled (546, 442) with delta (0, 0)
Screenshot: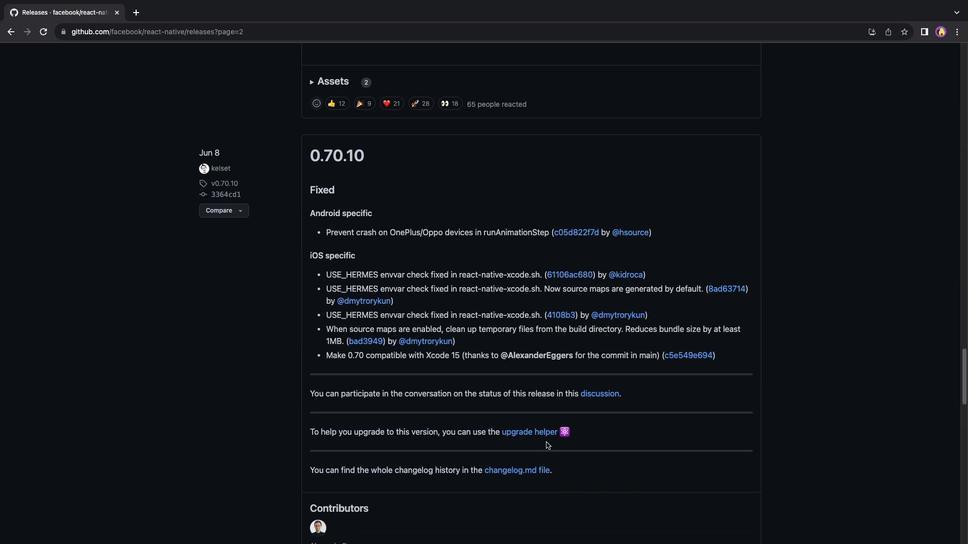 
Action: Mouse scrolled (546, 442) with delta (0, 0)
Screenshot: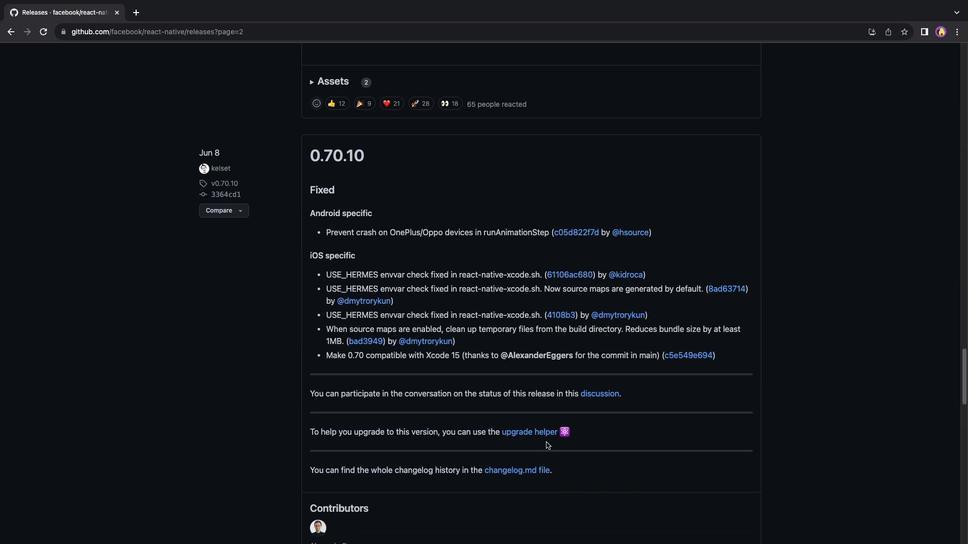 
Action: Mouse scrolled (546, 442) with delta (0, -1)
Screenshot: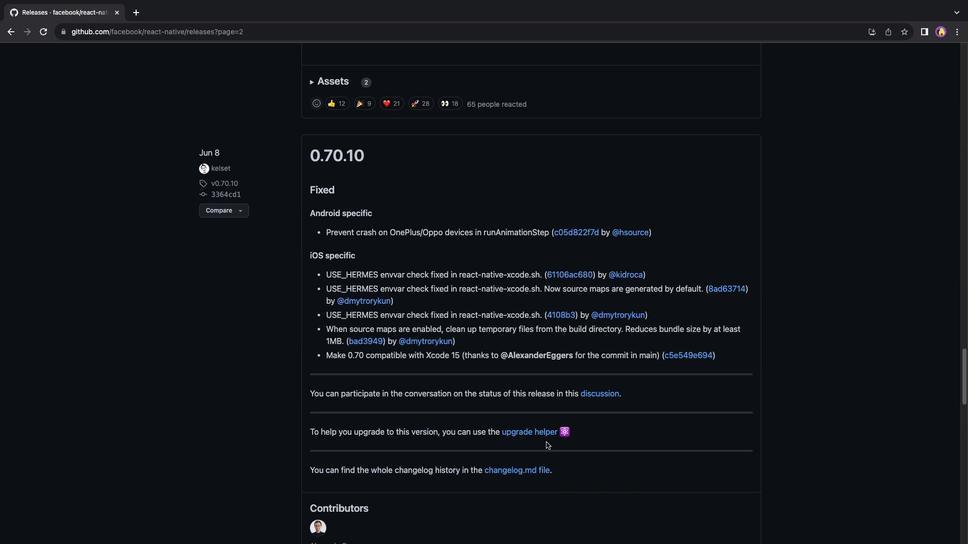 
Action: Mouse moved to (462, 433)
Screenshot: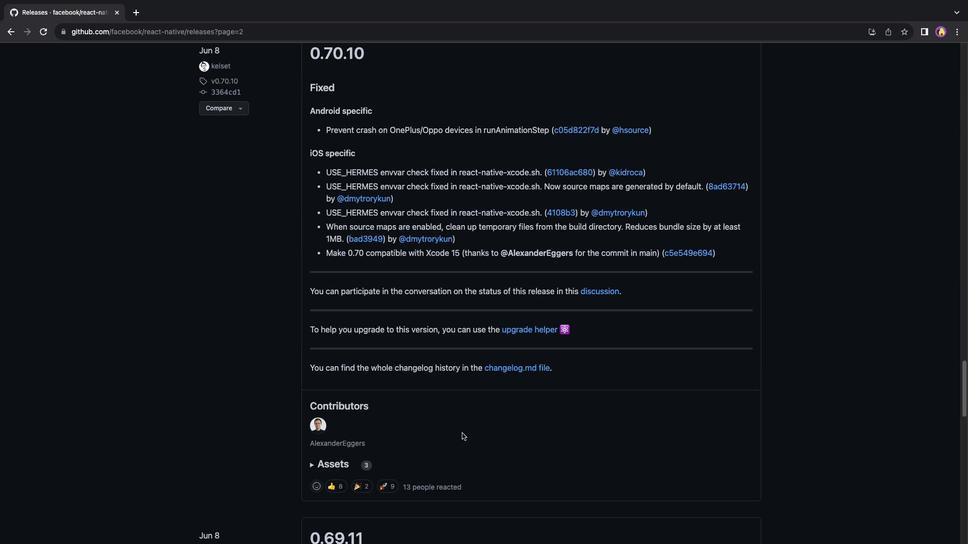 
Action: Mouse scrolled (462, 433) with delta (0, 0)
Screenshot: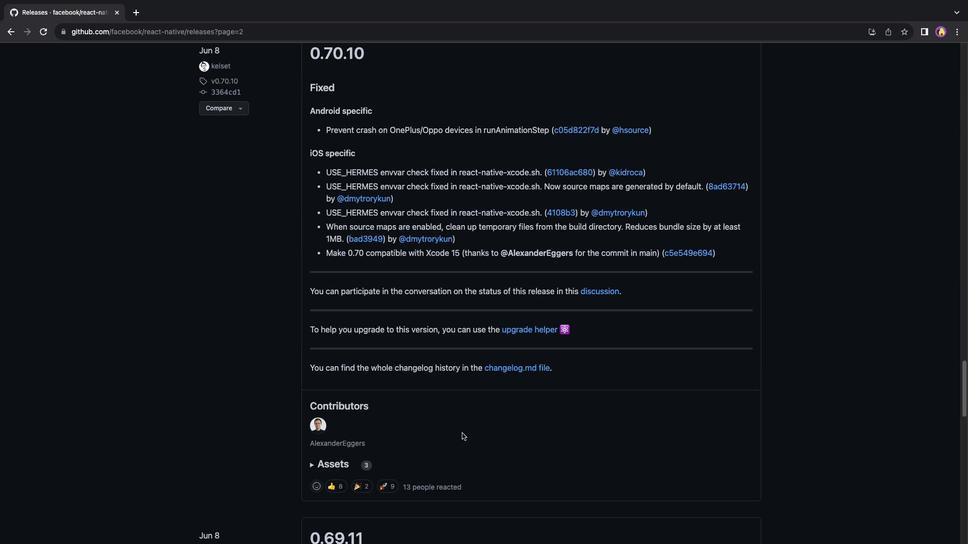 
Action: Mouse scrolled (462, 433) with delta (0, 0)
Screenshot: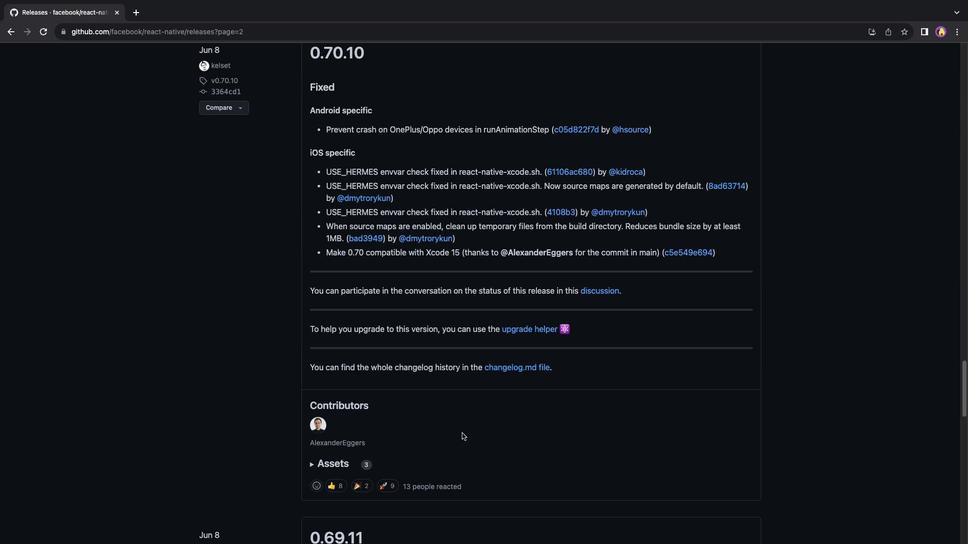 
Action: Mouse scrolled (462, 433) with delta (0, -1)
